 Task: Look for space in Glenroy, Australia from 9th June, 2023 to 16th June, 2023 for 2 adults in price range Rs.8000 to Rs.16000. Place can be entire place with 2 bedrooms having 2 beds and 1 bathroom. Property type can be house, flat, guest house. Amenities needed are: washing machine, kitchen. Booking option can be shelf check-in. Required host language is English.
Action: Mouse moved to (361, 172)
Screenshot: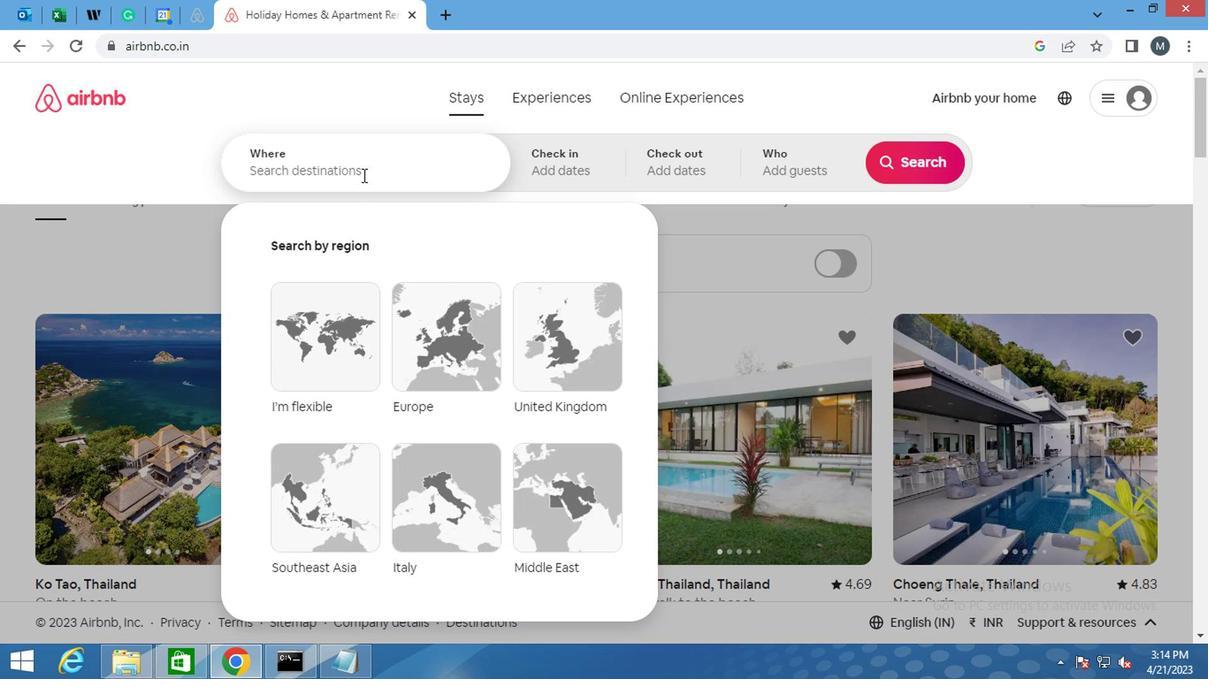 
Action: Mouse pressed left at (361, 172)
Screenshot: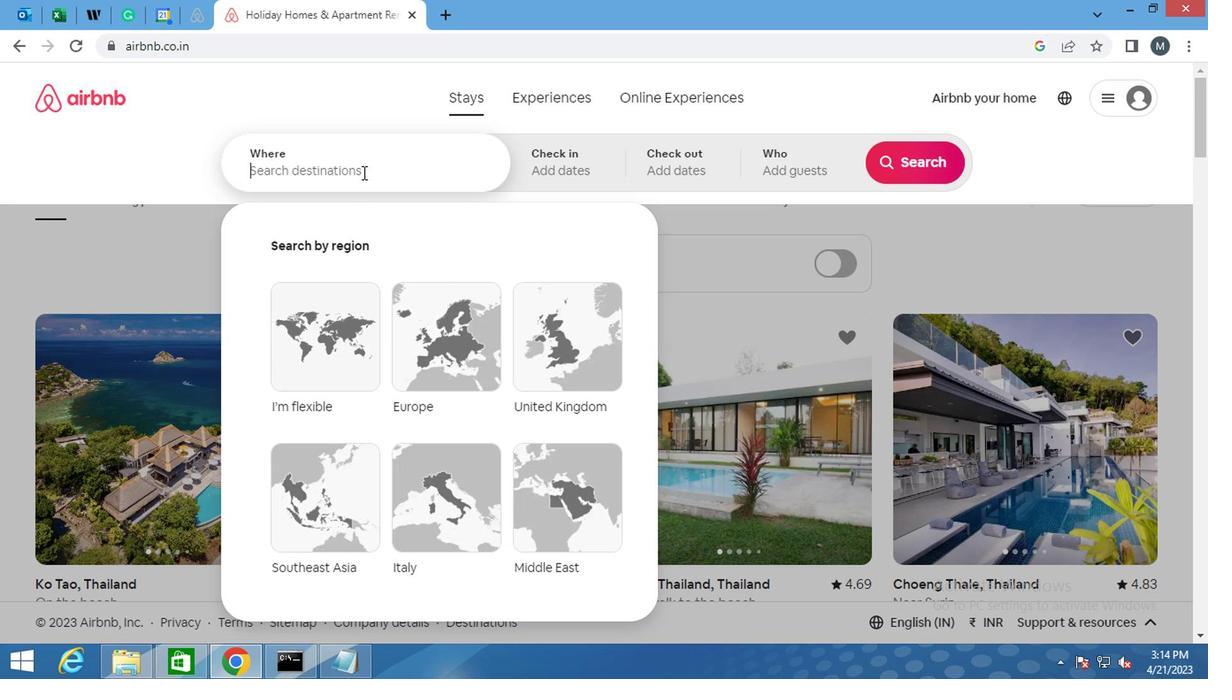 
Action: Mouse moved to (361, 171)
Screenshot: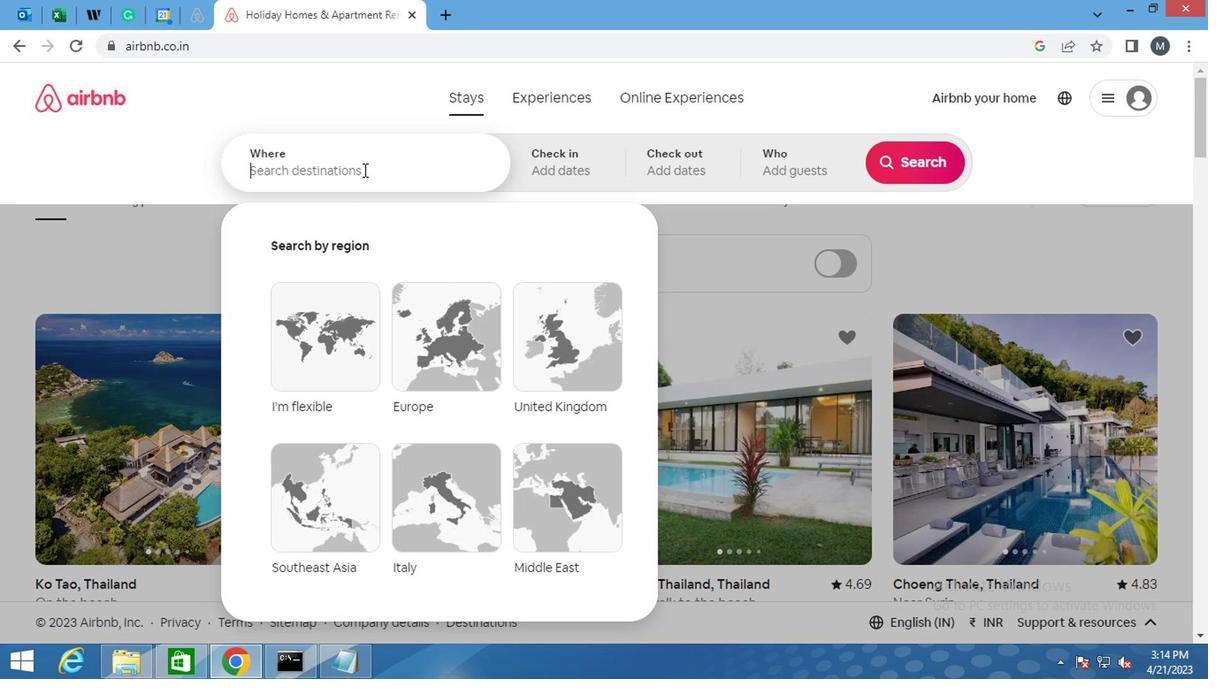 
Action: Key pressed <Key.shift><Key.shift><Key.shift><Key.shift><Key.shift><Key.shift><Key.shift><Key.shift><Key.shift><Key.shift><Key.shift><Key.shift><Key.shift><Key.shift><Key.shift><Key.shift><Key.shift><Key.shift><Key.shift><Key.shift><Key.shift><Key.shift><Key.shift><Key.shift><Key.shift><Key.shift><Key.shift><Key.shift><Key.shift><Key.shift><Key.shift>GLENROY,<Key.shift>AUSTRALIA<Key.enter>
Screenshot: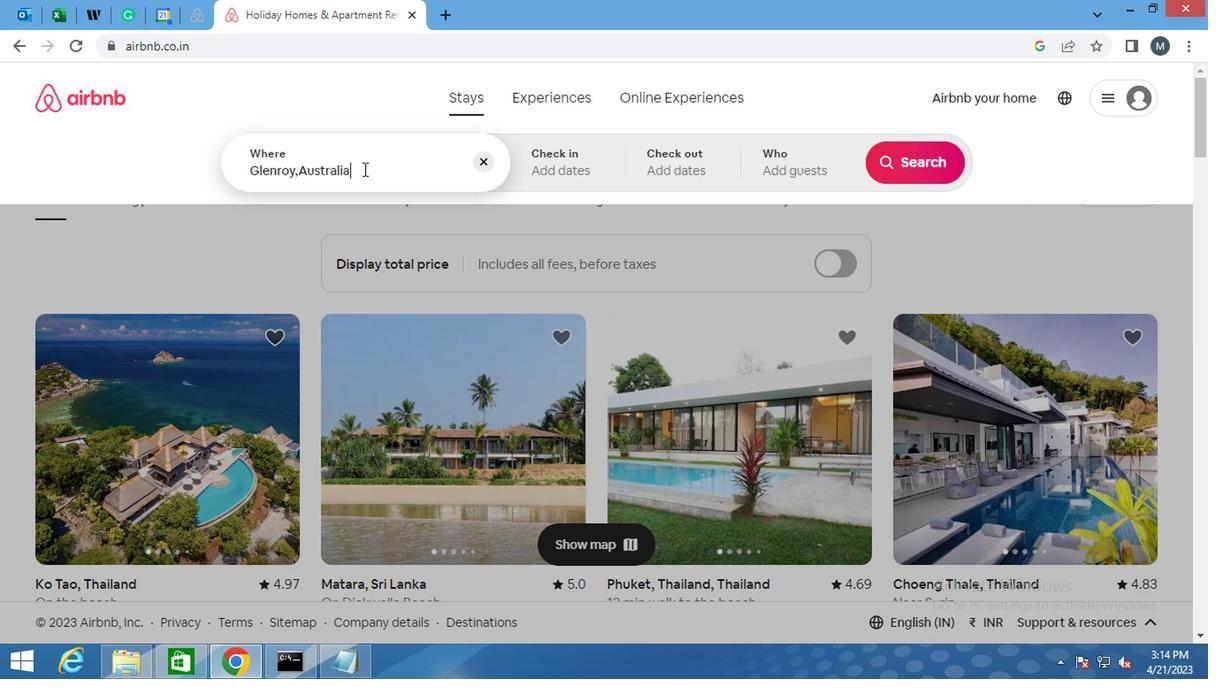 
Action: Mouse moved to (886, 295)
Screenshot: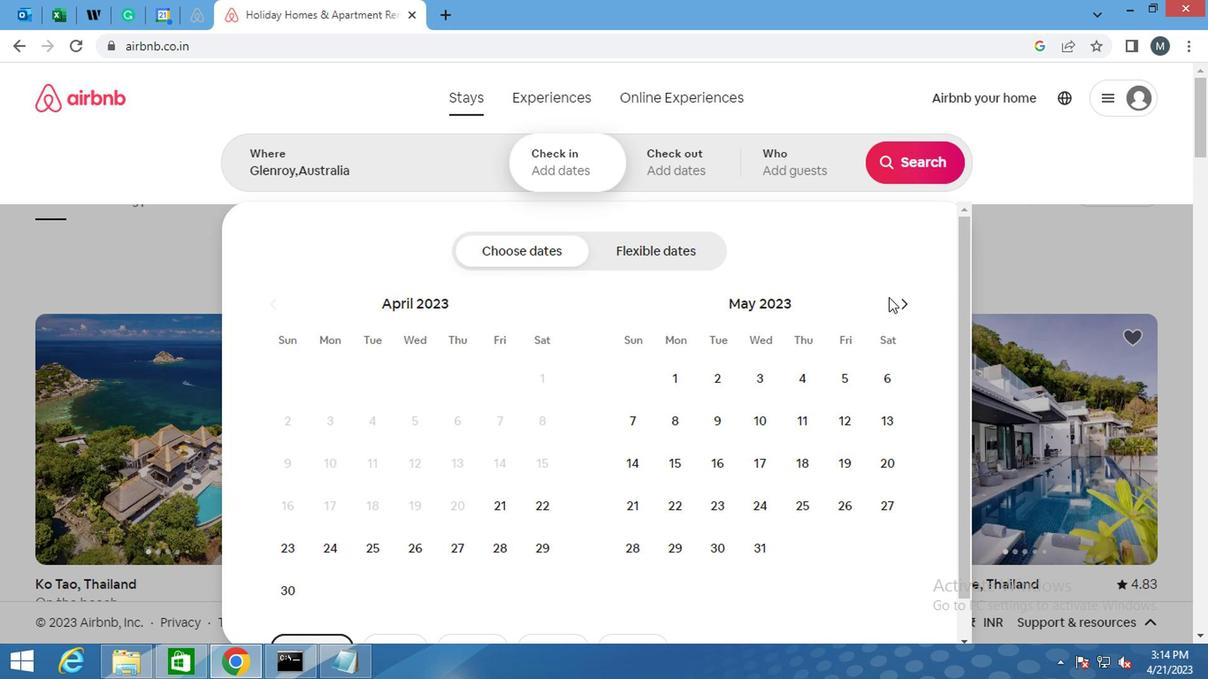 
Action: Mouse pressed left at (886, 295)
Screenshot: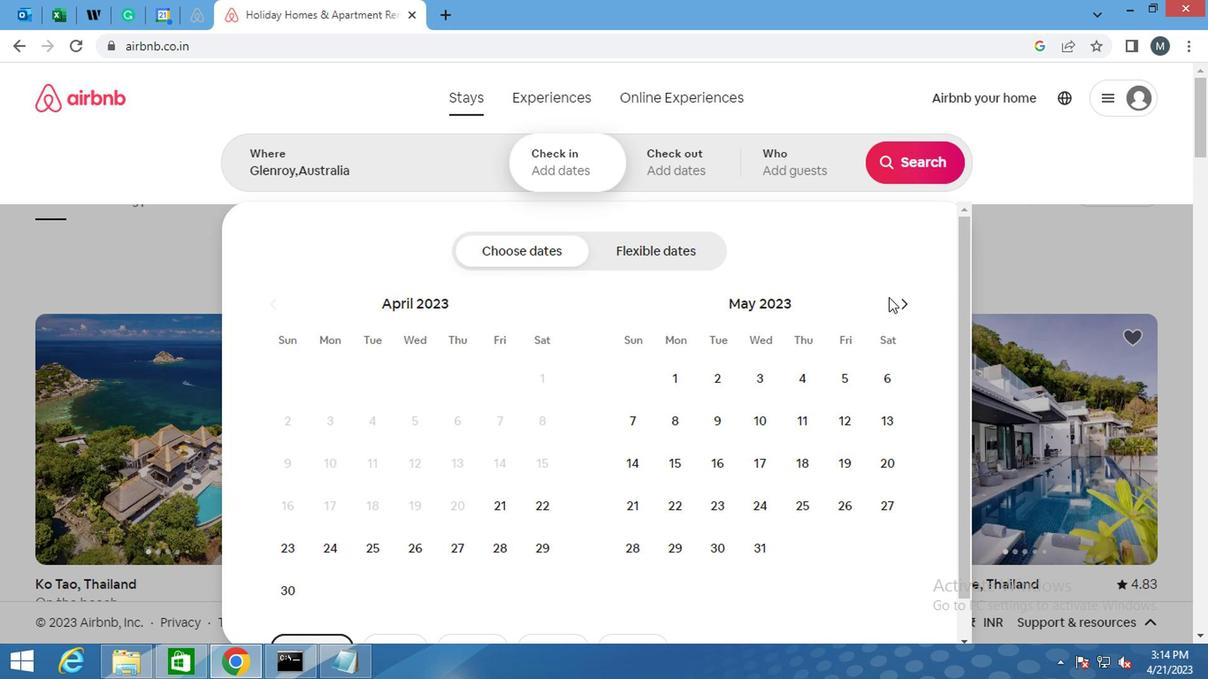 
Action: Mouse moved to (891, 295)
Screenshot: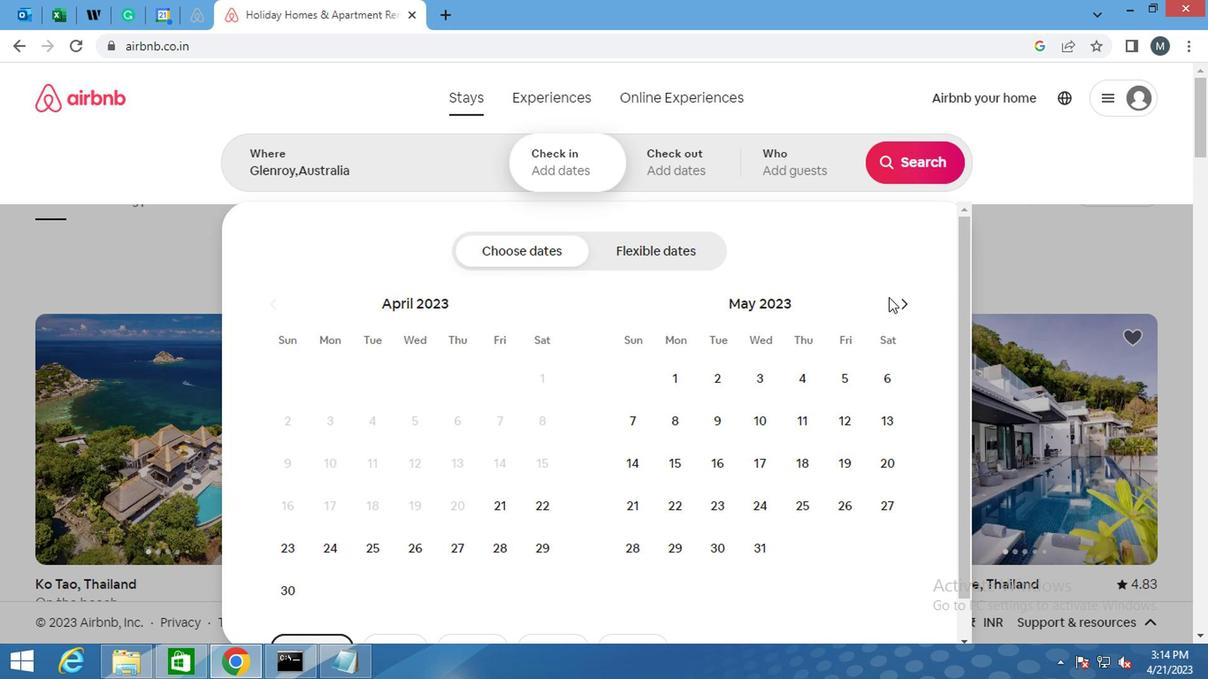 
Action: Mouse pressed left at (891, 295)
Screenshot: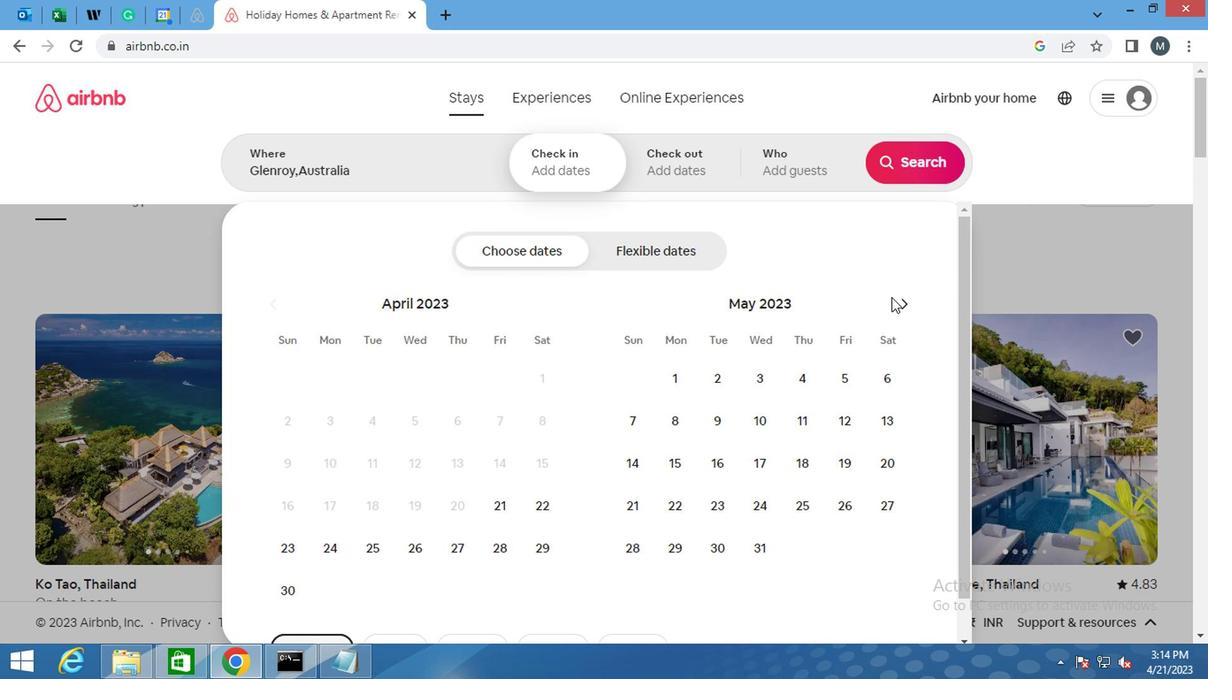 
Action: Mouse pressed left at (891, 295)
Screenshot: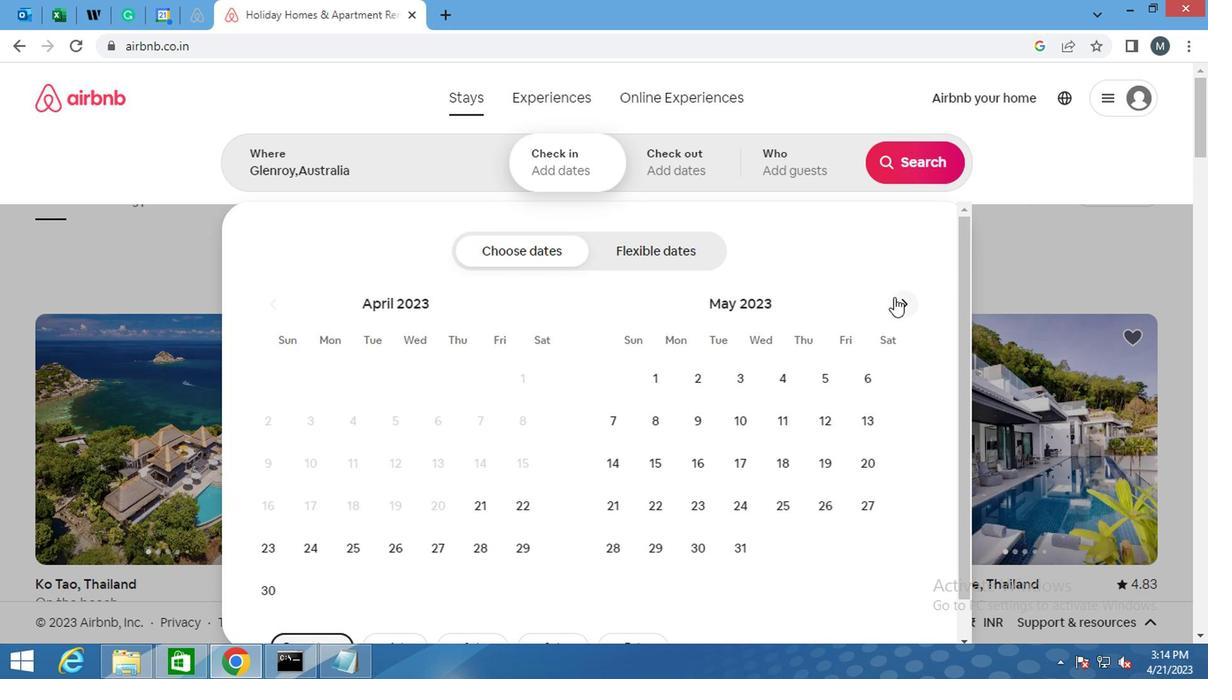 
Action: Mouse moved to (487, 409)
Screenshot: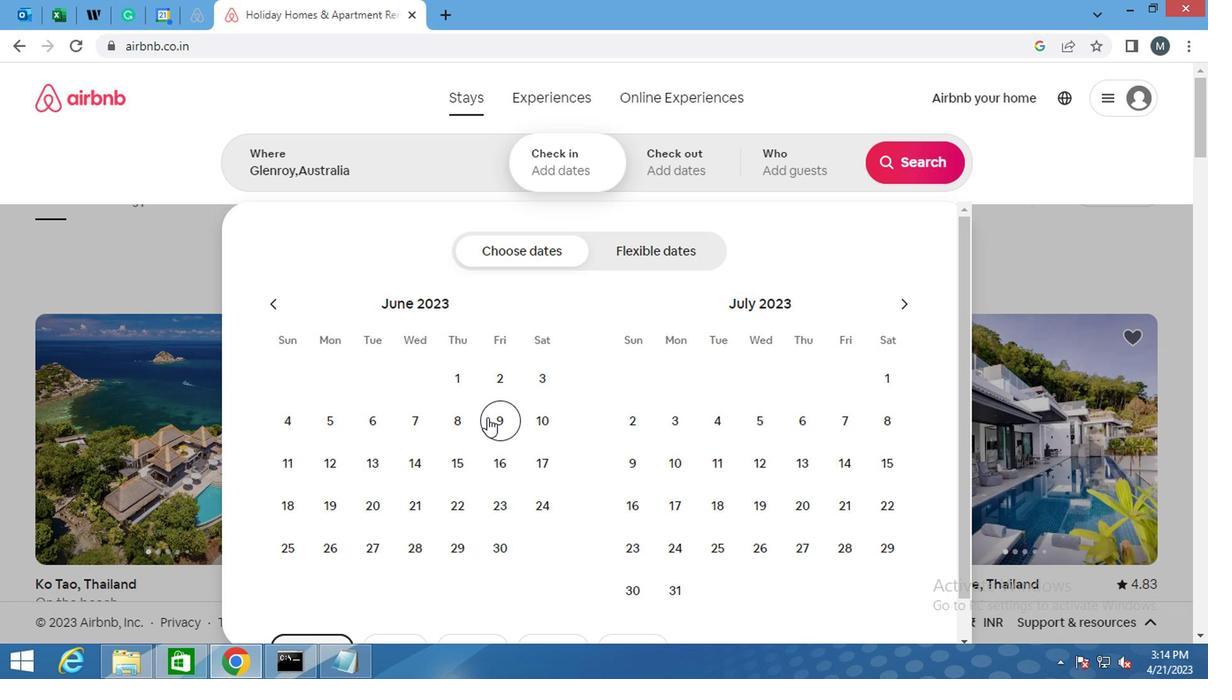 
Action: Mouse pressed left at (487, 409)
Screenshot: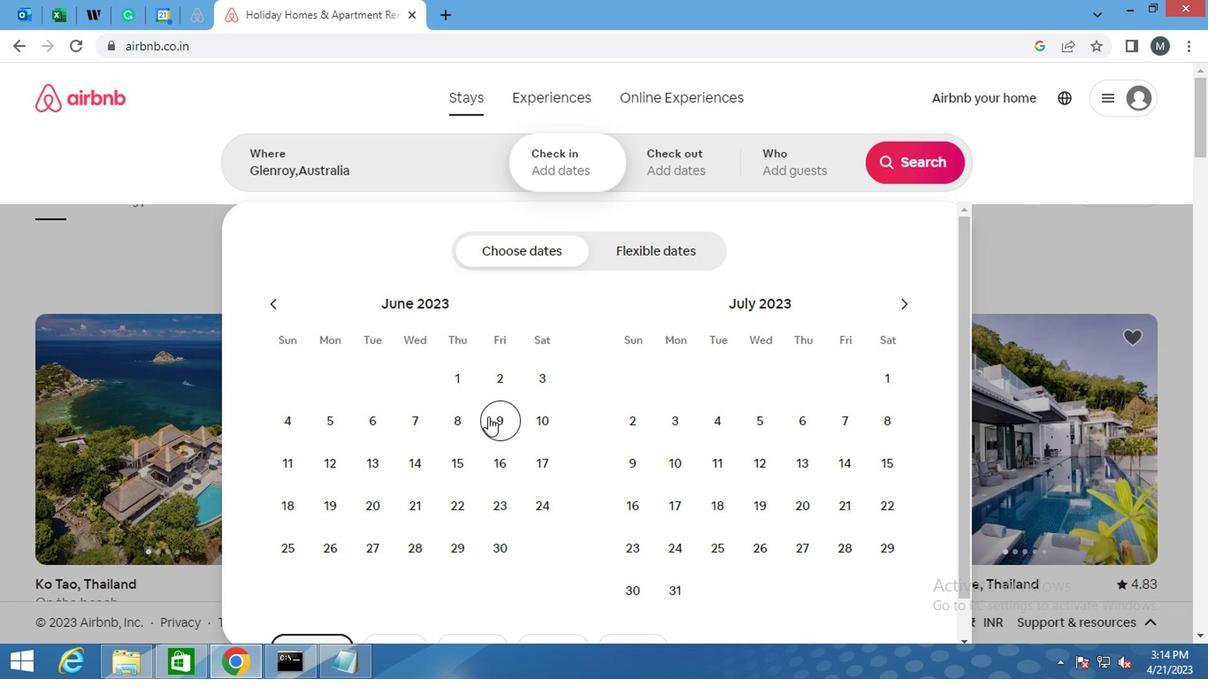 
Action: Mouse moved to (492, 448)
Screenshot: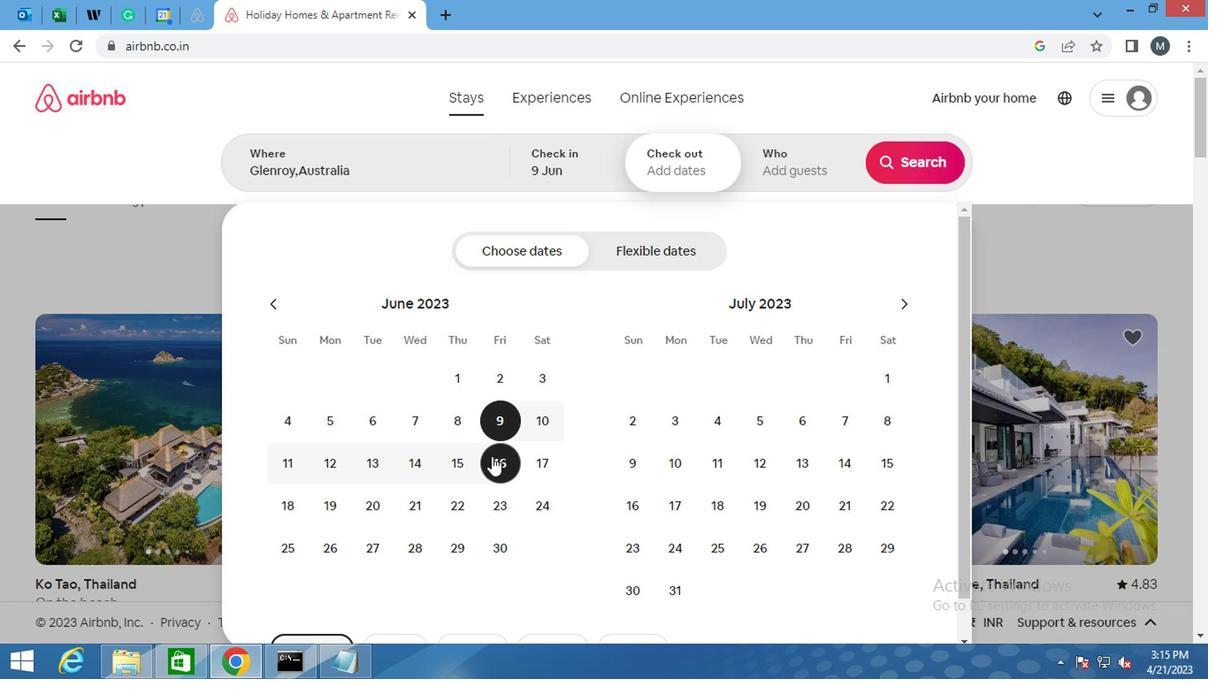 
Action: Mouse pressed left at (492, 448)
Screenshot: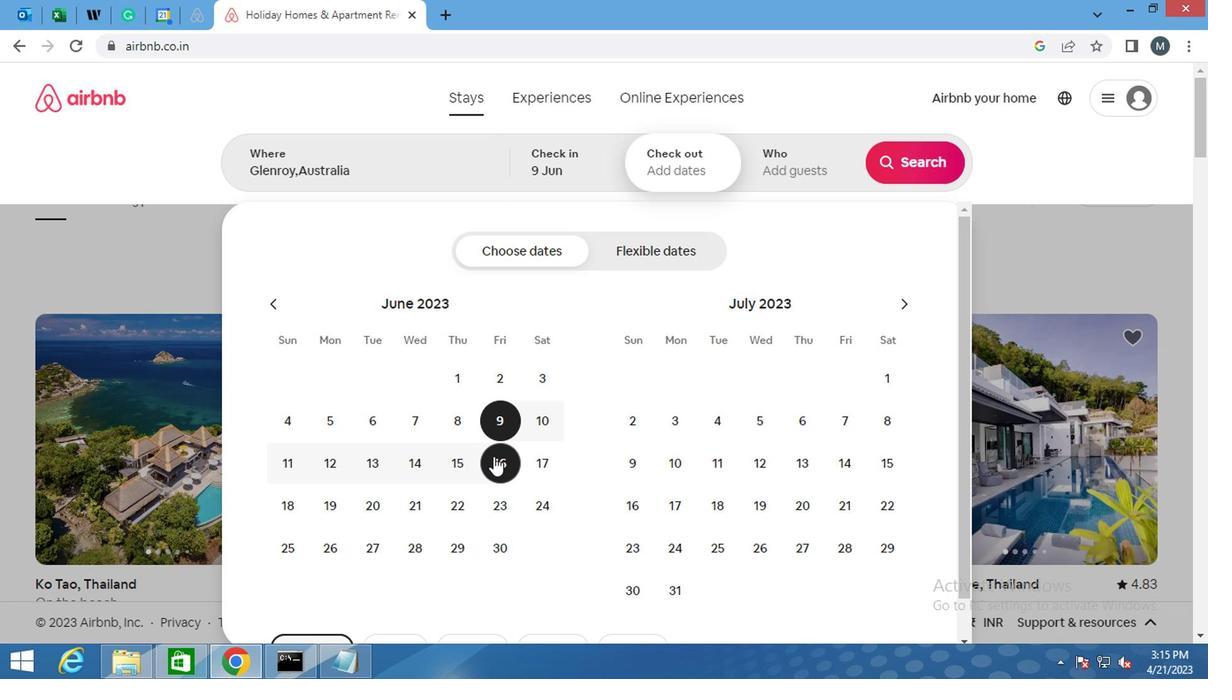 
Action: Mouse moved to (779, 166)
Screenshot: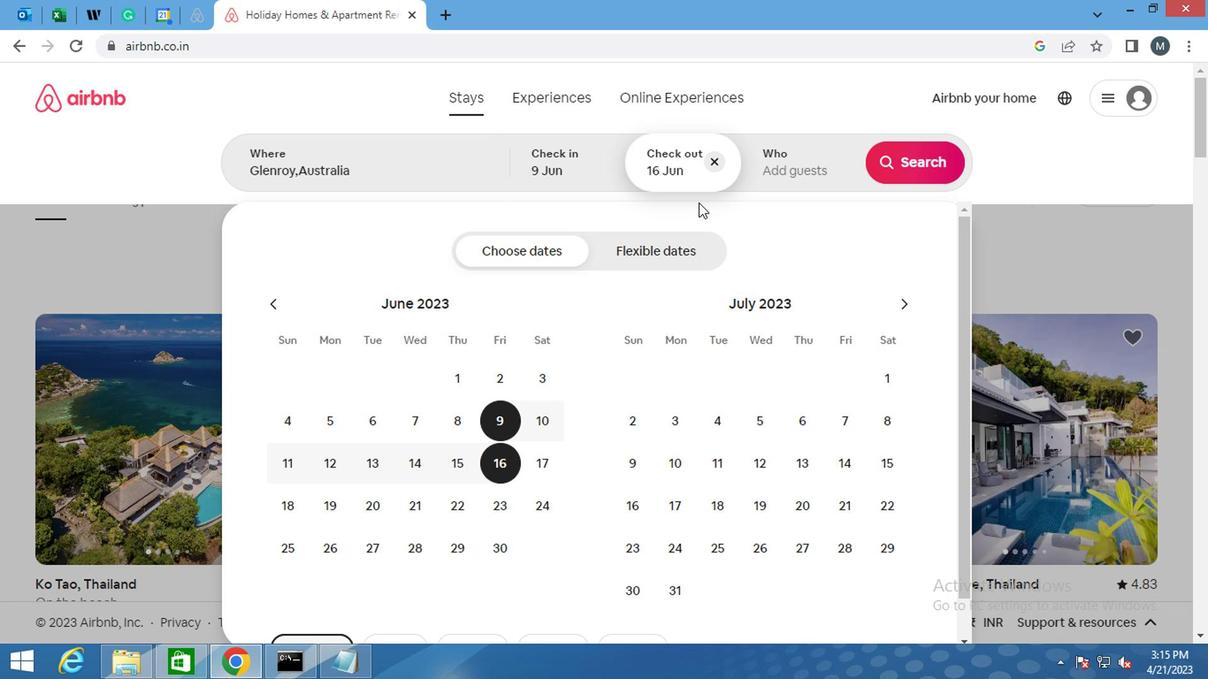 
Action: Mouse pressed left at (779, 166)
Screenshot: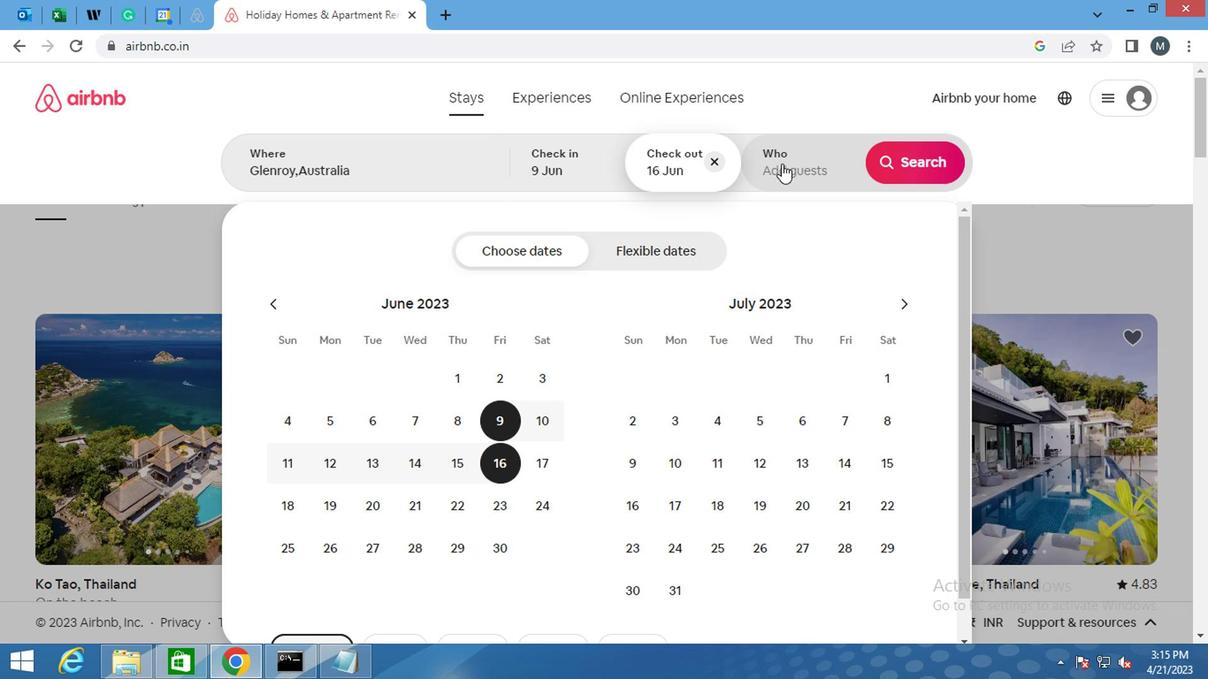 
Action: Mouse moved to (908, 258)
Screenshot: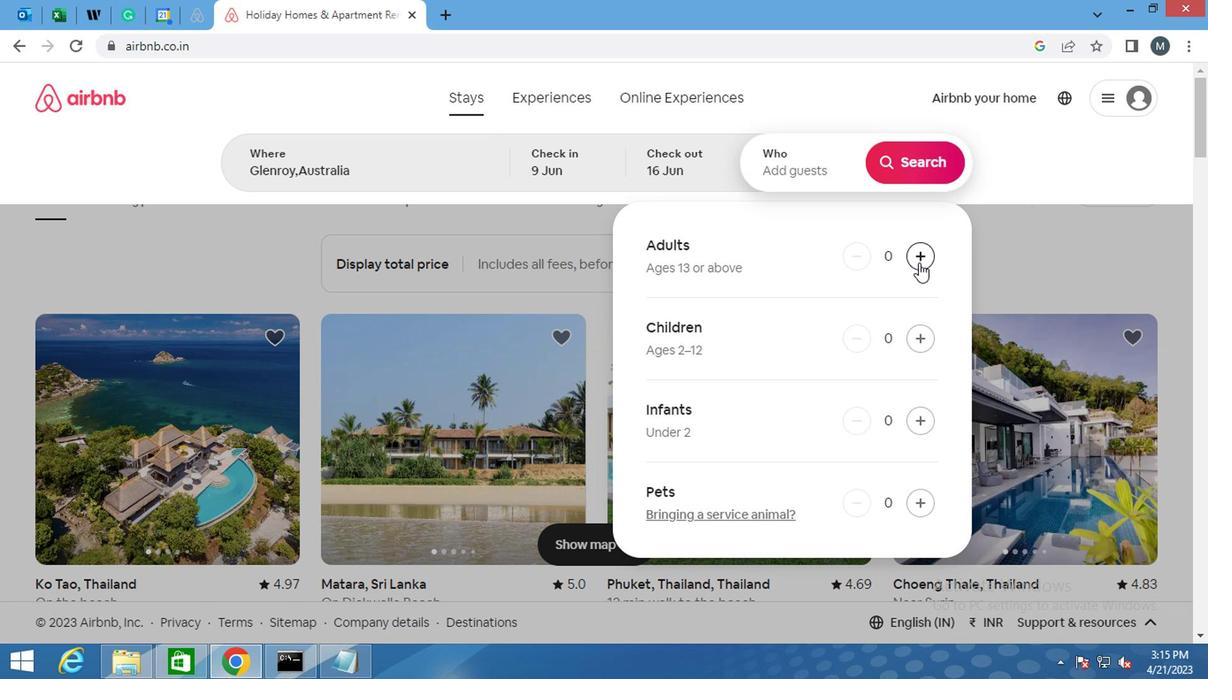 
Action: Mouse pressed left at (908, 258)
Screenshot: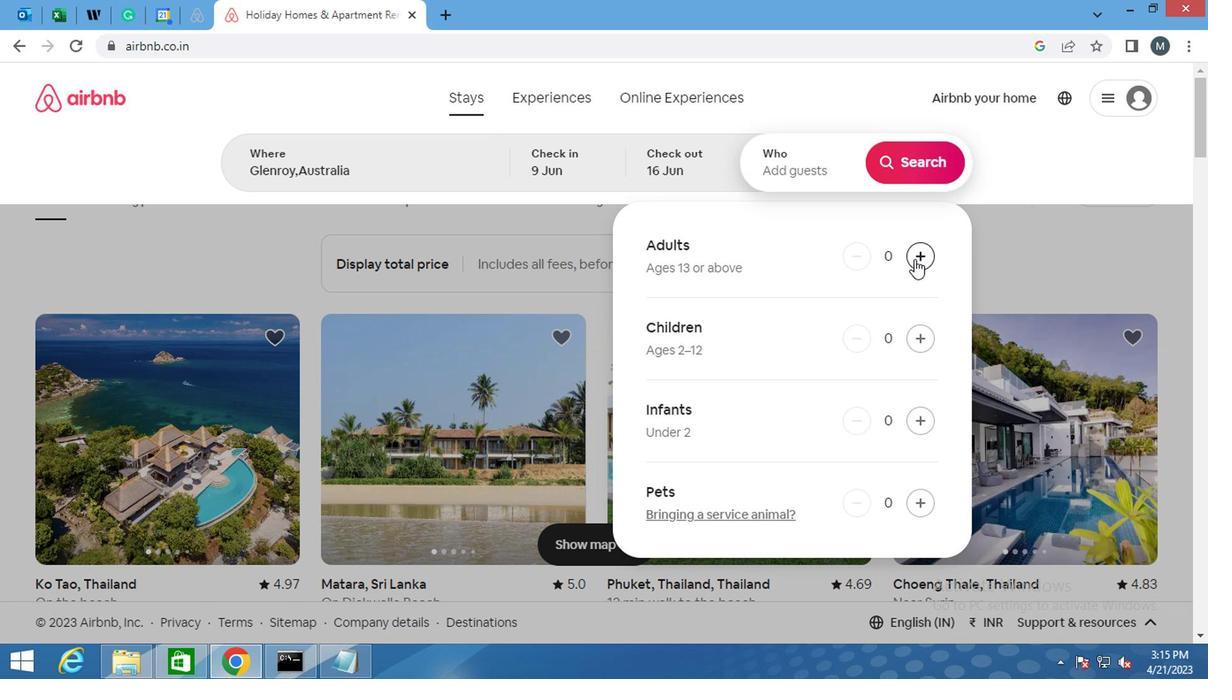 
Action: Mouse moved to (916, 256)
Screenshot: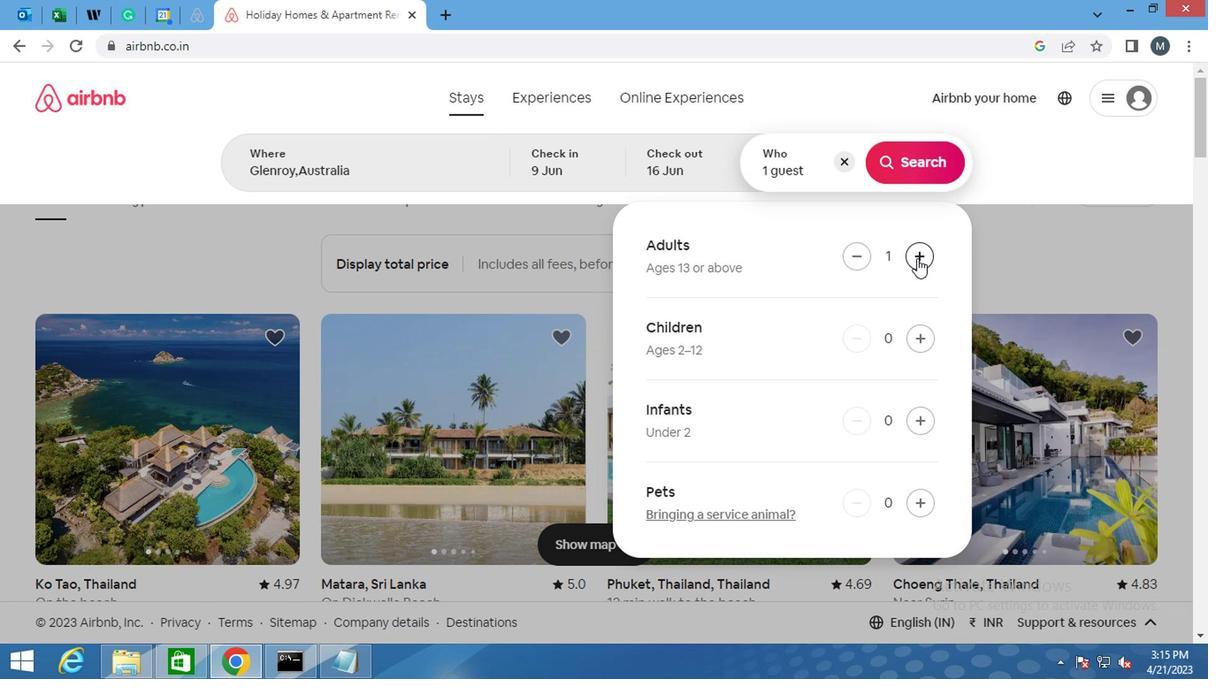 
Action: Mouse pressed left at (916, 256)
Screenshot: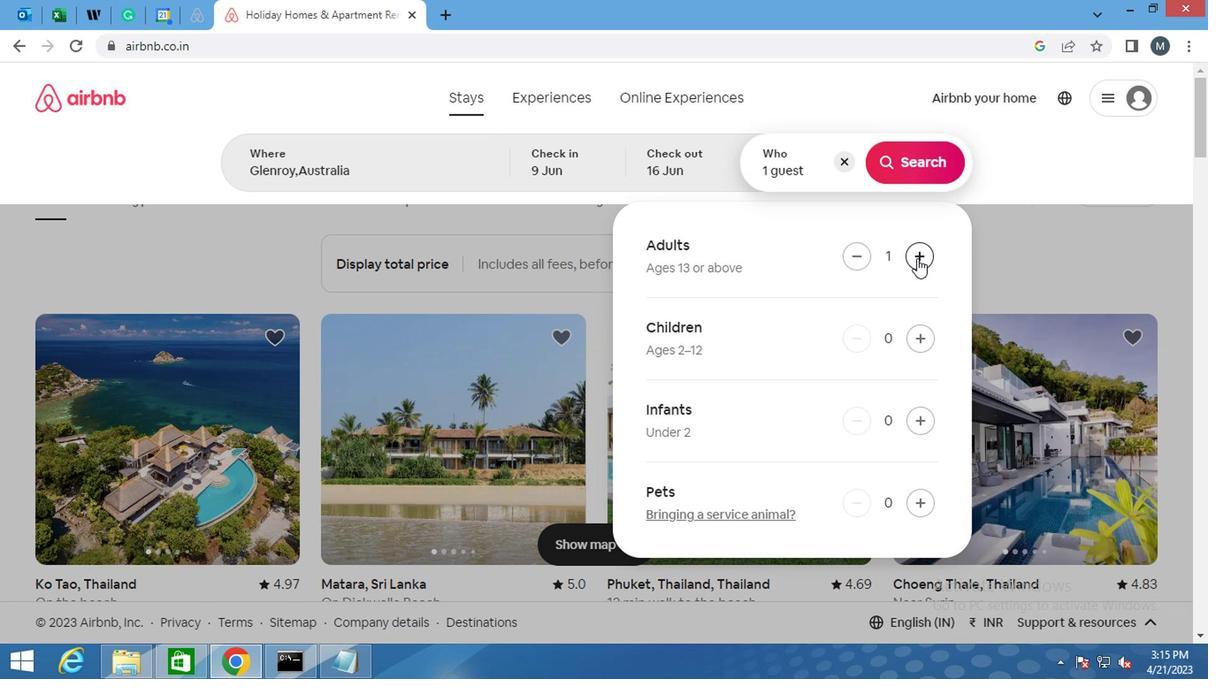 
Action: Mouse moved to (1019, 178)
Screenshot: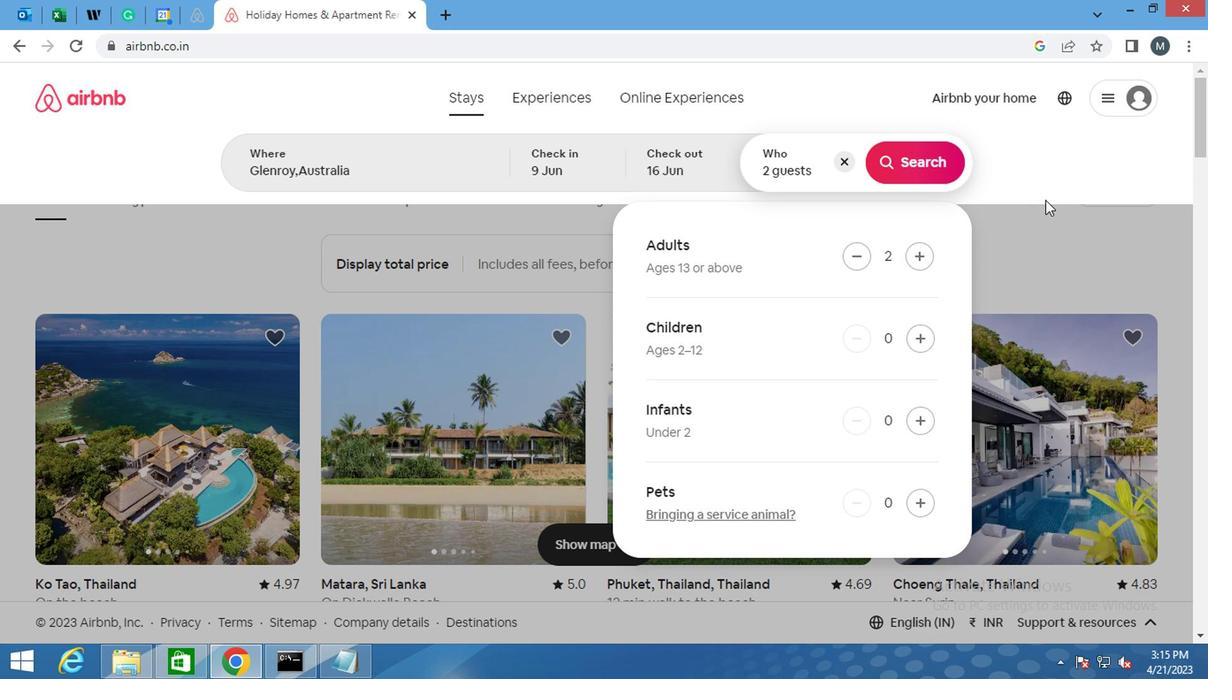 
Action: Mouse pressed left at (1019, 178)
Screenshot: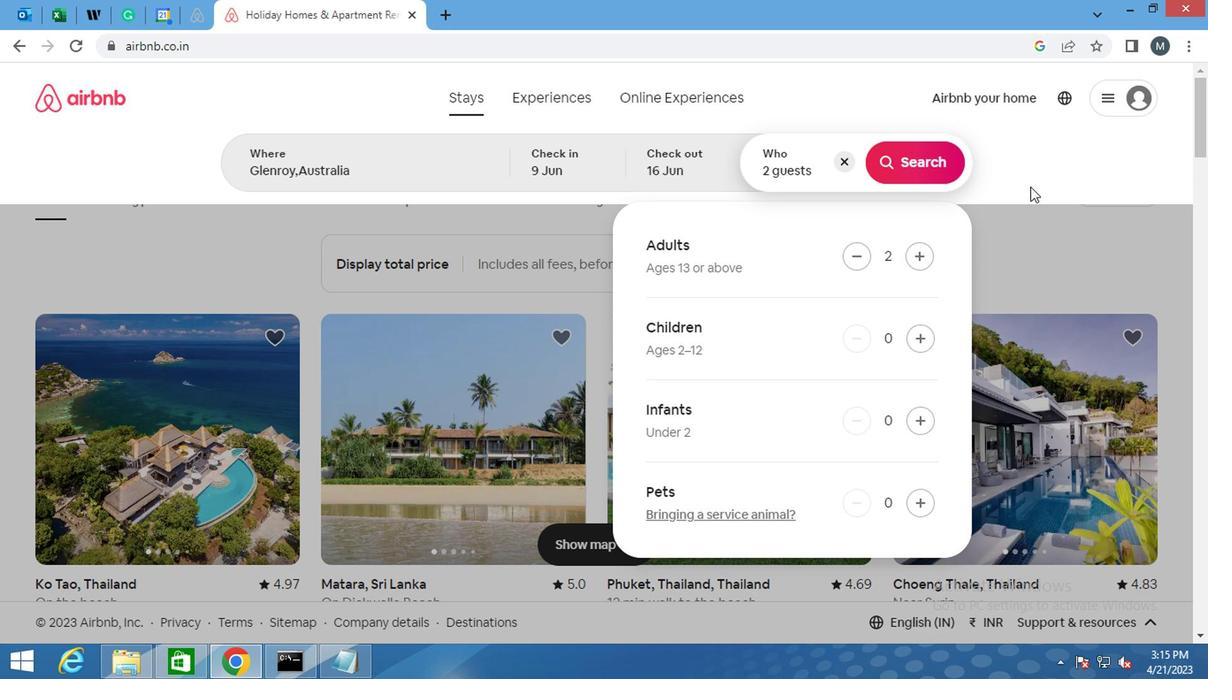 
Action: Mouse moved to (1016, 186)
Screenshot: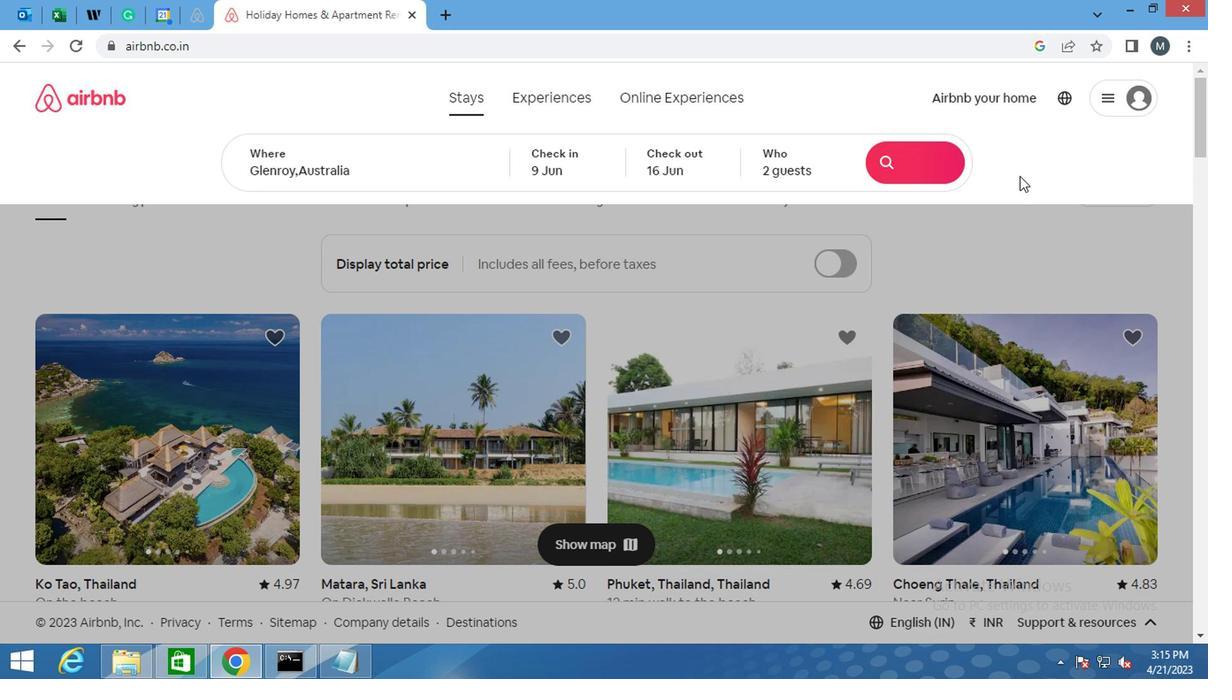 
Action: Mouse scrolled (1016, 185) with delta (0, -1)
Screenshot: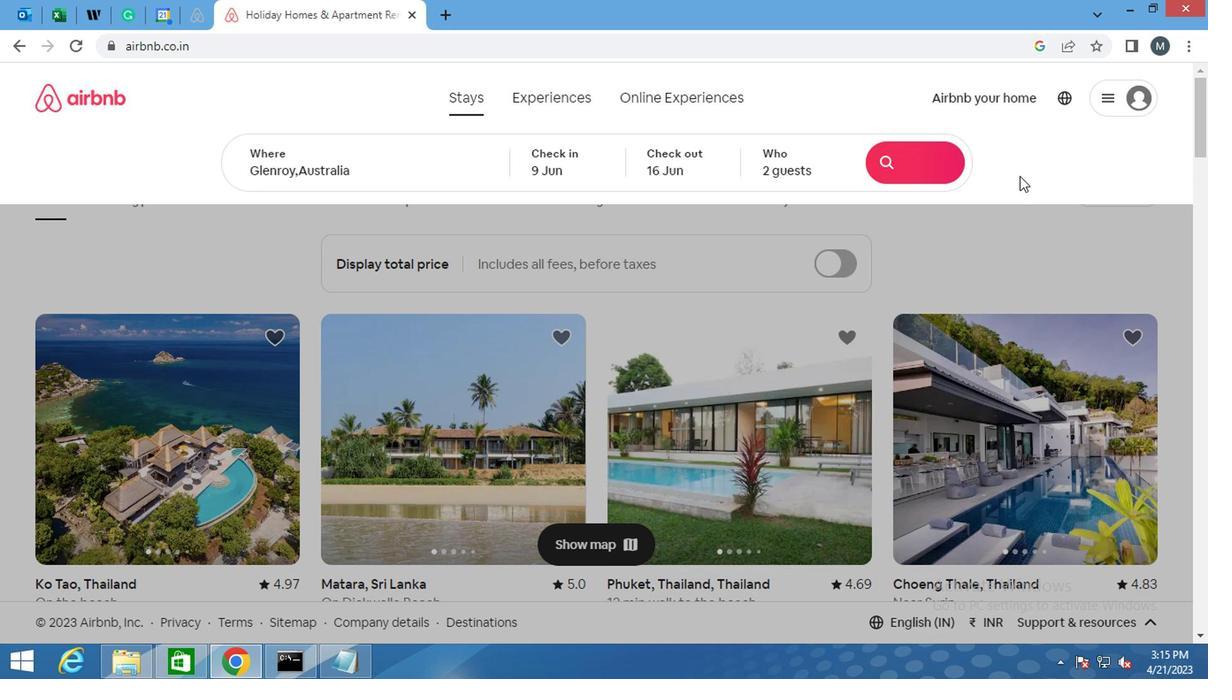 
Action: Mouse moved to (1019, 196)
Screenshot: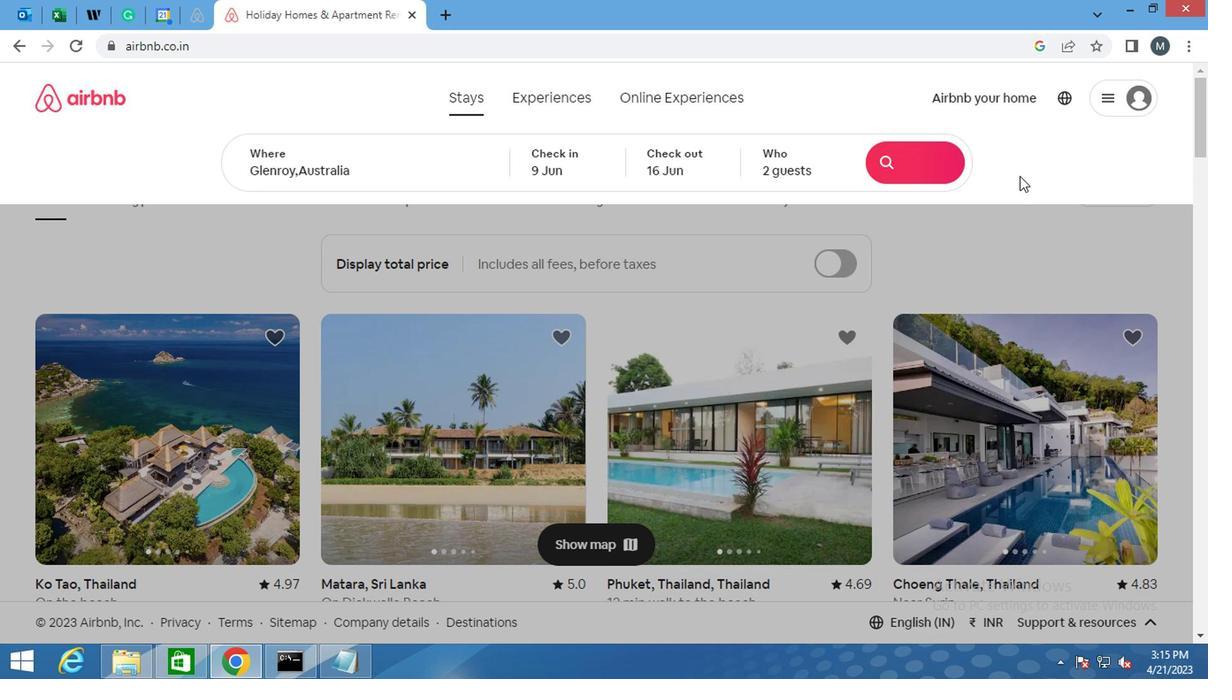 
Action: Mouse scrolled (1019, 196) with delta (0, 0)
Screenshot: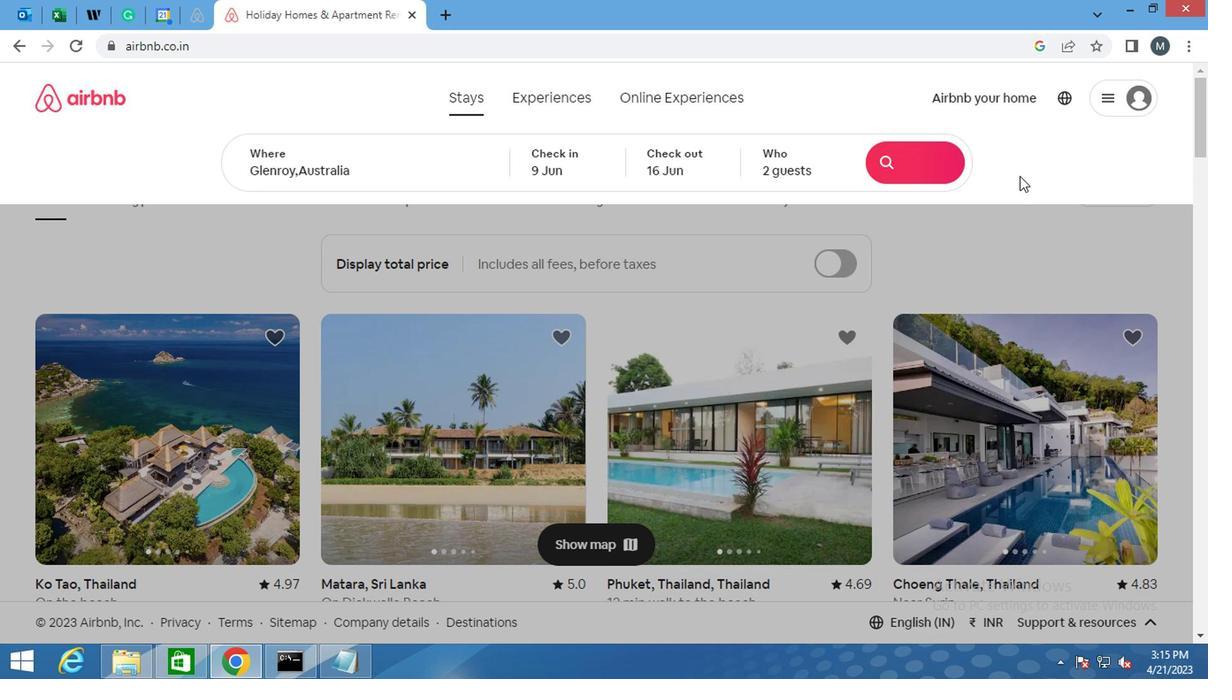 
Action: Mouse moved to (1021, 203)
Screenshot: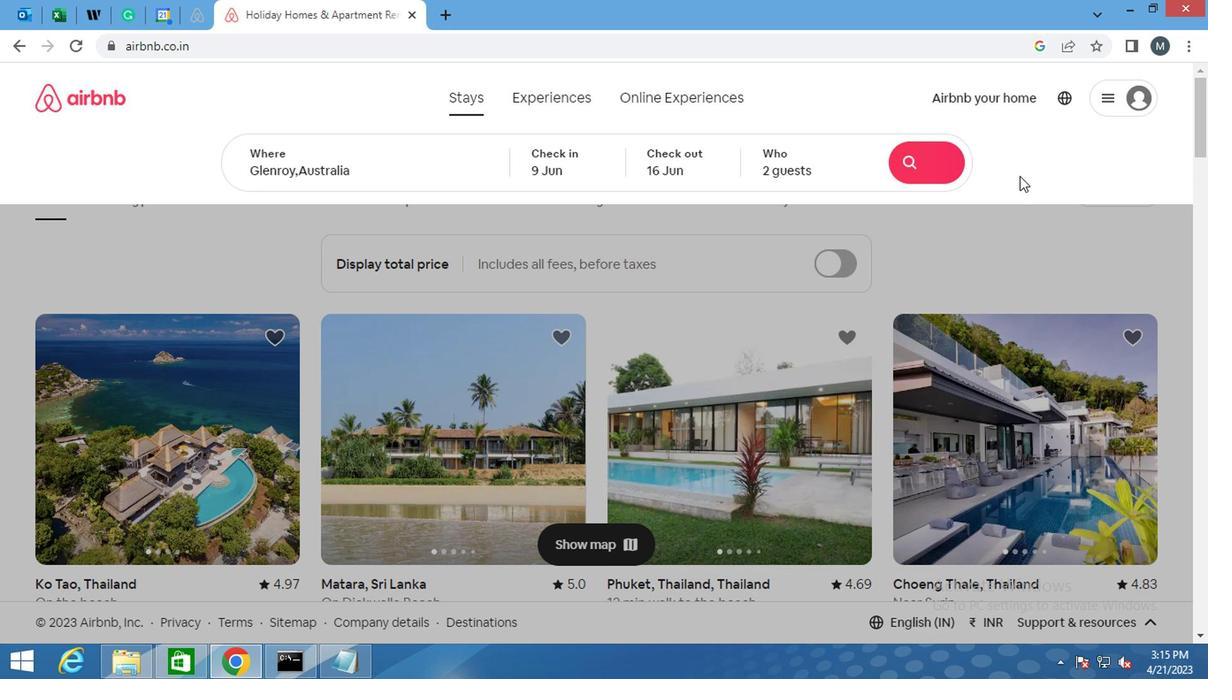 
Action: Mouse scrolled (1021, 203) with delta (0, 0)
Screenshot: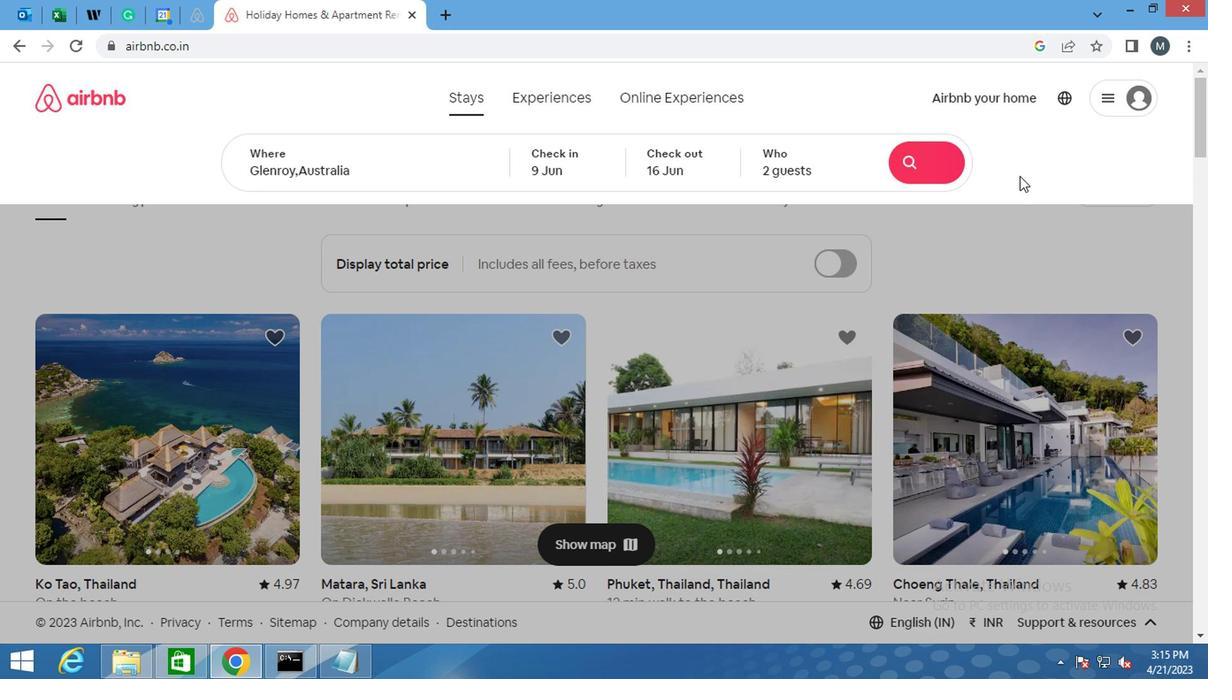 
Action: Mouse moved to (1022, 205)
Screenshot: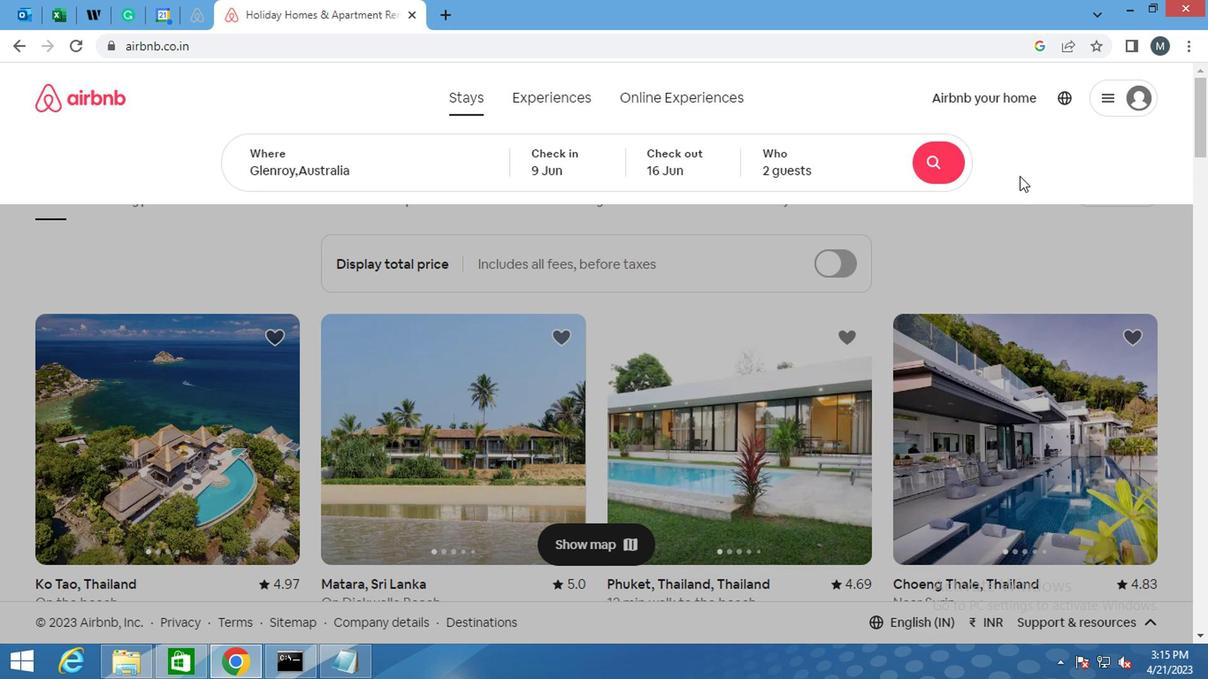 
Action: Mouse scrolled (1022, 205) with delta (0, 0)
Screenshot: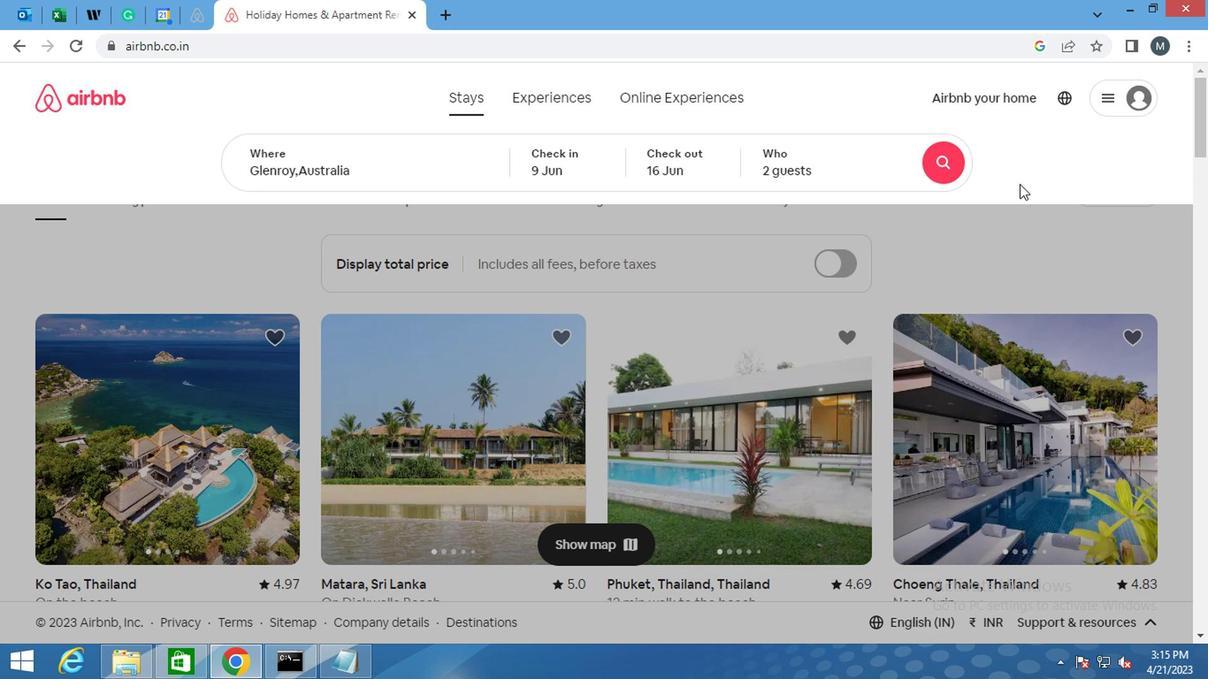 
Action: Mouse scrolled (1022, 205) with delta (0, 0)
Screenshot: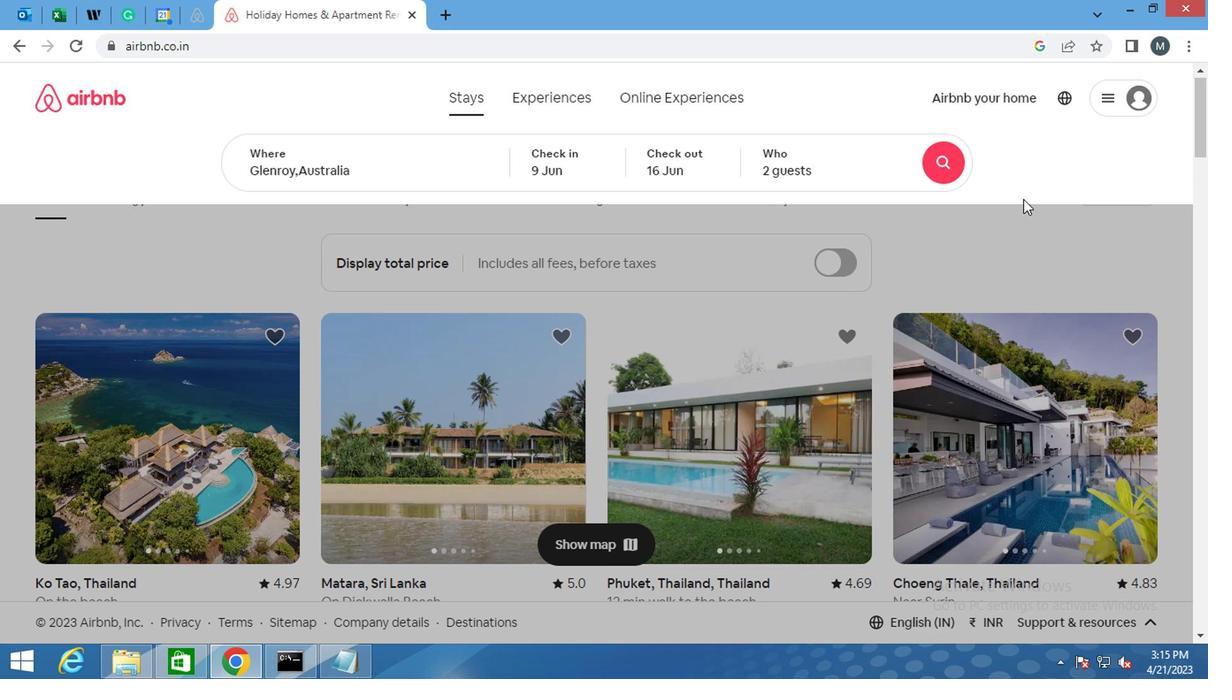 
Action: Mouse scrolled (1022, 205) with delta (0, 0)
Screenshot: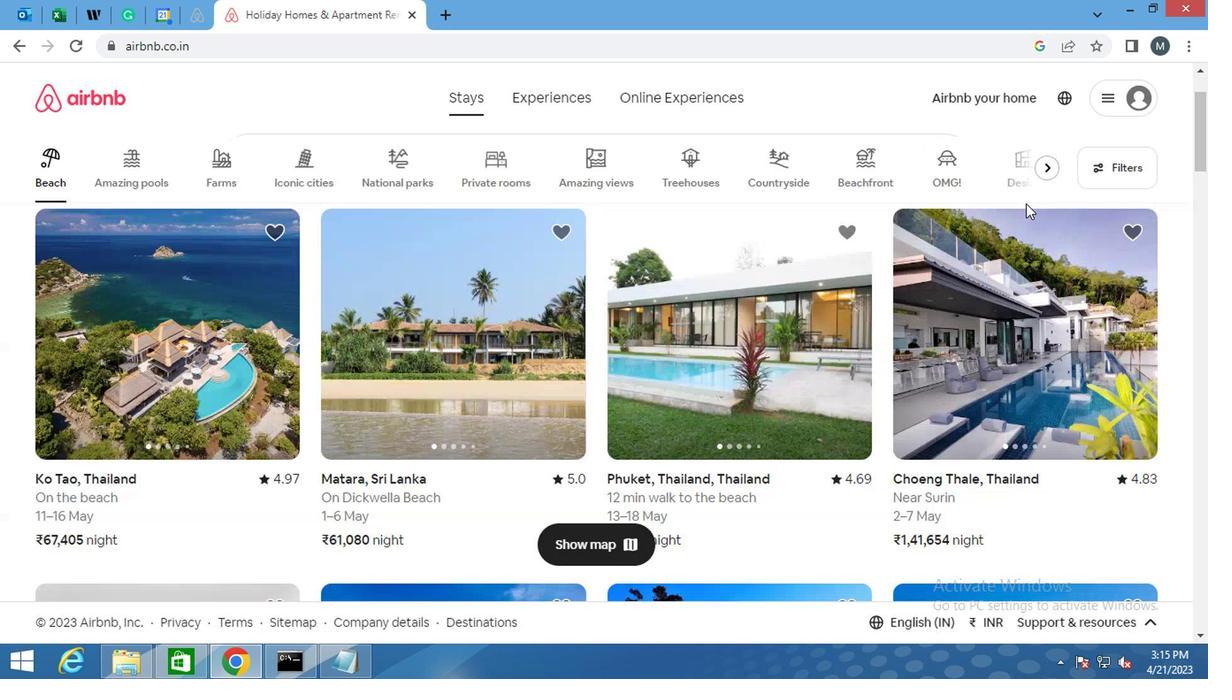 
Action: Mouse moved to (1134, 182)
Screenshot: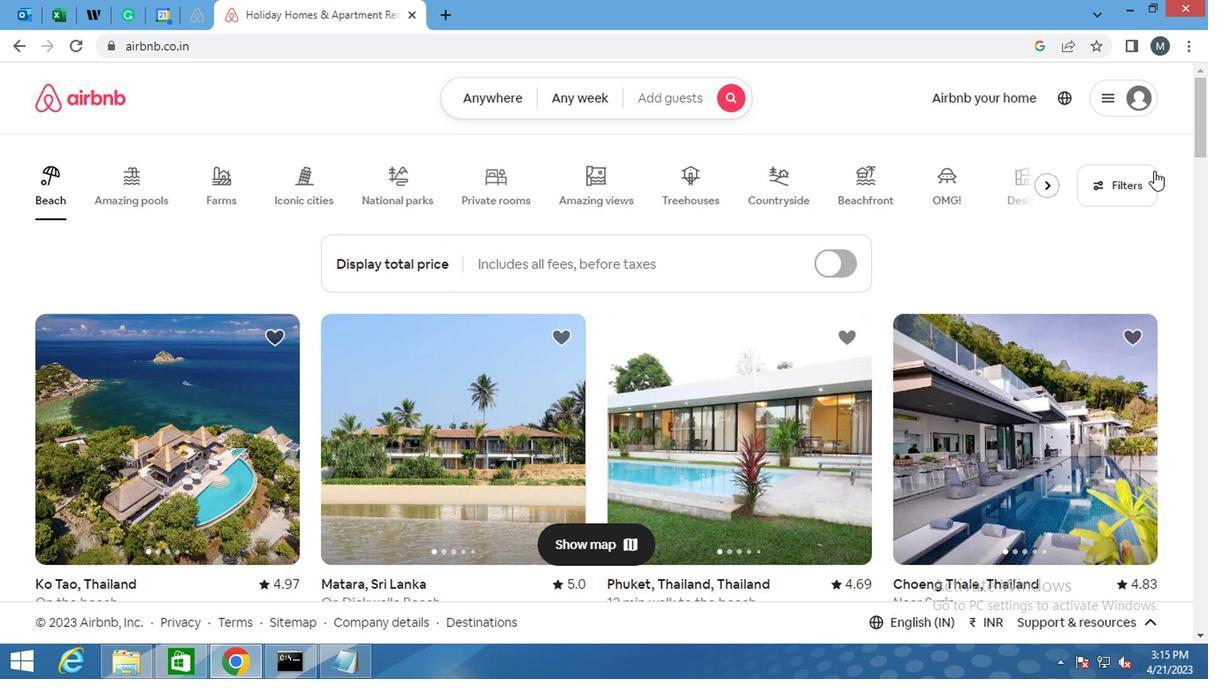 
Action: Mouse pressed left at (1134, 182)
Screenshot: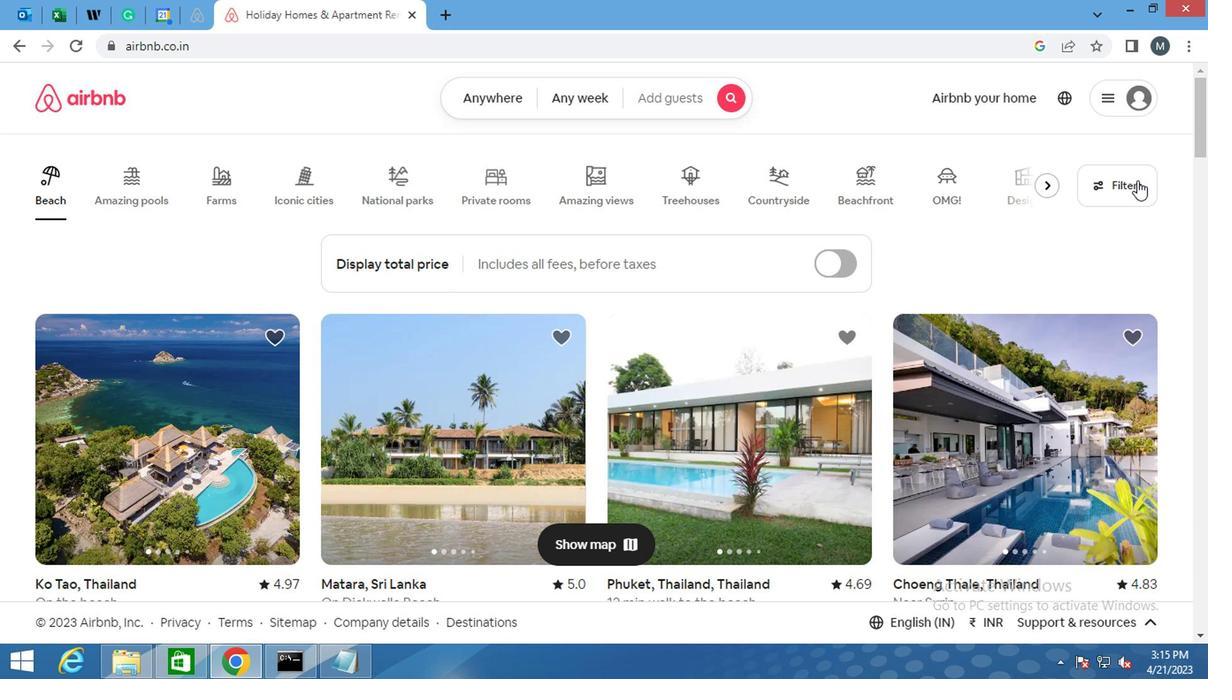 
Action: Mouse moved to (457, 388)
Screenshot: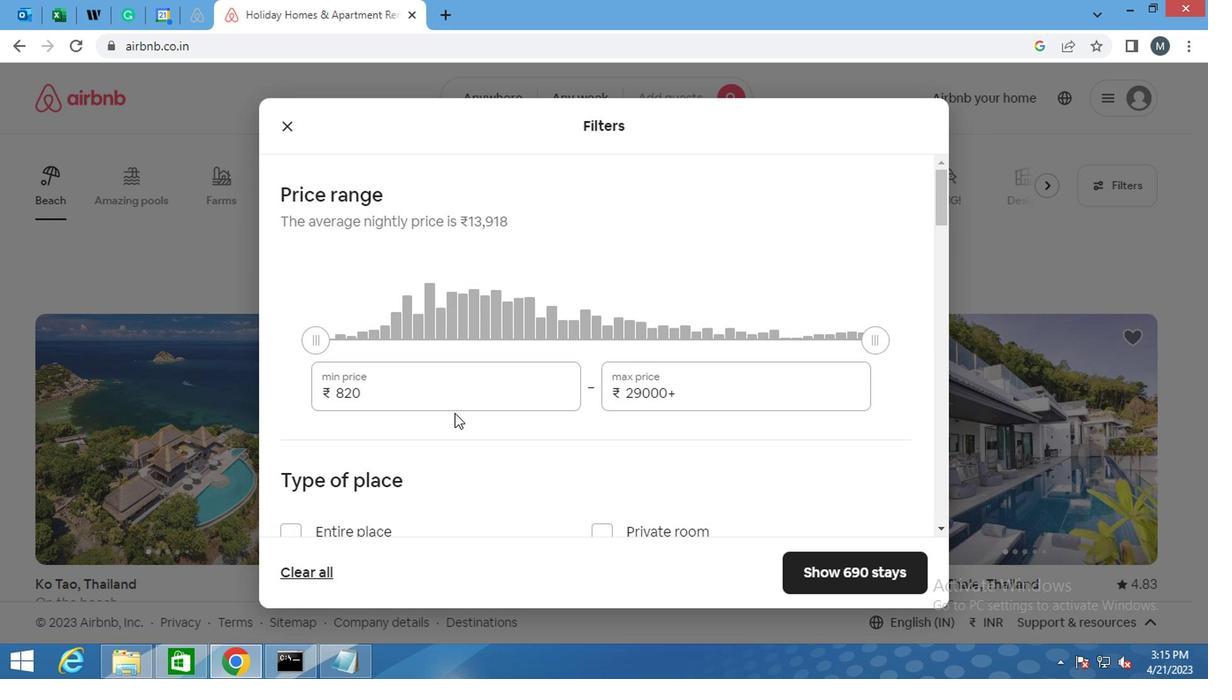 
Action: Mouse pressed left at (457, 388)
Screenshot: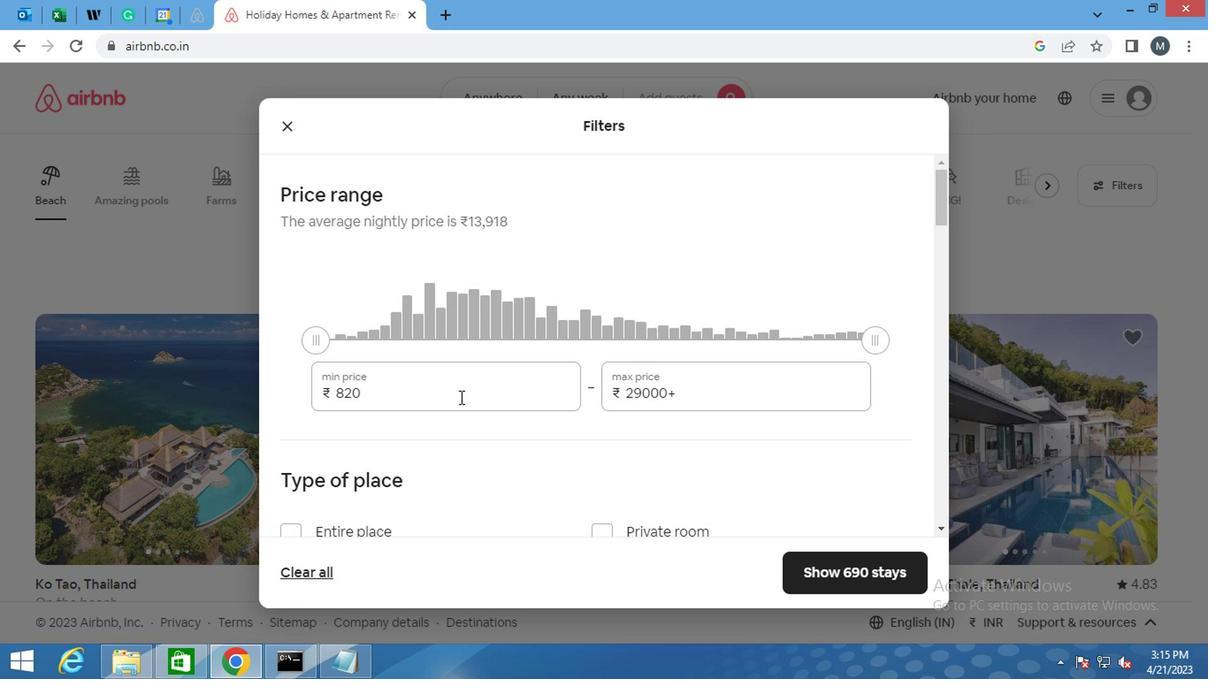 
Action: Mouse moved to (460, 388)
Screenshot: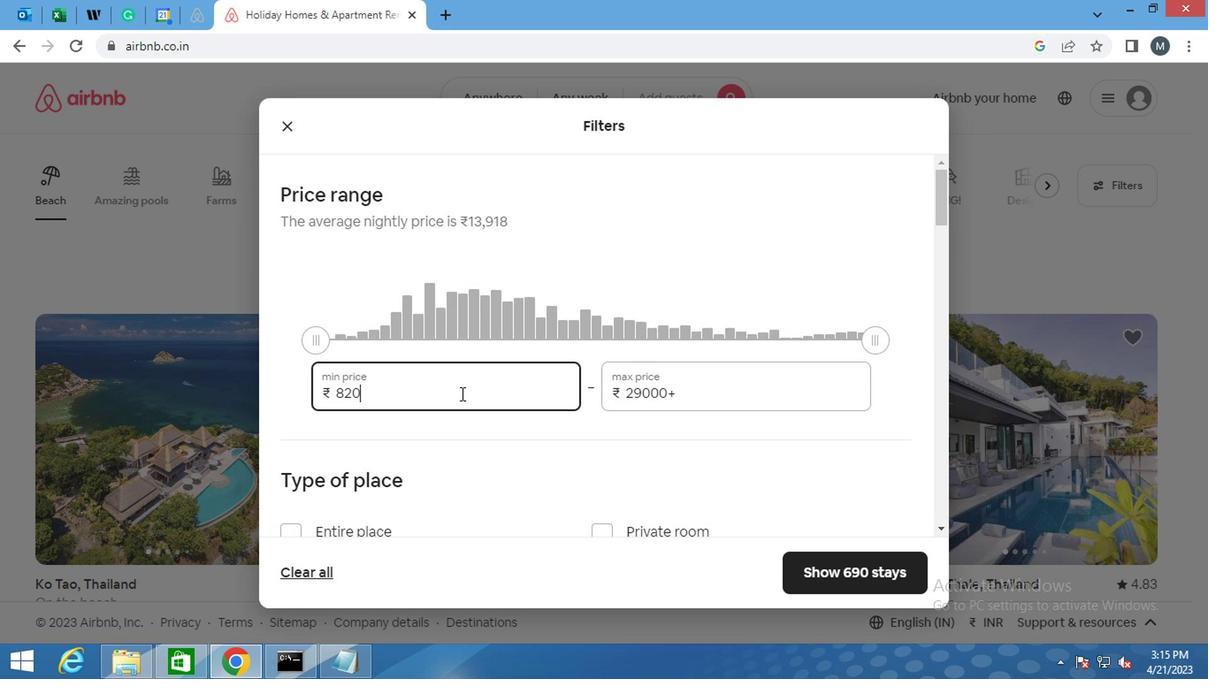
Action: Key pressed <Key.backspace><Key.backspace>000
Screenshot: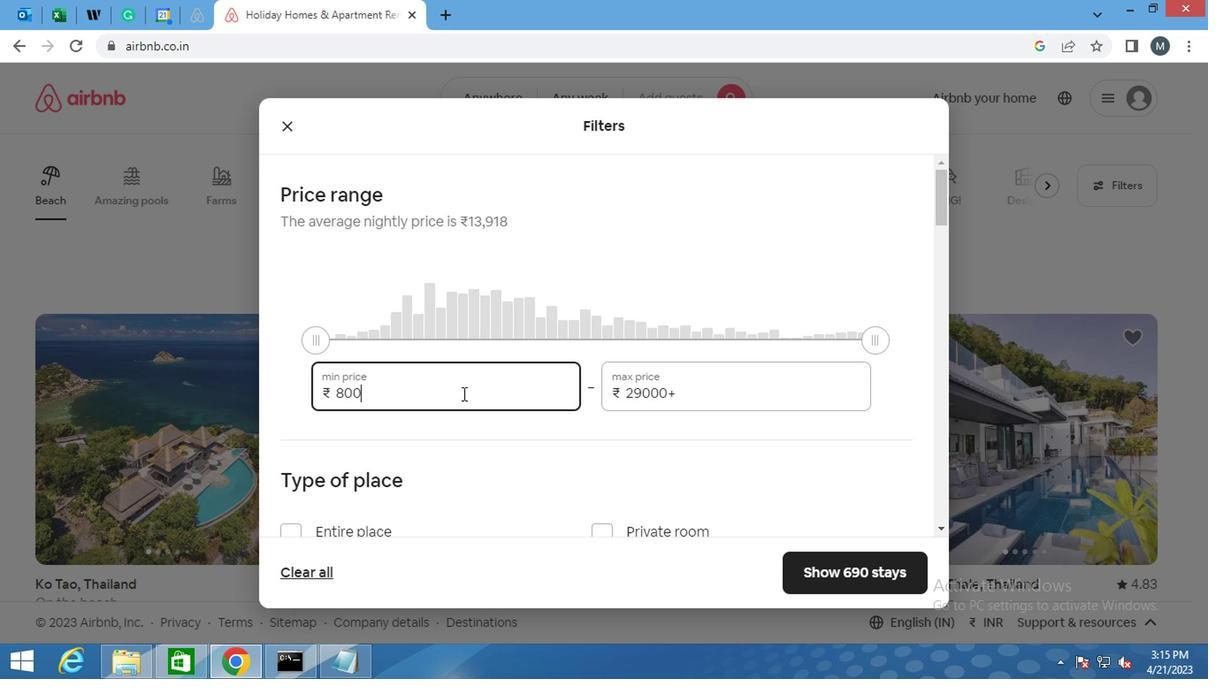 
Action: Mouse moved to (694, 387)
Screenshot: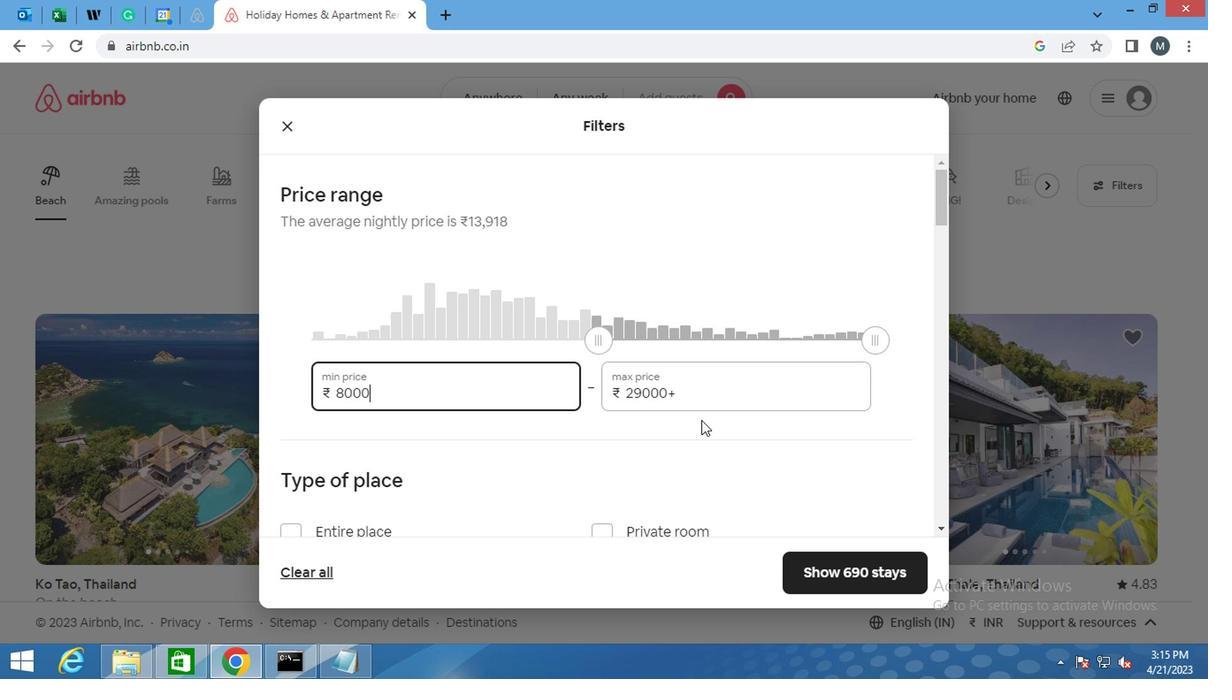
Action: Mouse pressed left at (694, 387)
Screenshot: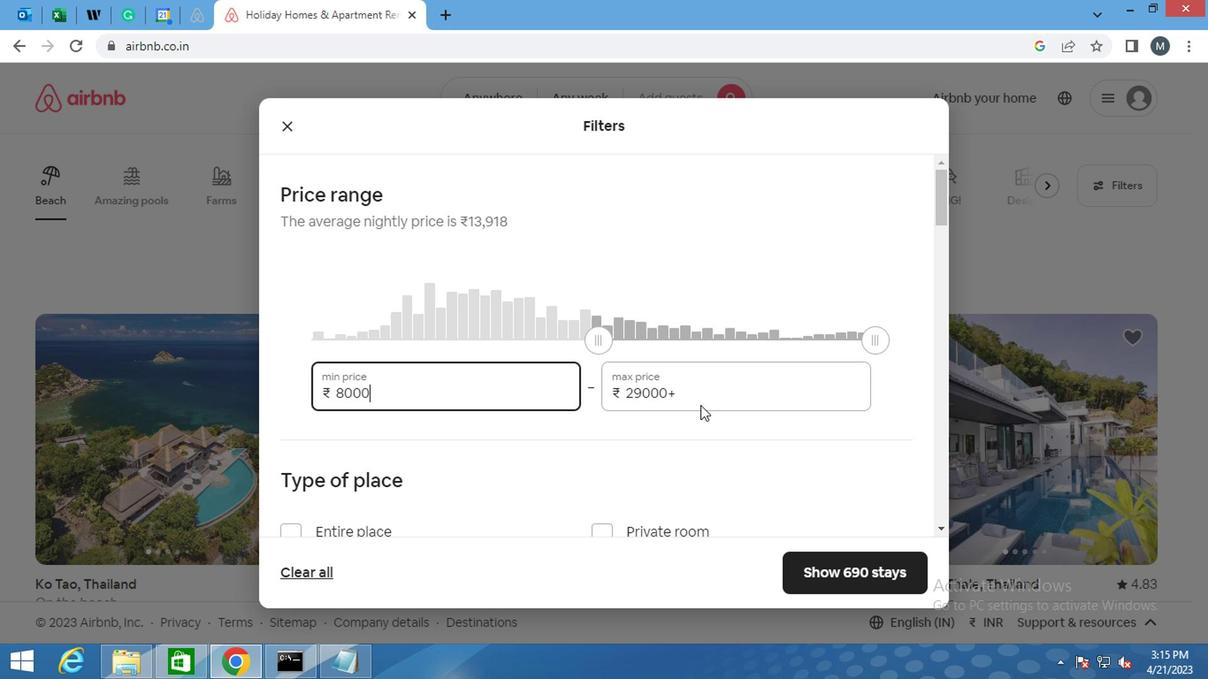 
Action: Mouse moved to (691, 386)
Screenshot: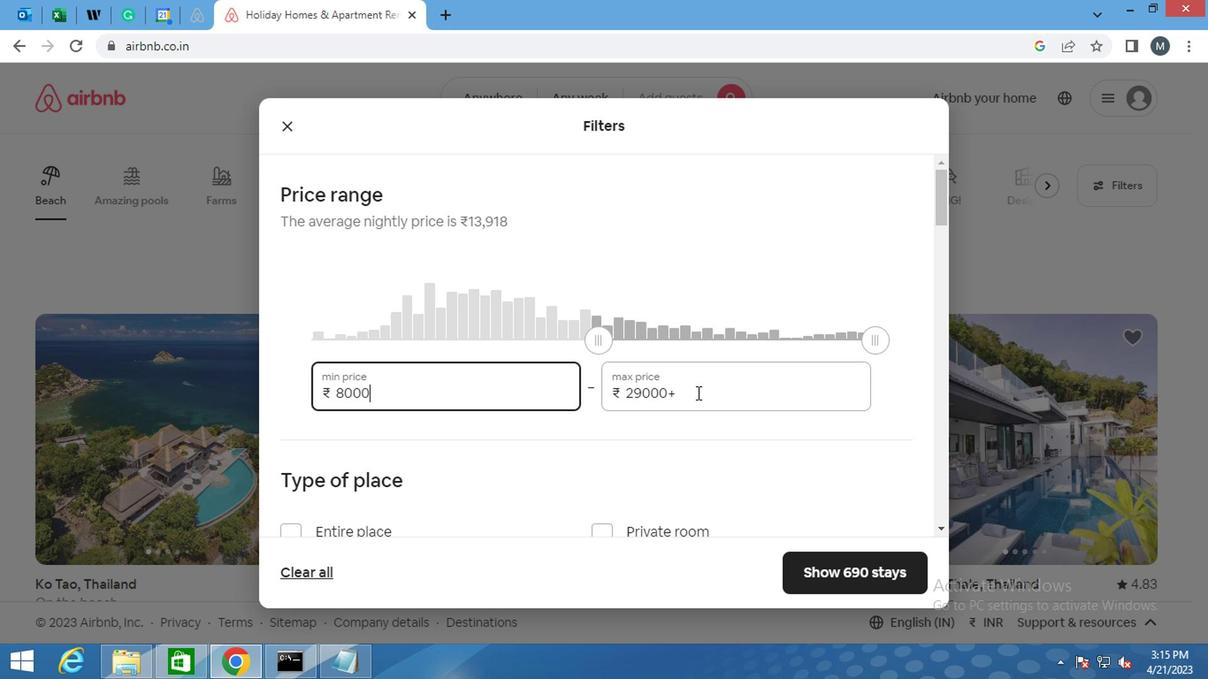 
Action: Key pressed <Key.backspace><Key.backspace><Key.backspace><Key.backspace><Key.backspace><Key.backspace>16000
Screenshot: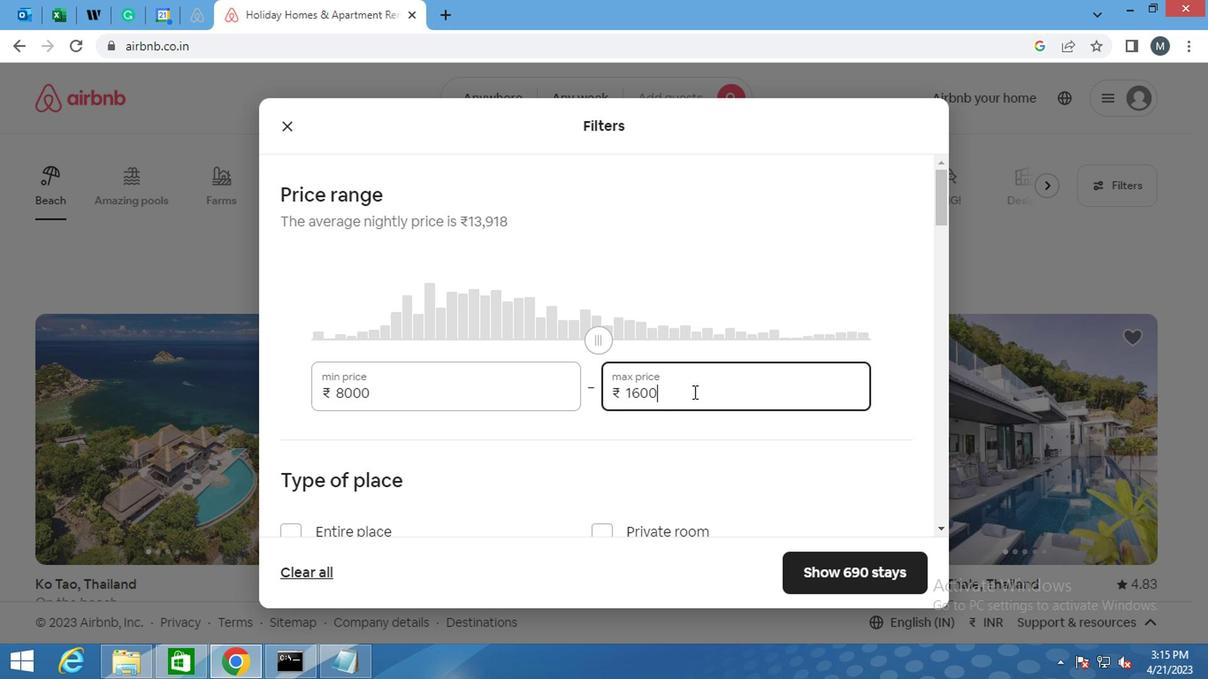 
Action: Mouse moved to (706, 405)
Screenshot: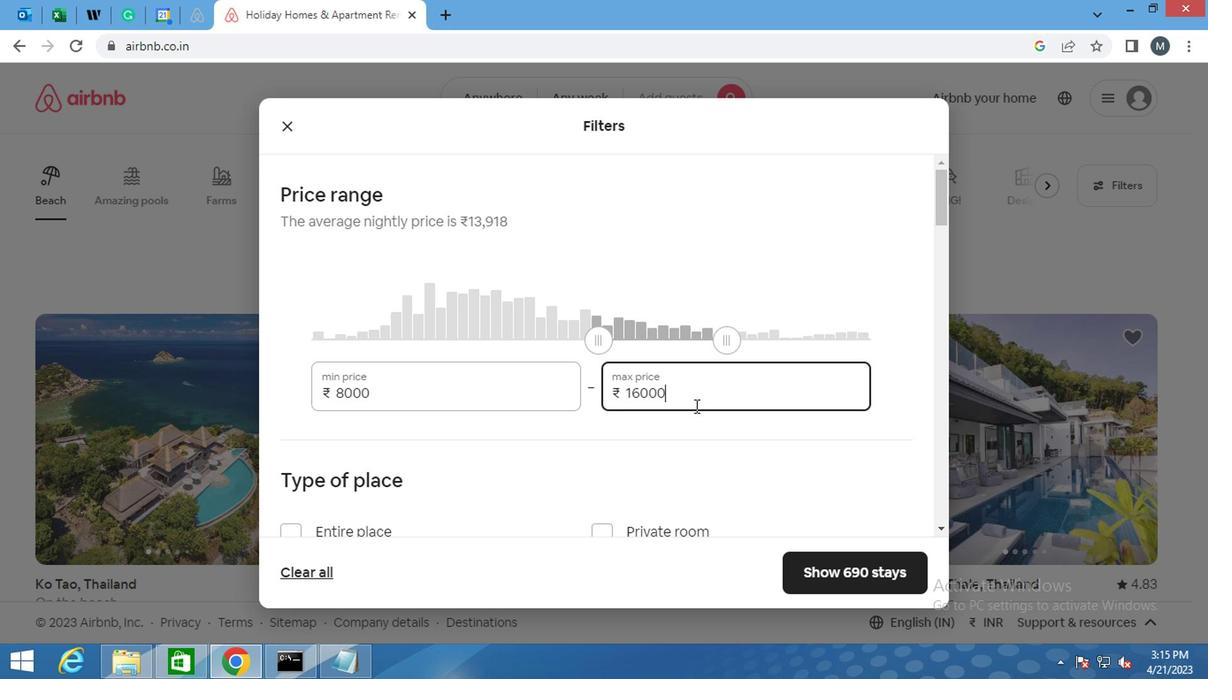 
Action: Mouse scrolled (706, 405) with delta (0, 0)
Screenshot: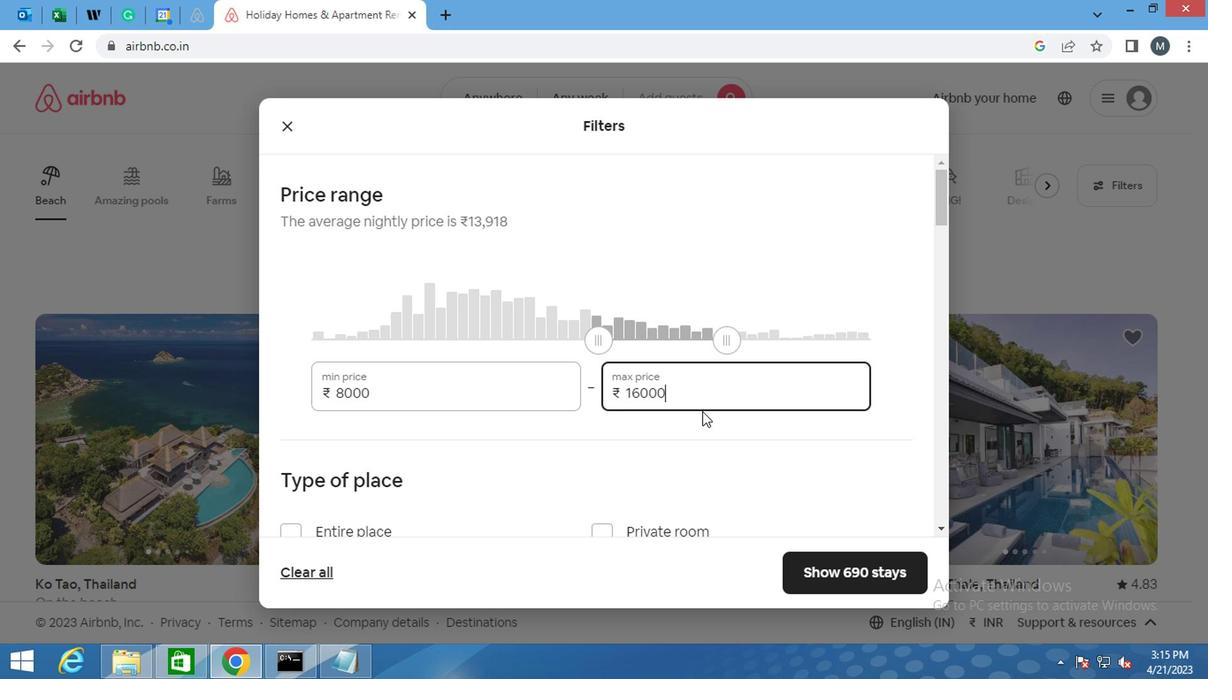 
Action: Mouse moved to (706, 405)
Screenshot: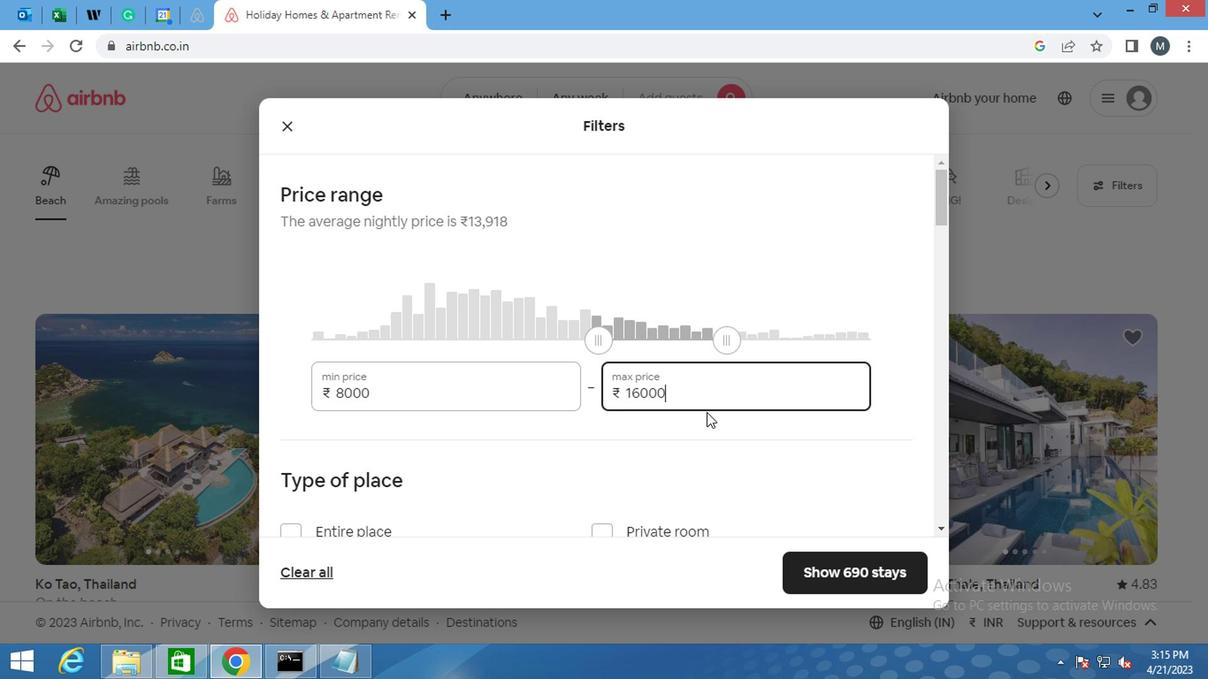
Action: Mouse scrolled (706, 405) with delta (0, 0)
Screenshot: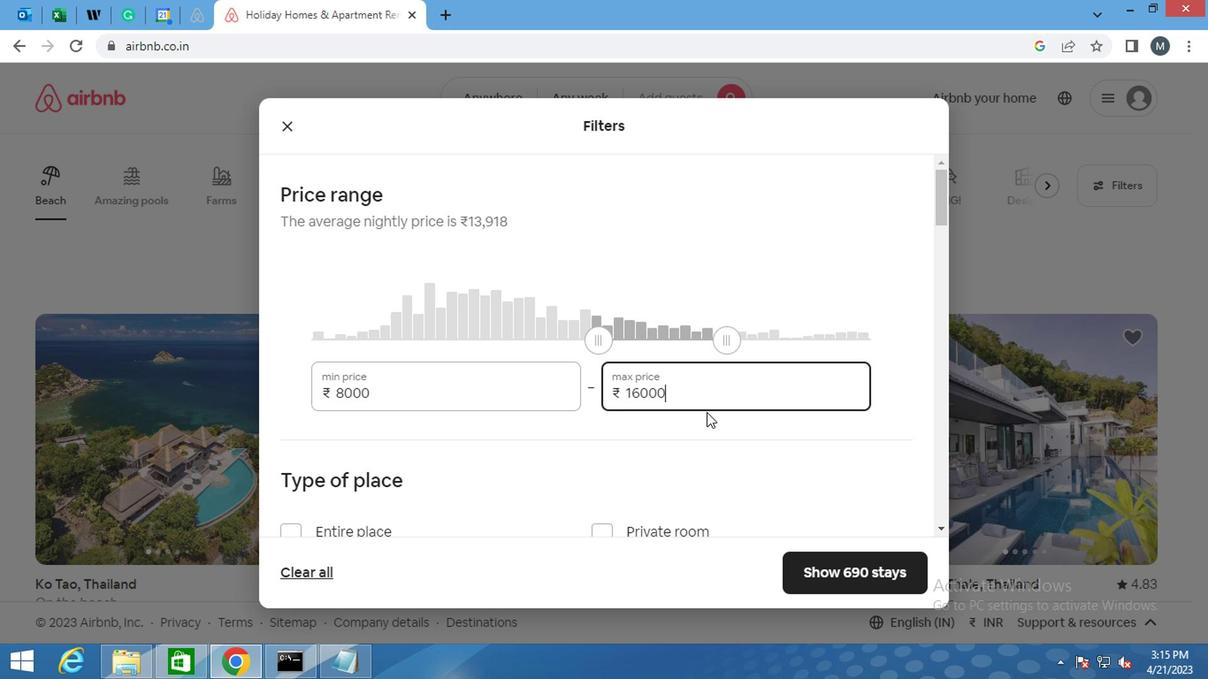 
Action: Mouse moved to (706, 411)
Screenshot: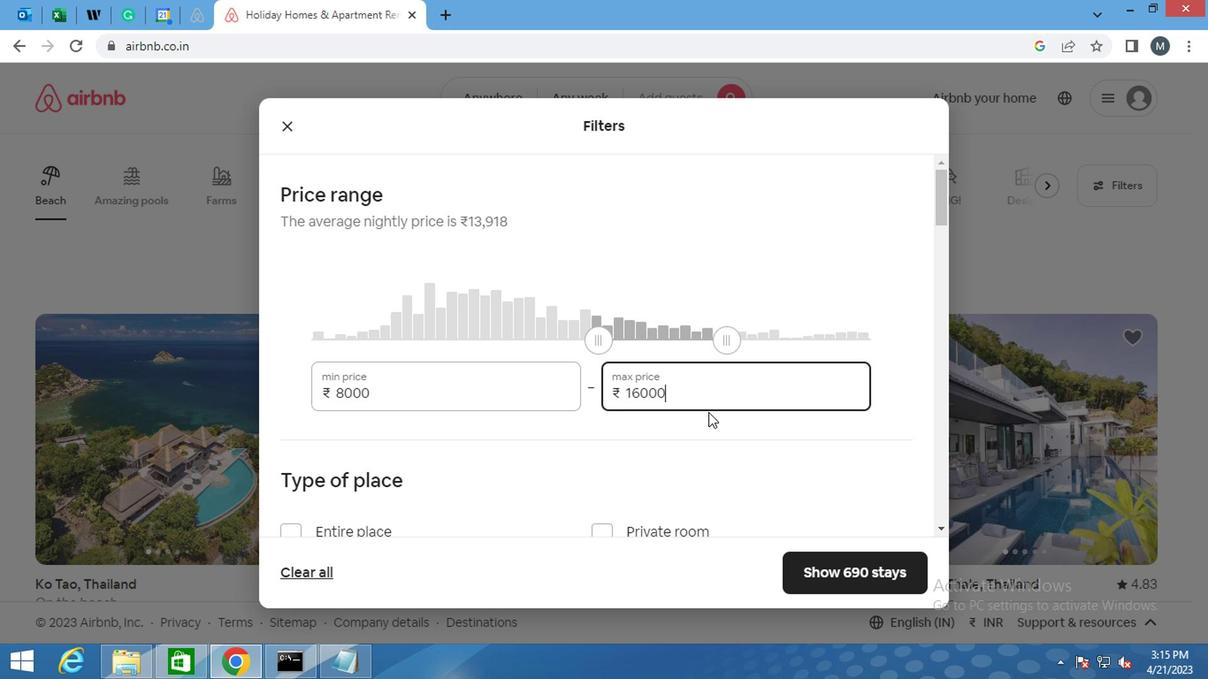 
Action: Mouse scrolled (706, 412) with delta (0, 0)
Screenshot: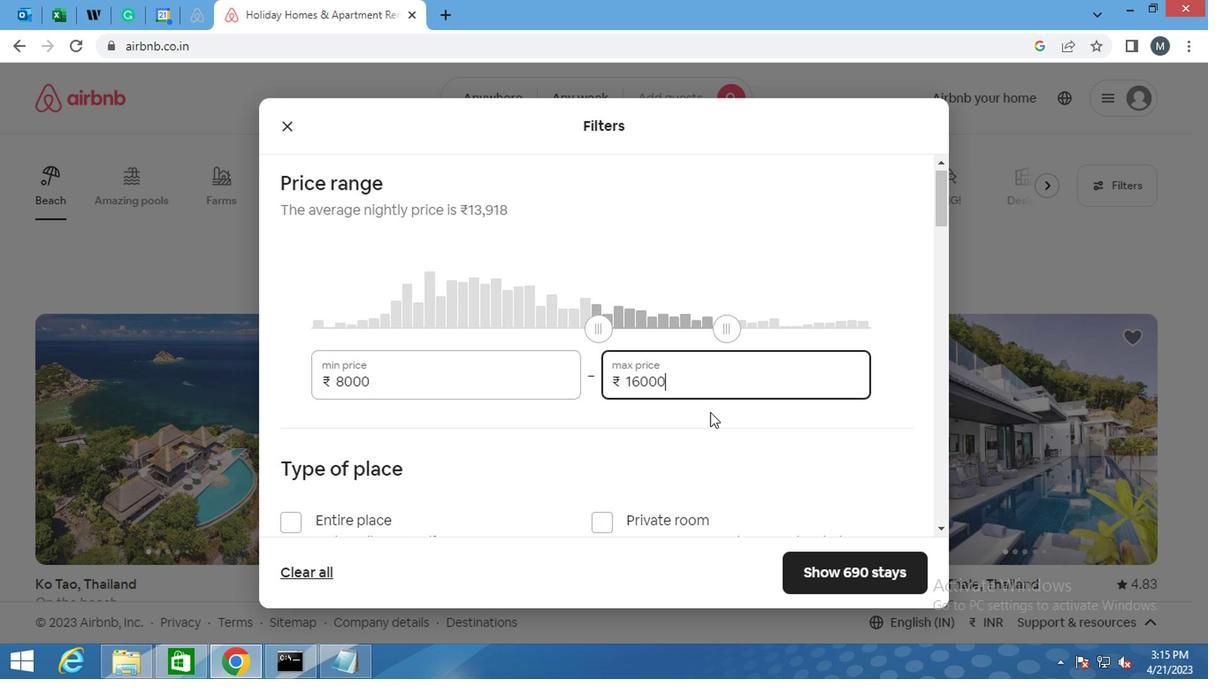 
Action: Mouse moved to (718, 417)
Screenshot: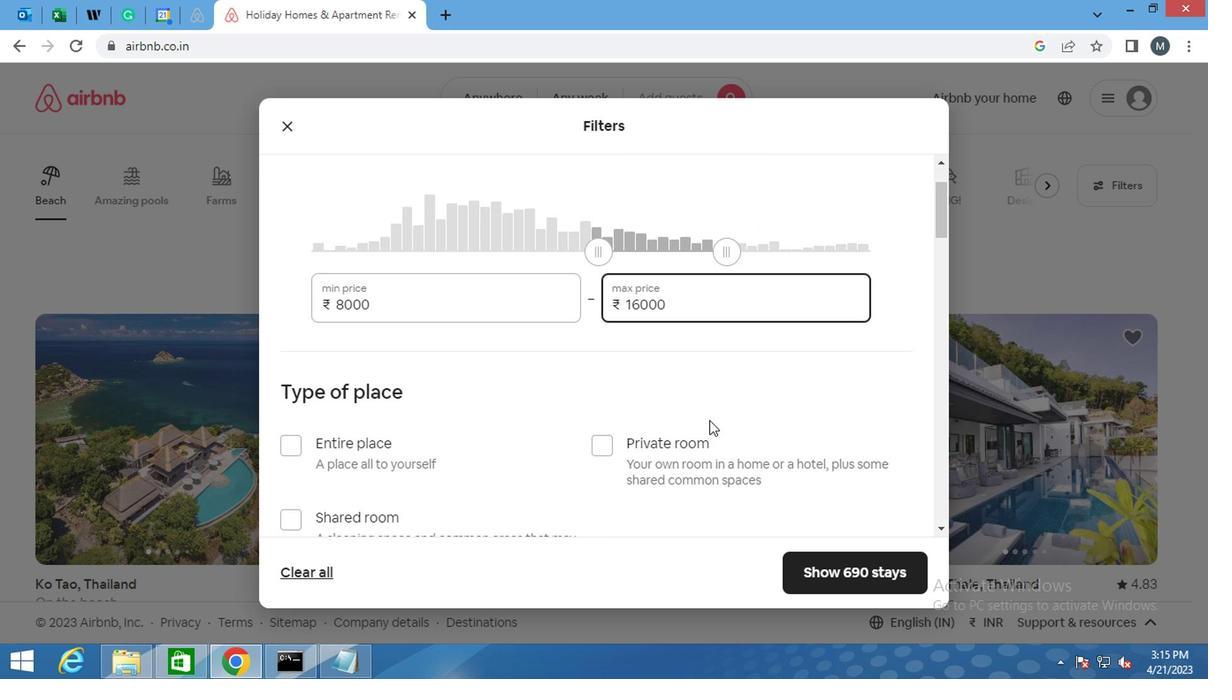 
Action: Mouse scrolled (718, 416) with delta (0, 0)
Screenshot: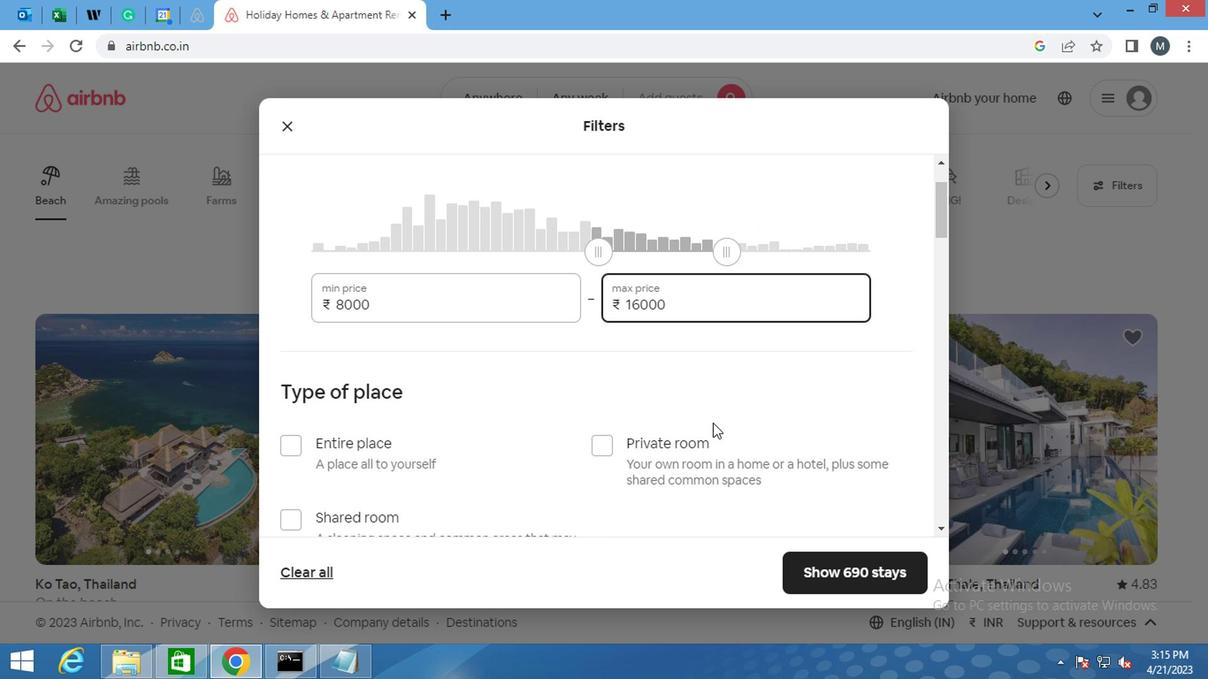 
Action: Mouse moved to (718, 417)
Screenshot: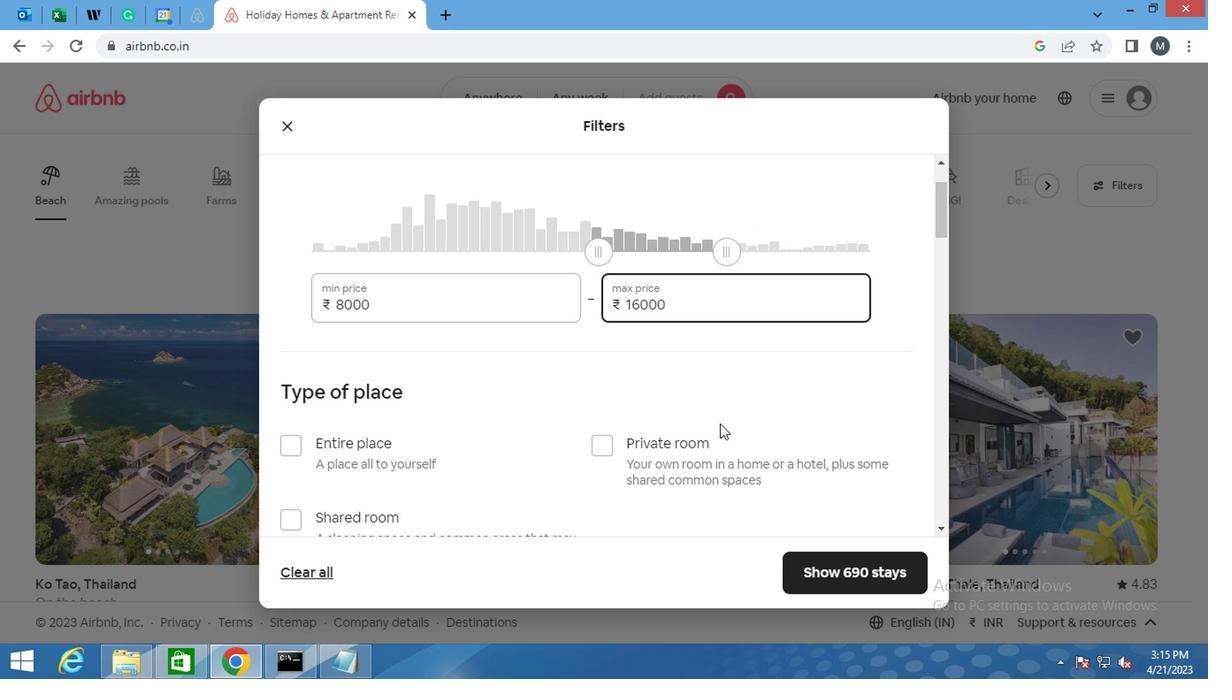 
Action: Mouse scrolled (718, 417) with delta (0, 0)
Screenshot: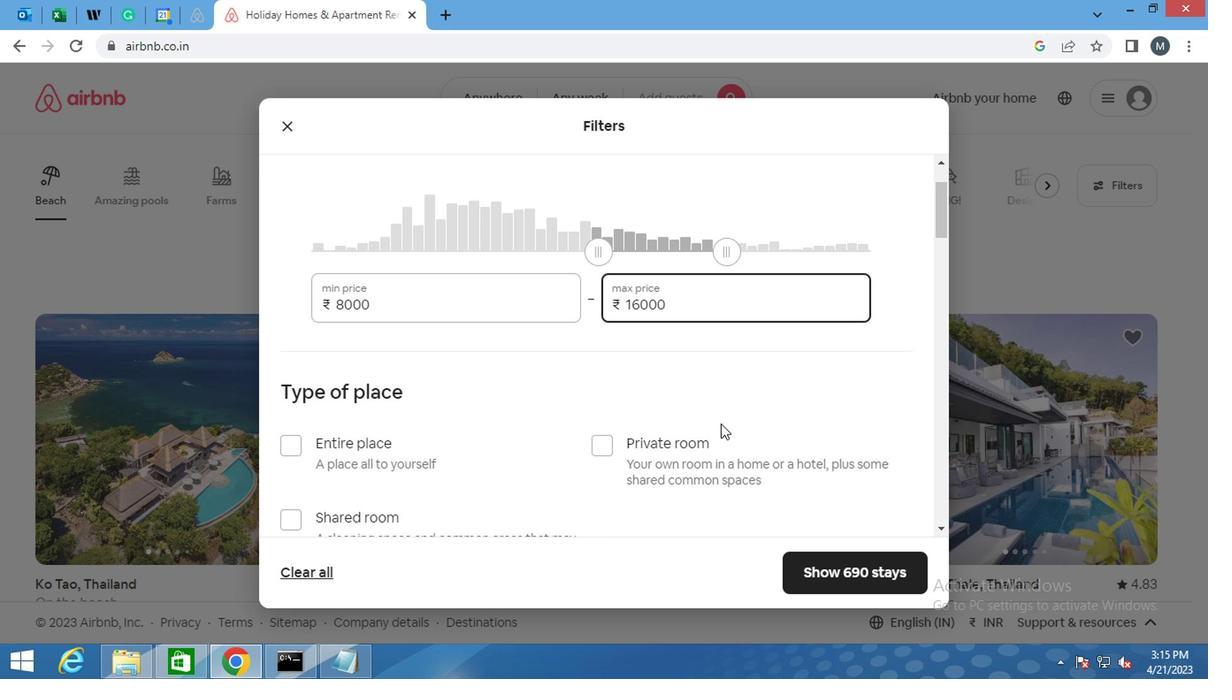 
Action: Mouse moved to (279, 263)
Screenshot: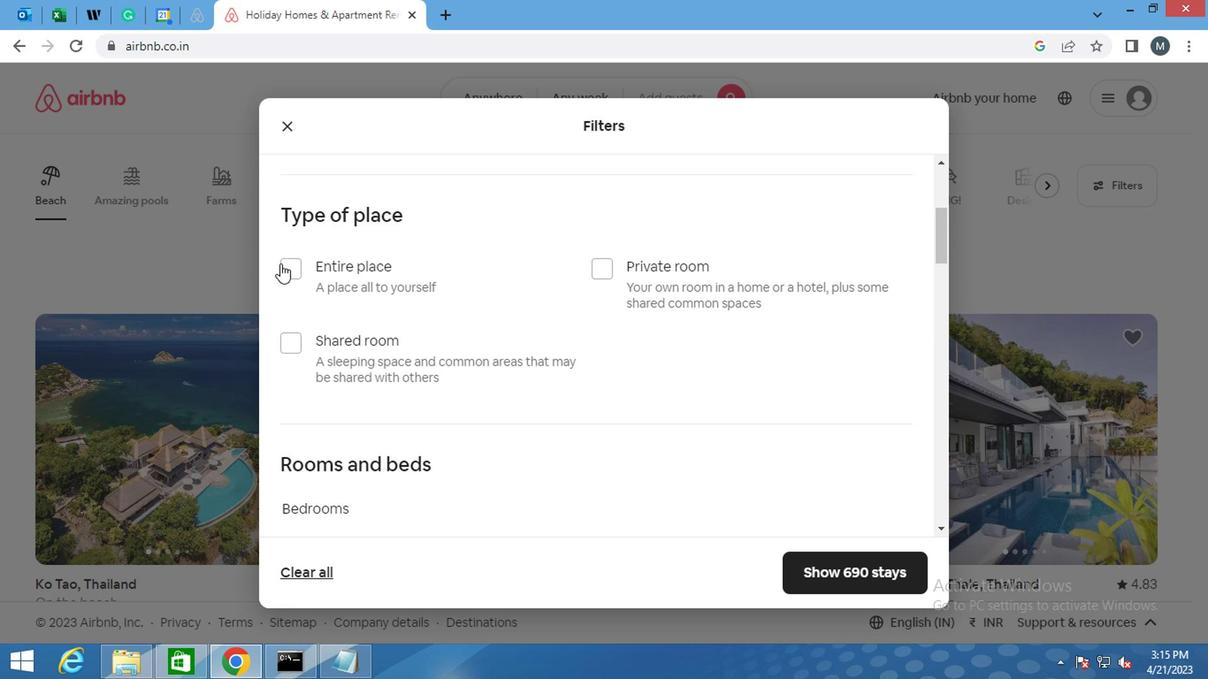 
Action: Mouse pressed left at (279, 263)
Screenshot: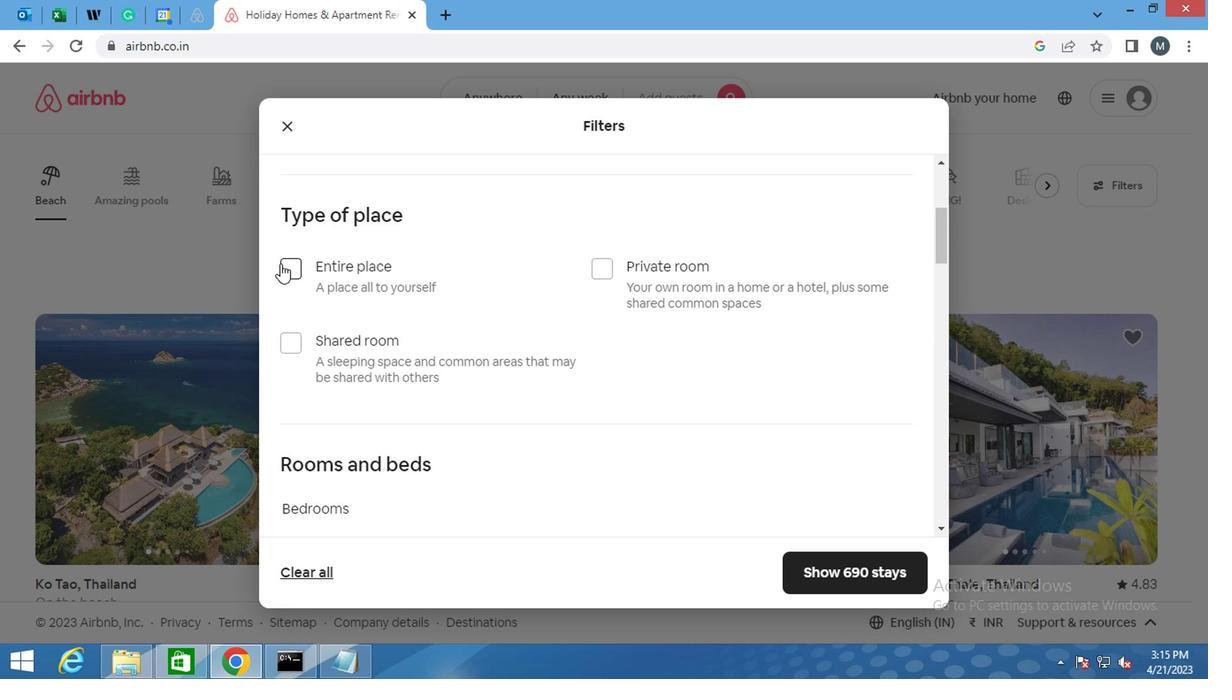 
Action: Mouse moved to (492, 331)
Screenshot: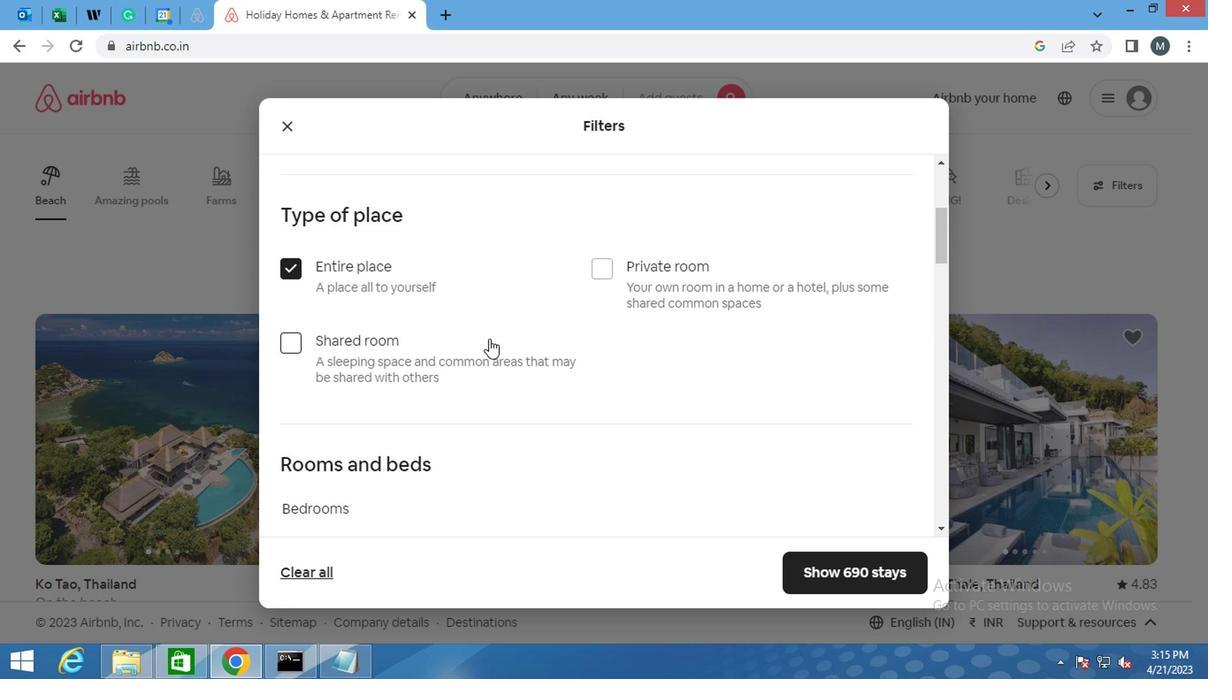
Action: Mouse scrolled (492, 330) with delta (0, 0)
Screenshot: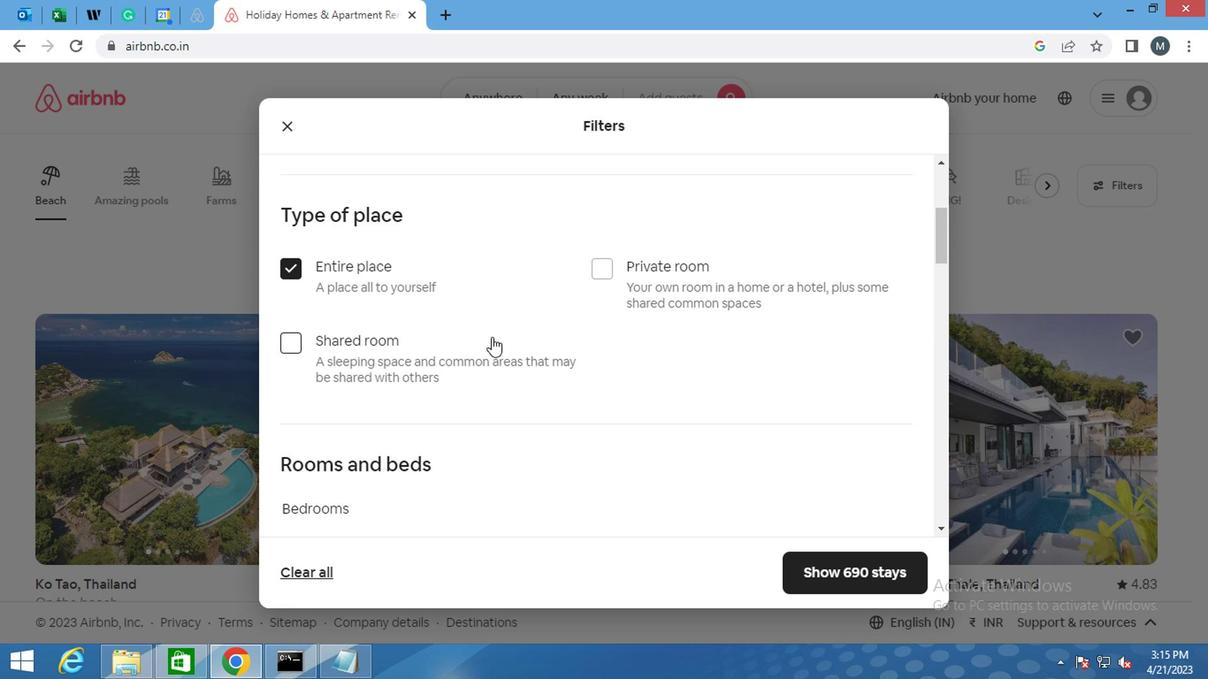 
Action: Mouse scrolled (492, 330) with delta (0, 0)
Screenshot: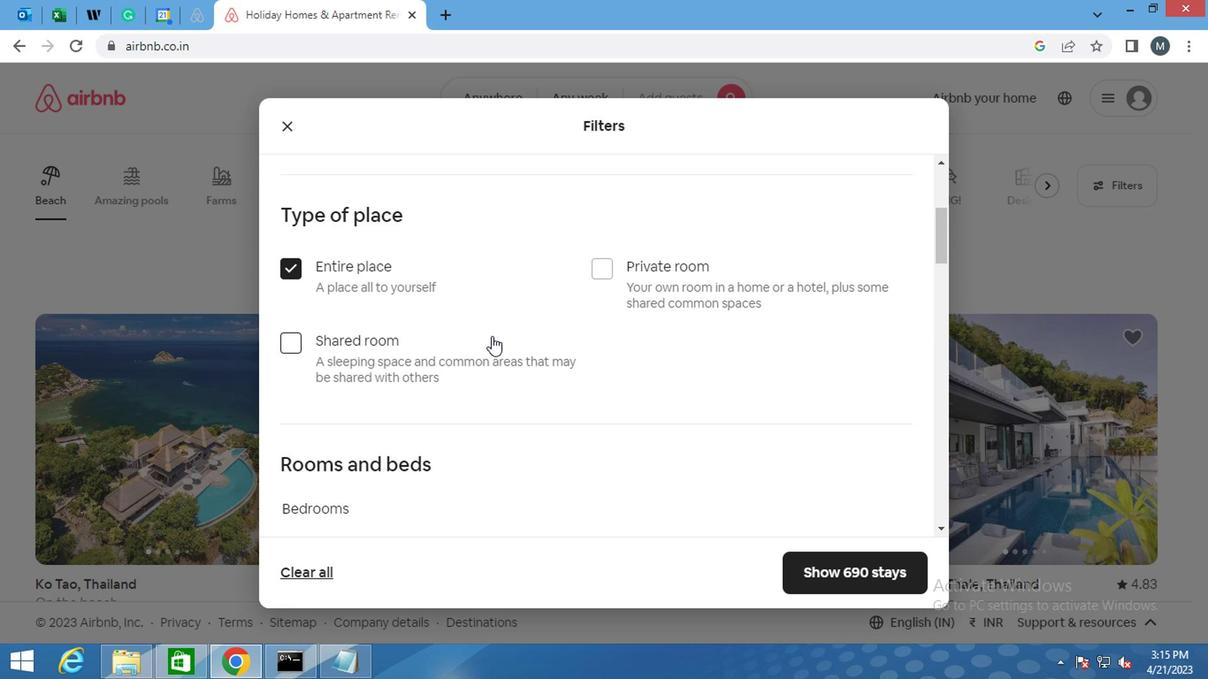 
Action: Mouse moved to (448, 378)
Screenshot: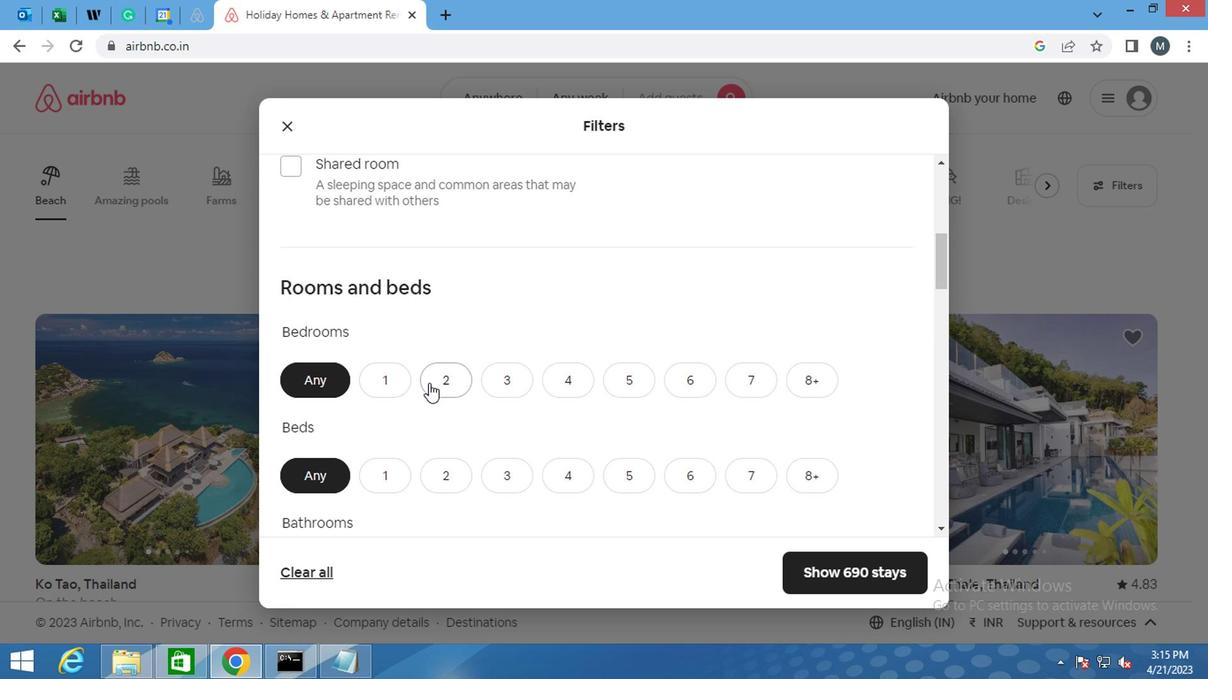 
Action: Mouse pressed left at (448, 378)
Screenshot: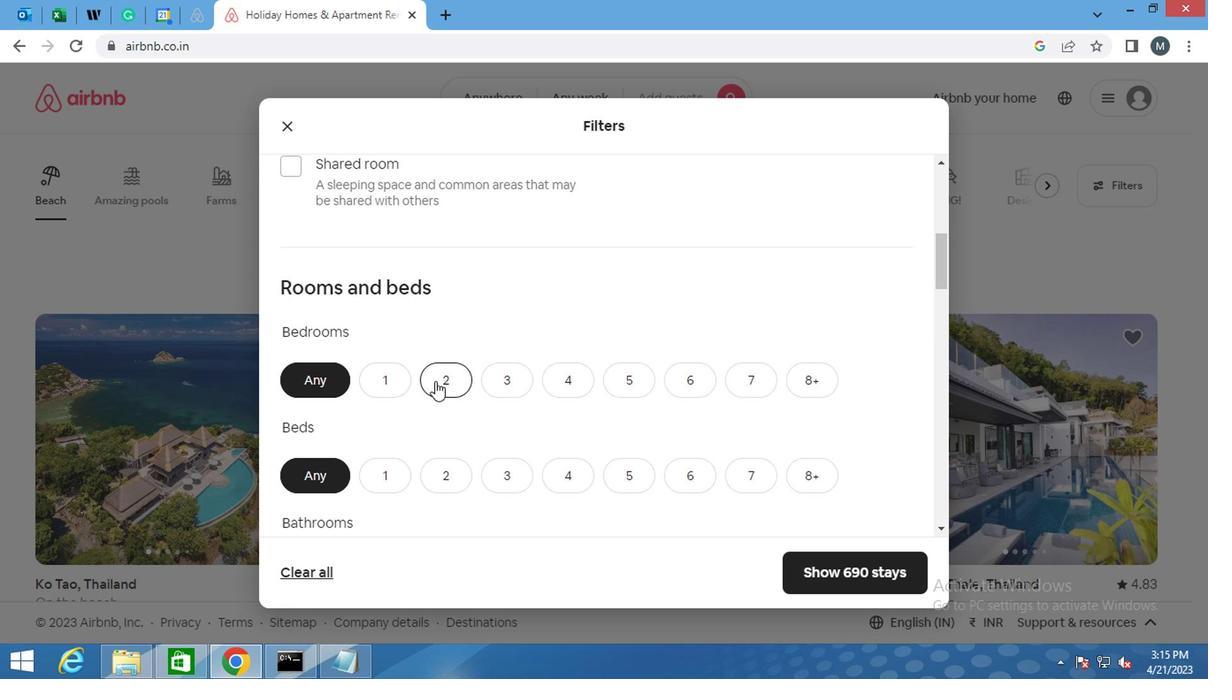 
Action: Mouse moved to (430, 461)
Screenshot: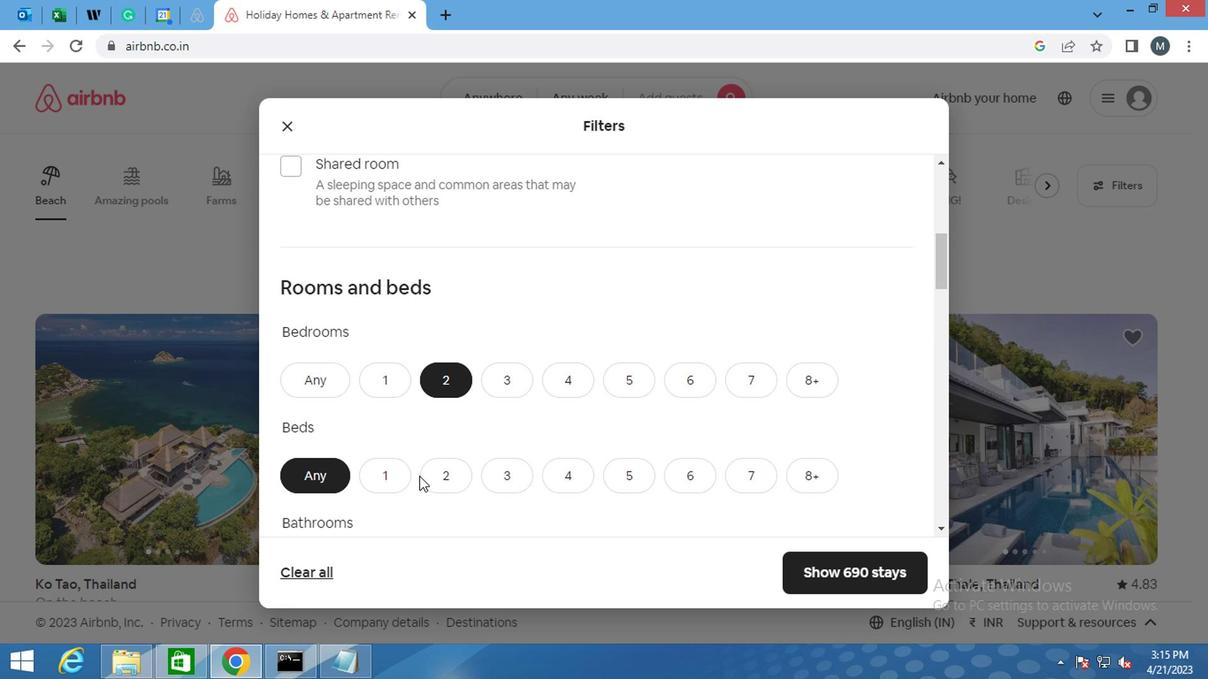 
Action: Mouse pressed left at (430, 461)
Screenshot: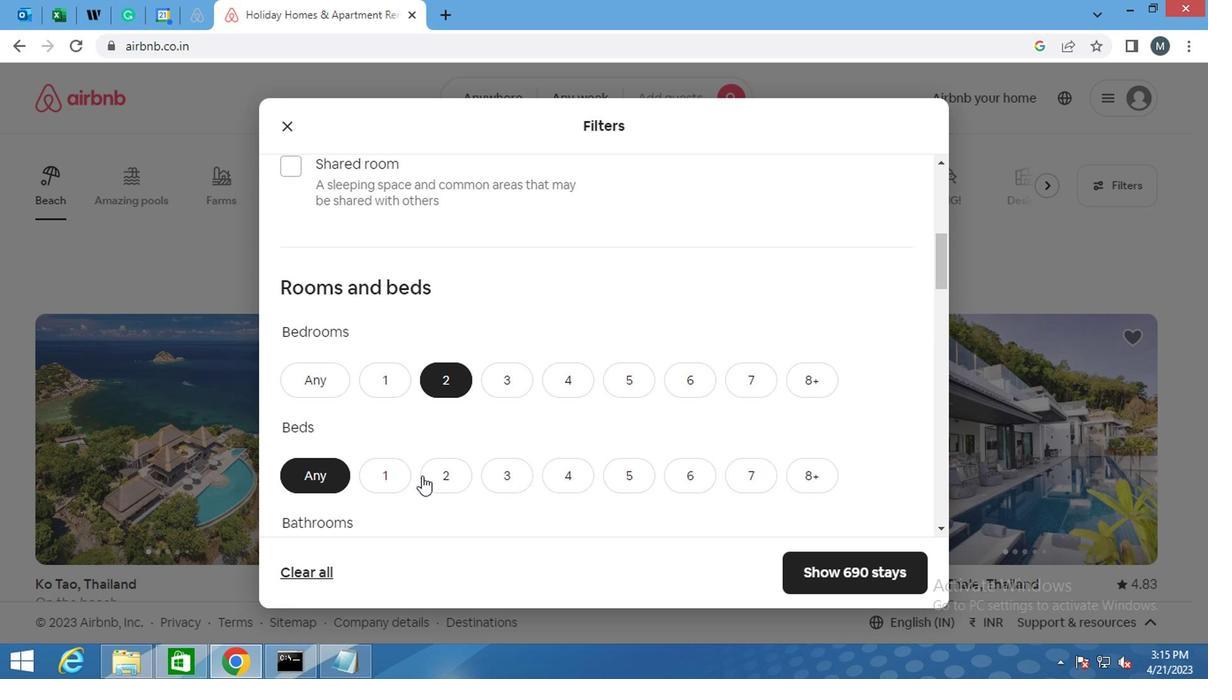 
Action: Mouse moved to (426, 432)
Screenshot: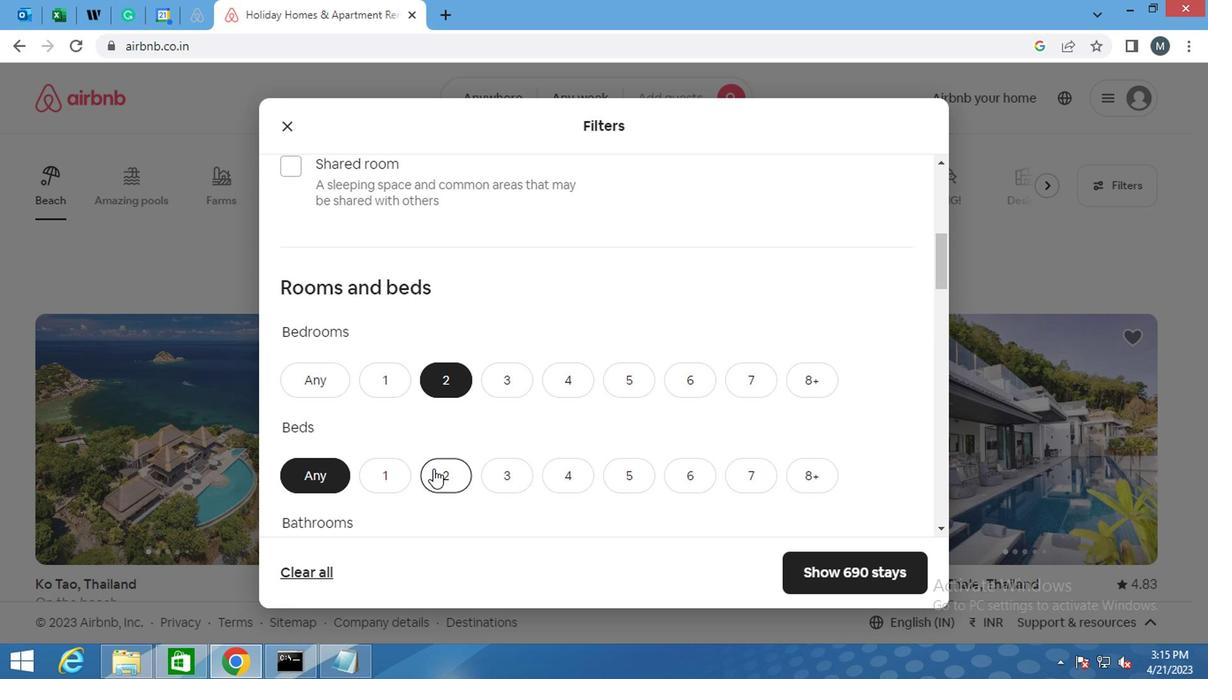 
Action: Mouse scrolled (426, 431) with delta (0, 0)
Screenshot: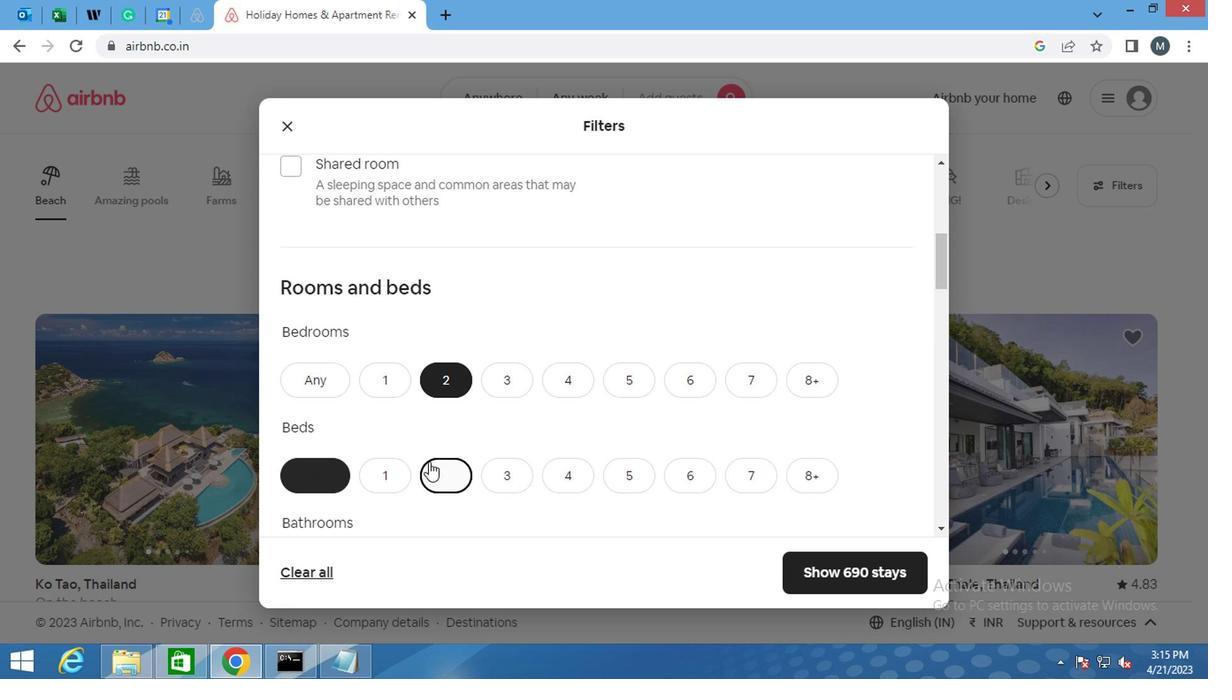 
Action: Mouse moved to (371, 457)
Screenshot: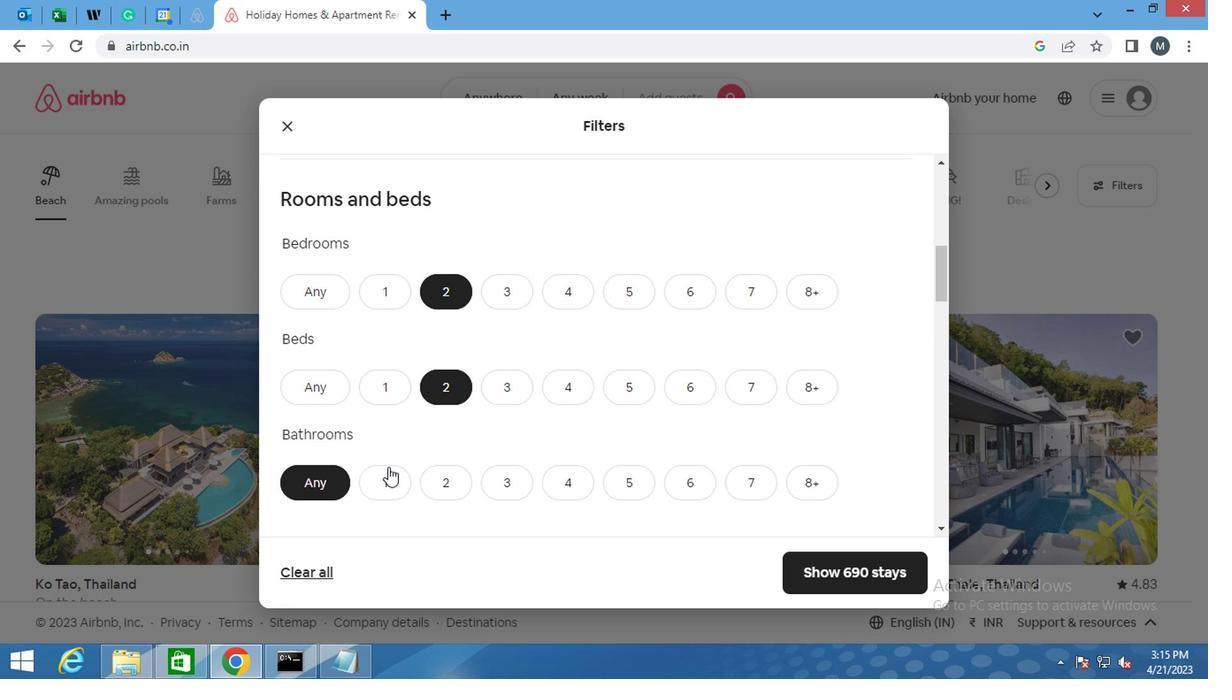 
Action: Mouse pressed left at (371, 457)
Screenshot: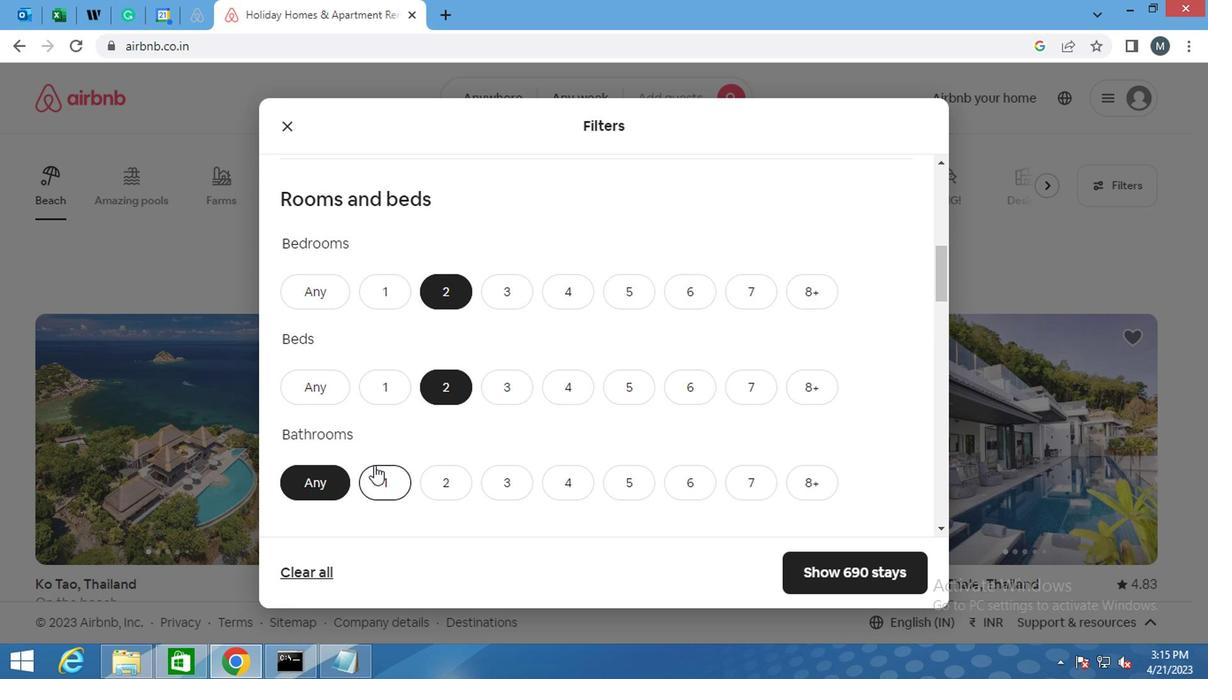 
Action: Mouse moved to (494, 375)
Screenshot: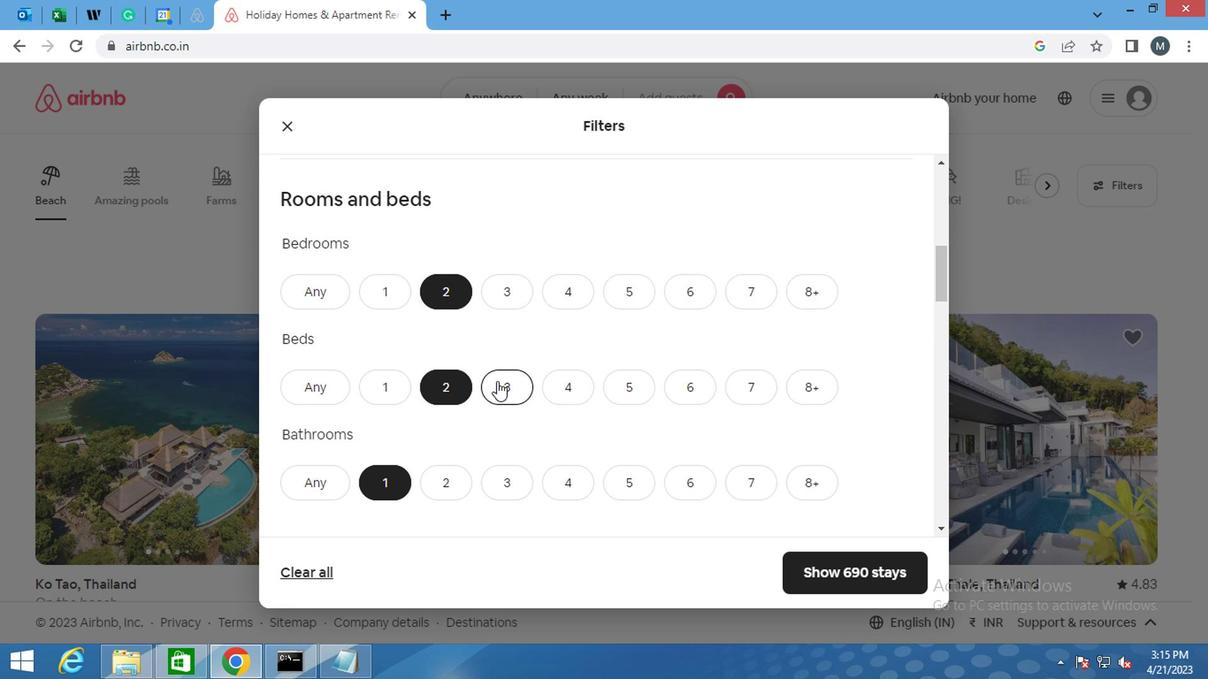 
Action: Mouse scrolled (494, 374) with delta (0, -1)
Screenshot: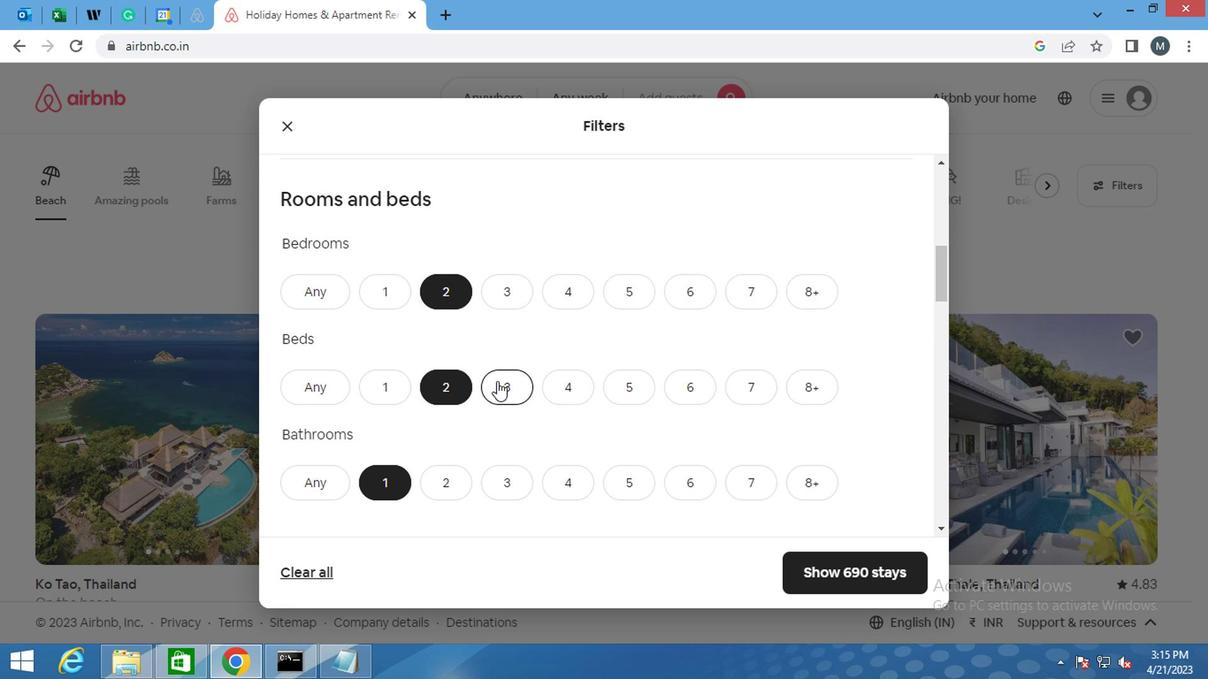 
Action: Mouse moved to (494, 378)
Screenshot: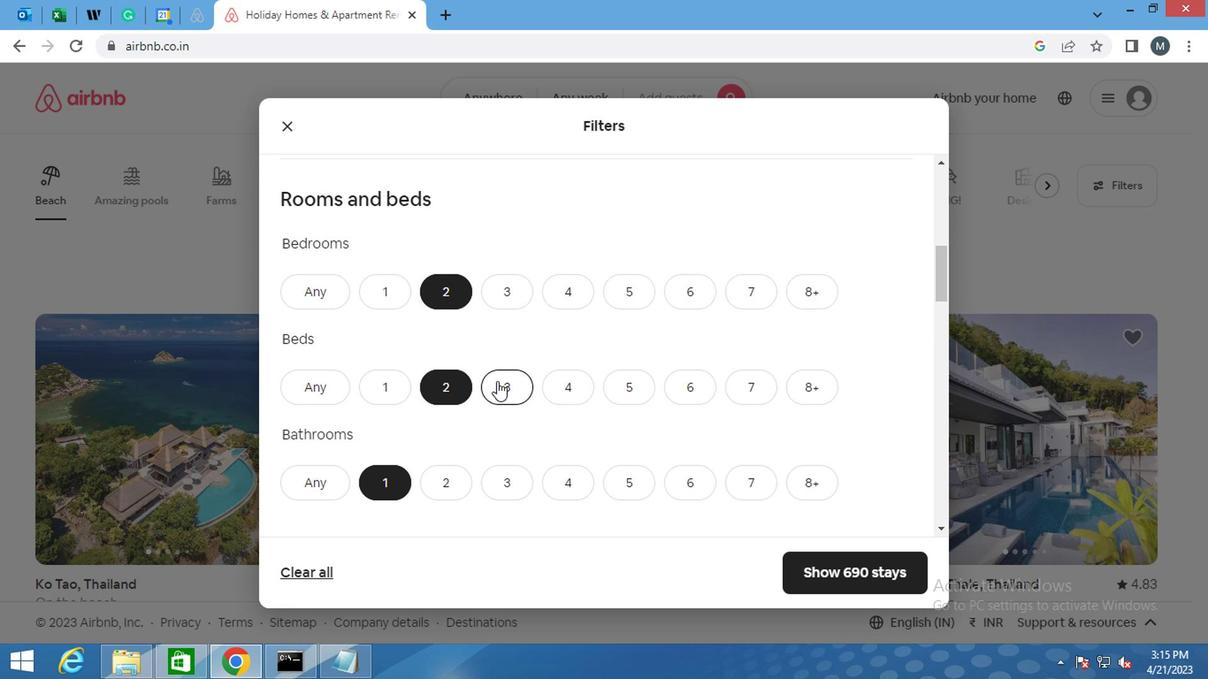 
Action: Mouse scrolled (494, 376) with delta (0, -1)
Screenshot: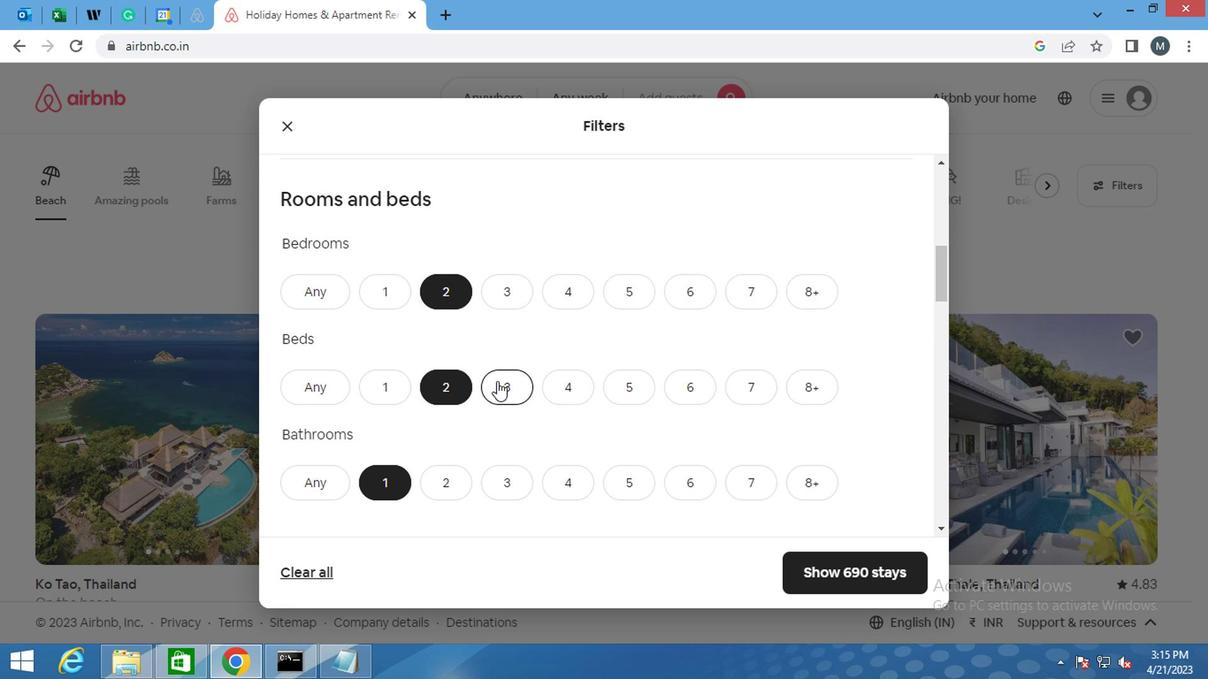 
Action: Mouse moved to (494, 379)
Screenshot: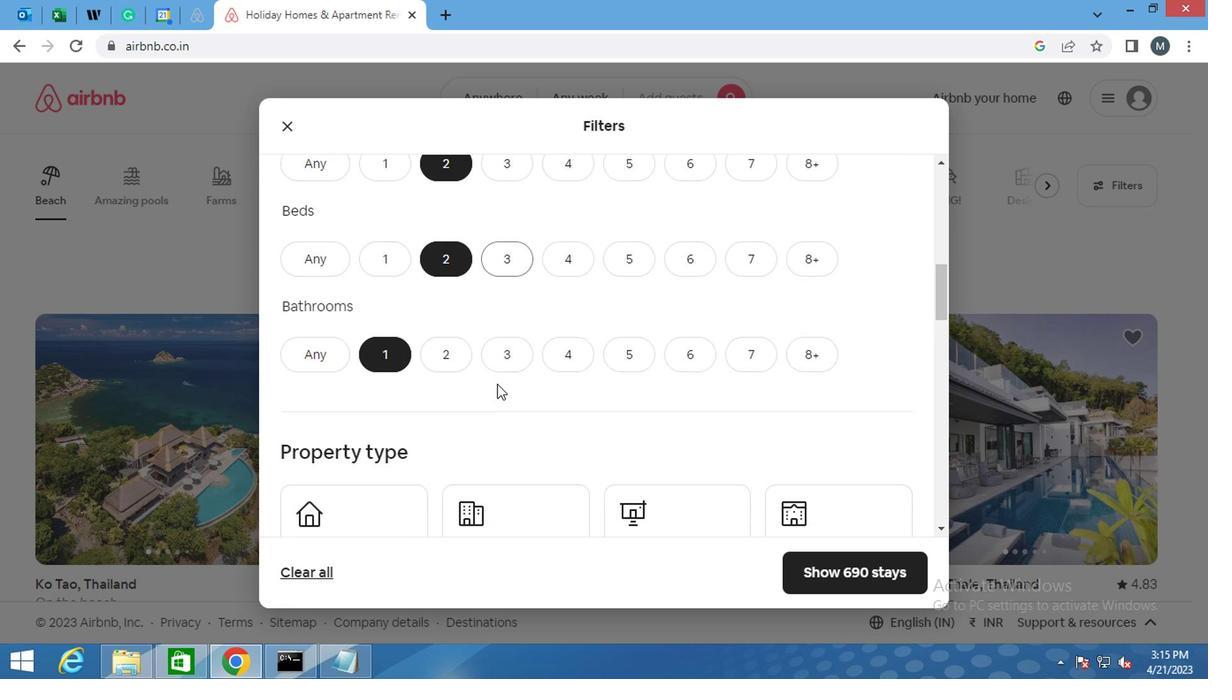 
Action: Mouse scrolled (494, 378) with delta (0, 0)
Screenshot: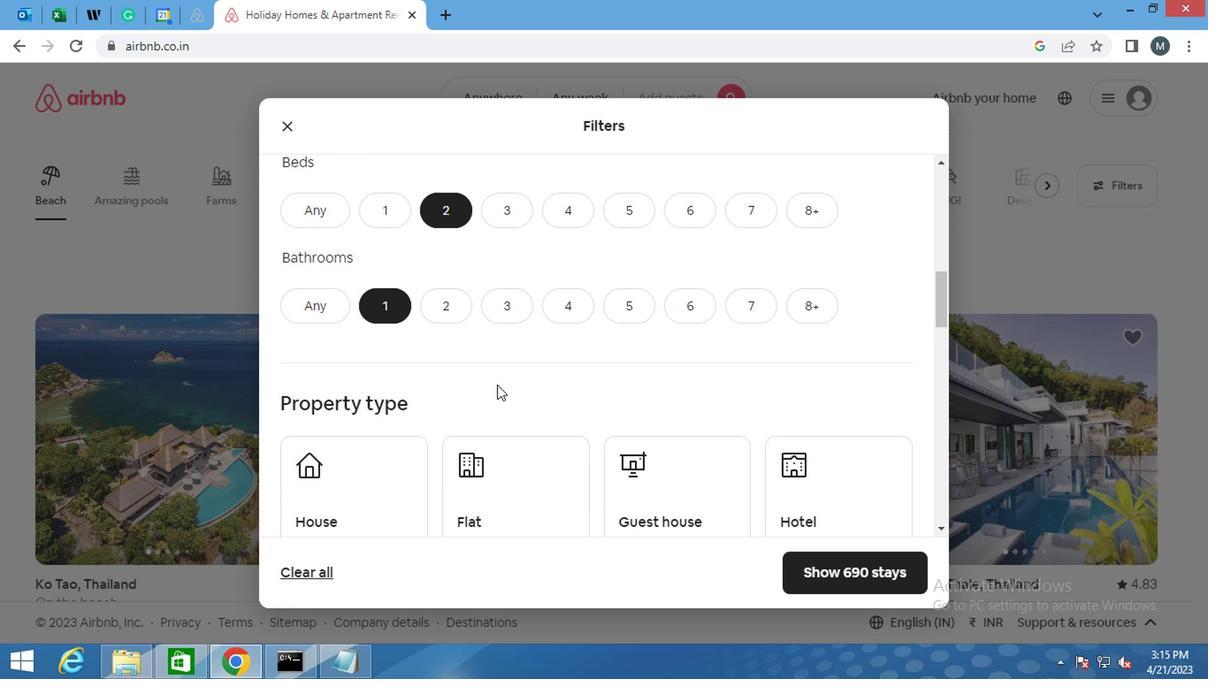 
Action: Mouse moved to (497, 385)
Screenshot: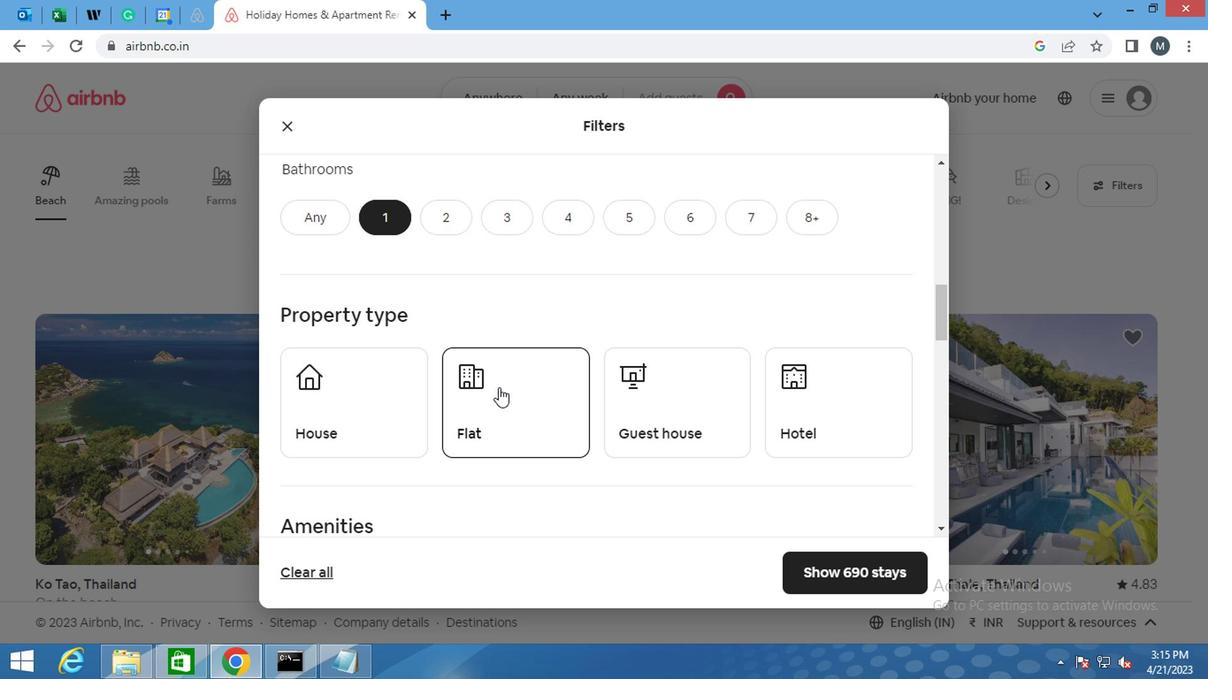 
Action: Mouse scrolled (497, 383) with delta (0, -1)
Screenshot: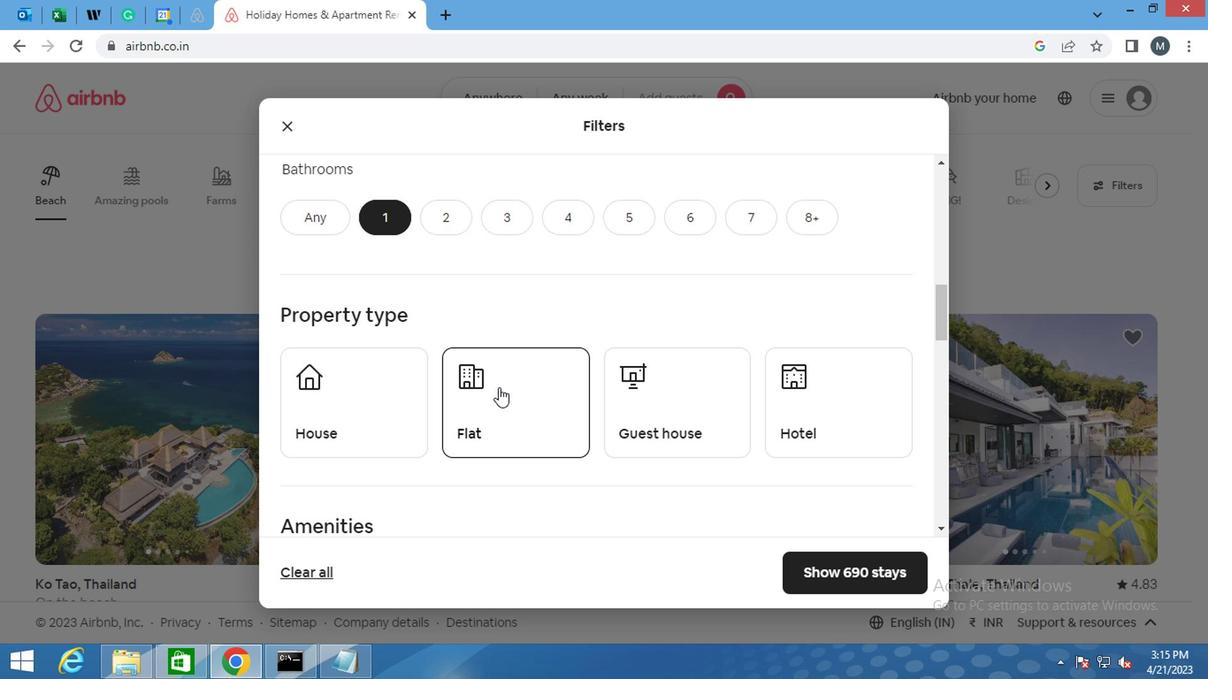 
Action: Mouse moved to (497, 391)
Screenshot: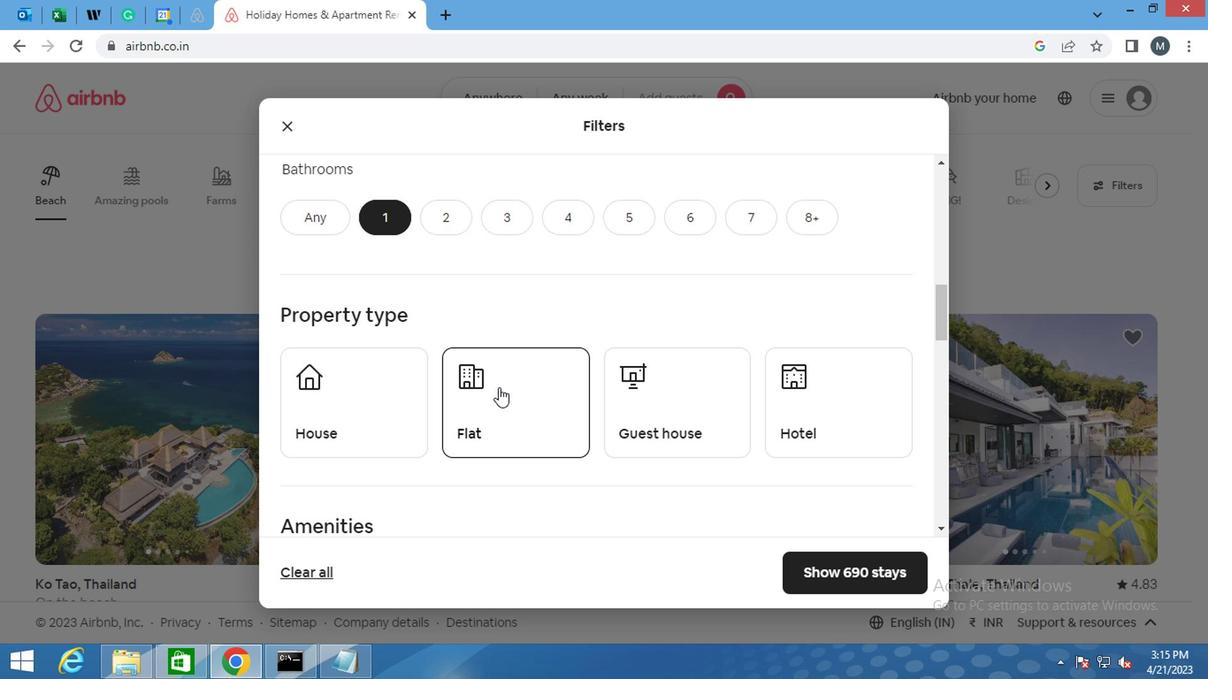 
Action: Mouse scrolled (497, 390) with delta (0, 0)
Screenshot: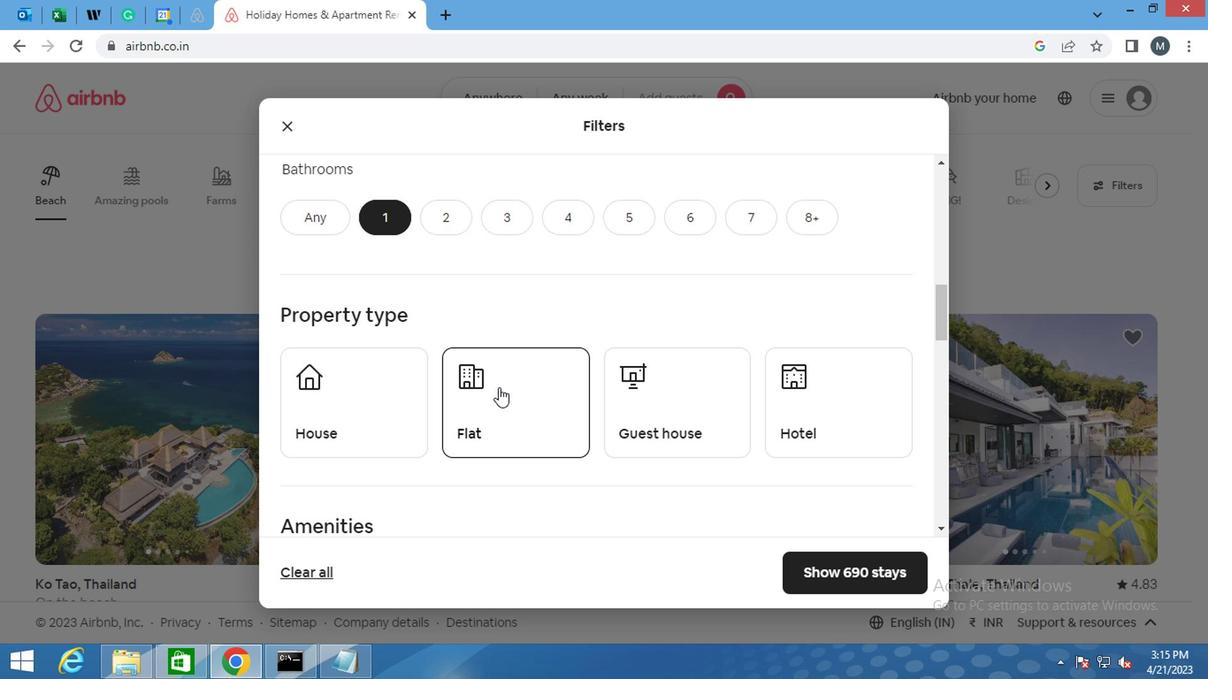 
Action: Mouse moved to (369, 256)
Screenshot: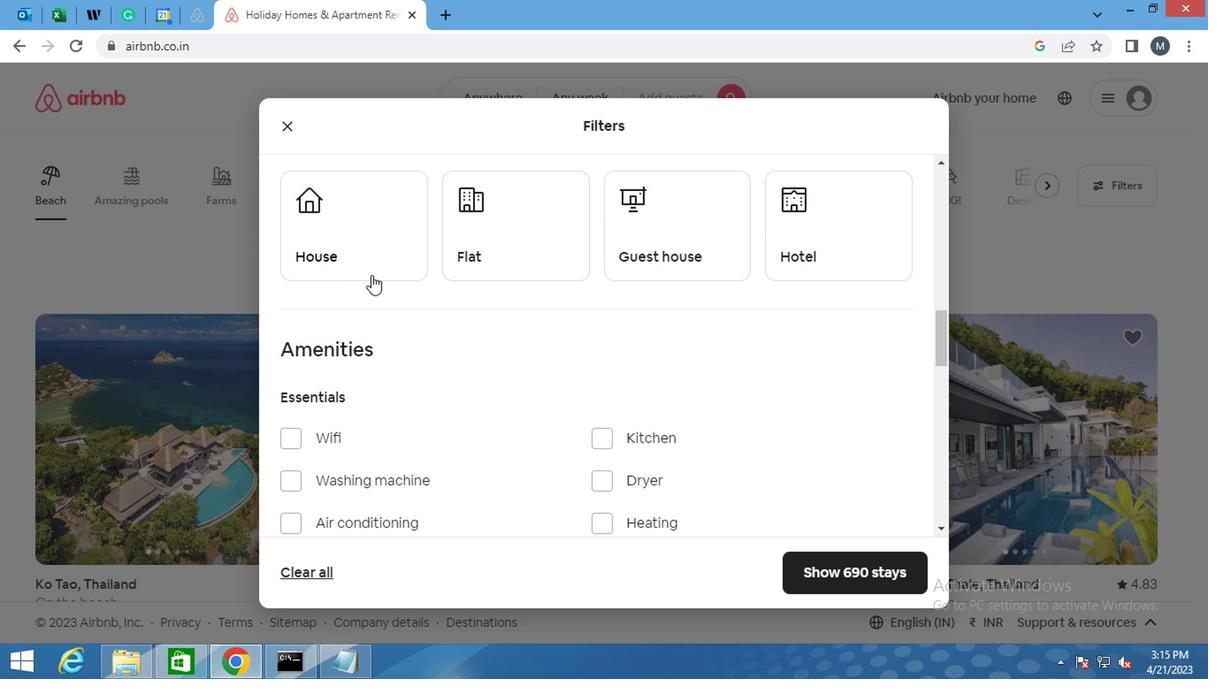 
Action: Mouse pressed left at (369, 256)
Screenshot: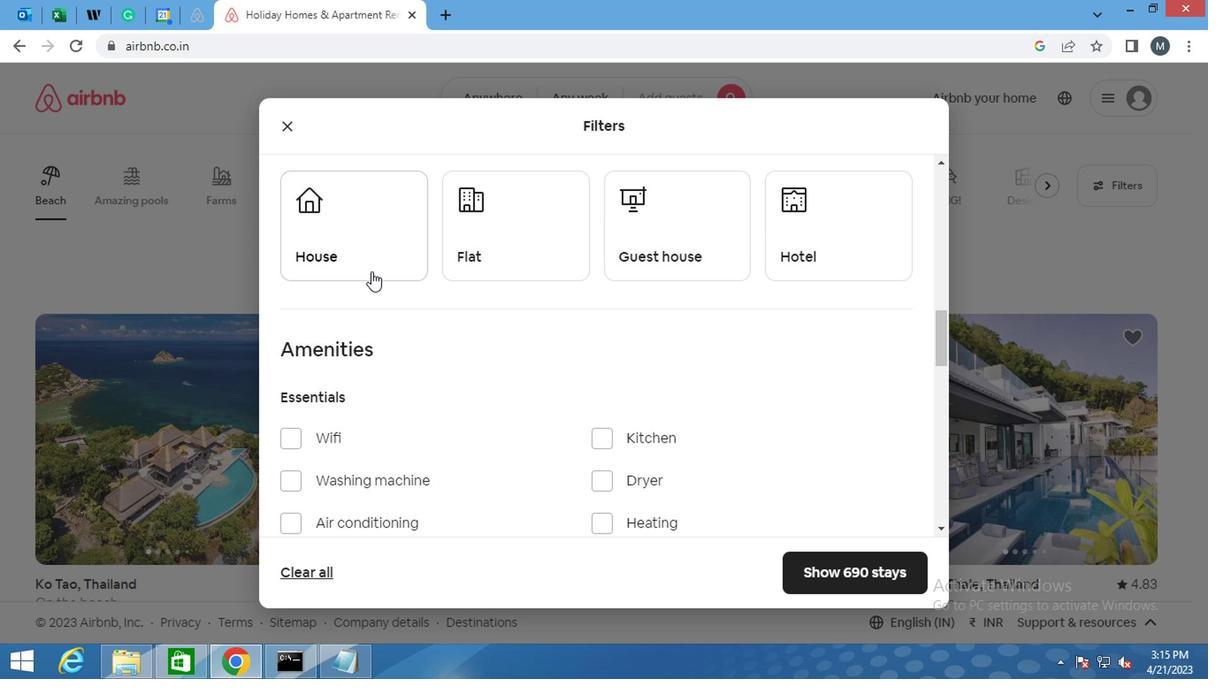 
Action: Mouse moved to (522, 239)
Screenshot: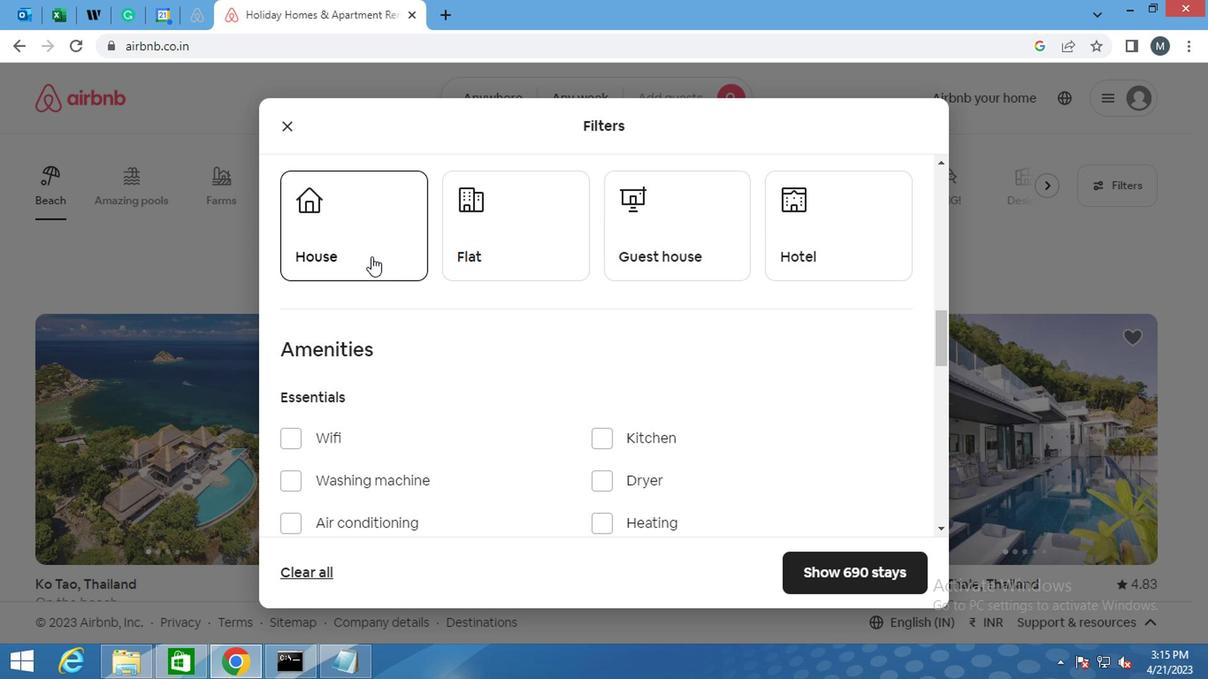 
Action: Mouse pressed left at (522, 239)
Screenshot: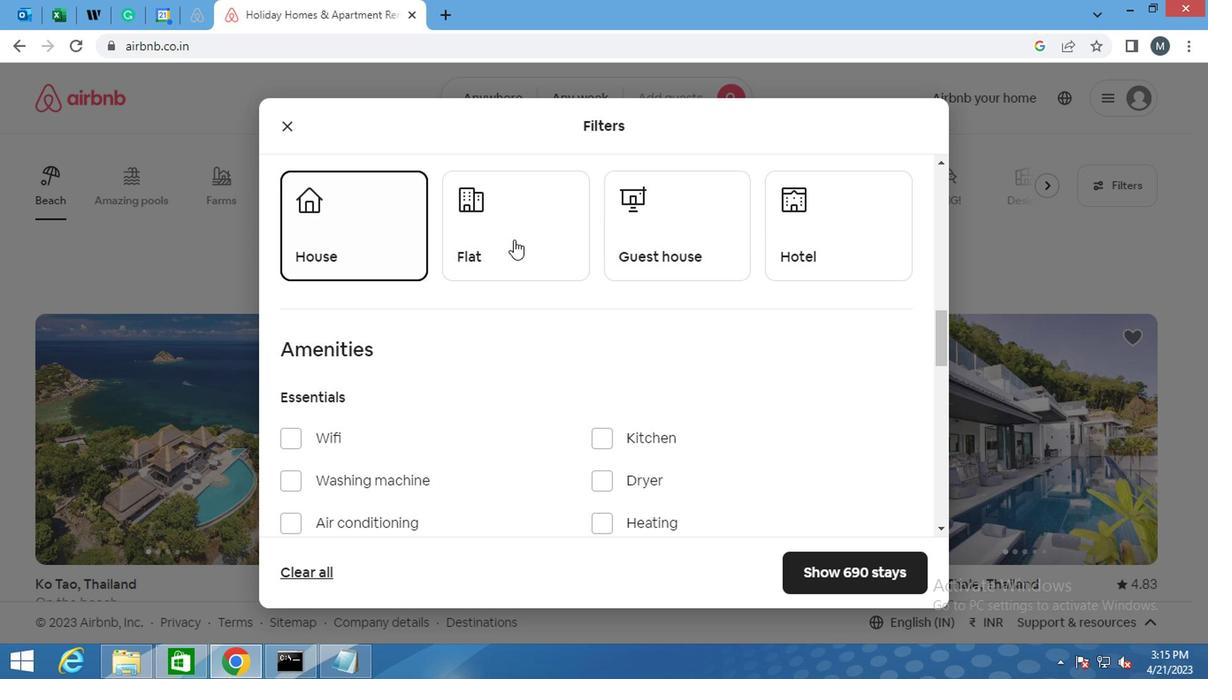 
Action: Mouse moved to (682, 232)
Screenshot: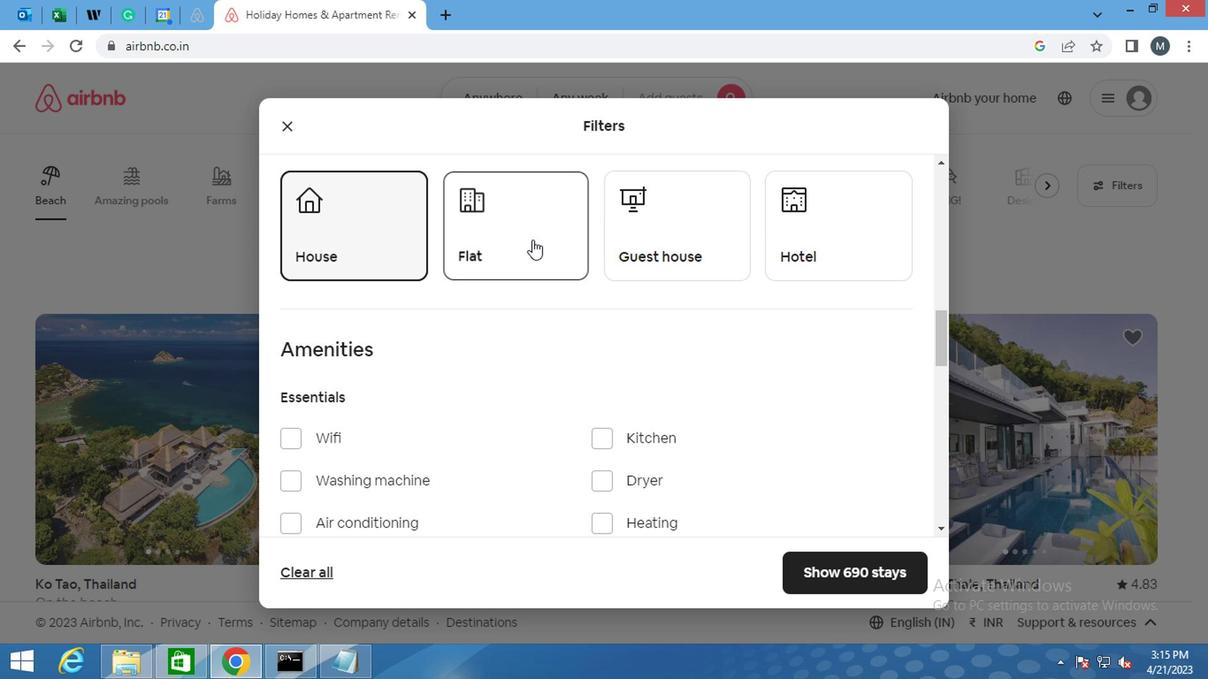 
Action: Mouse pressed left at (682, 232)
Screenshot: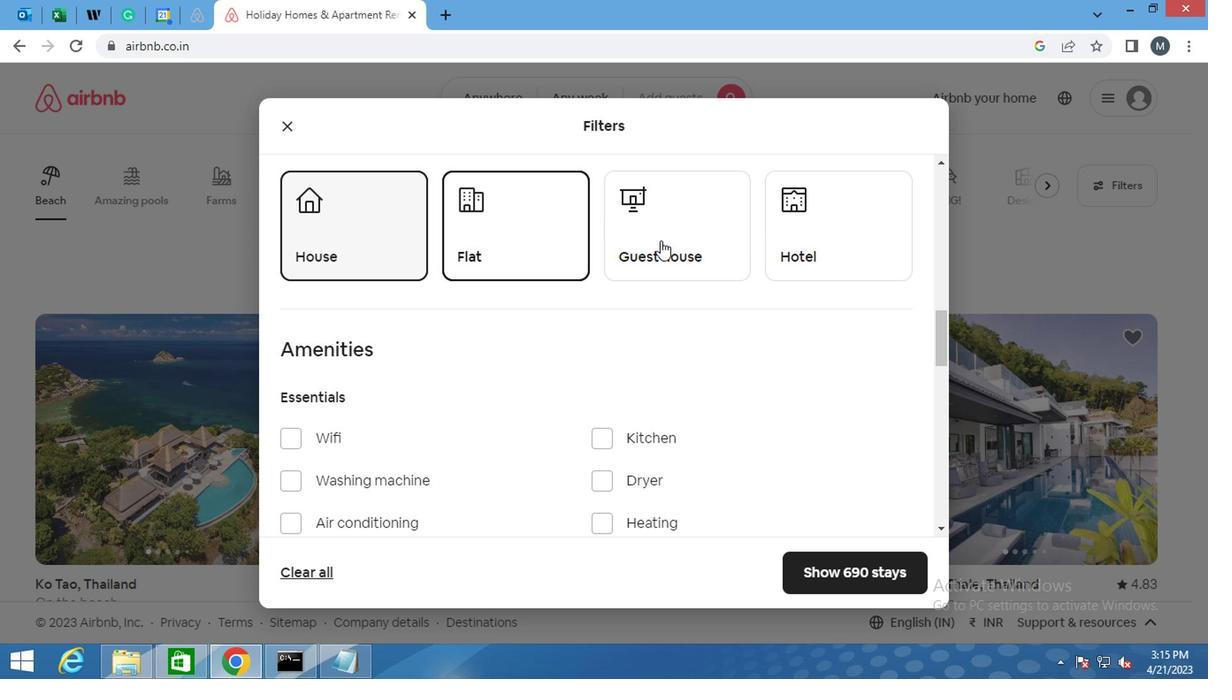 
Action: Mouse moved to (540, 297)
Screenshot: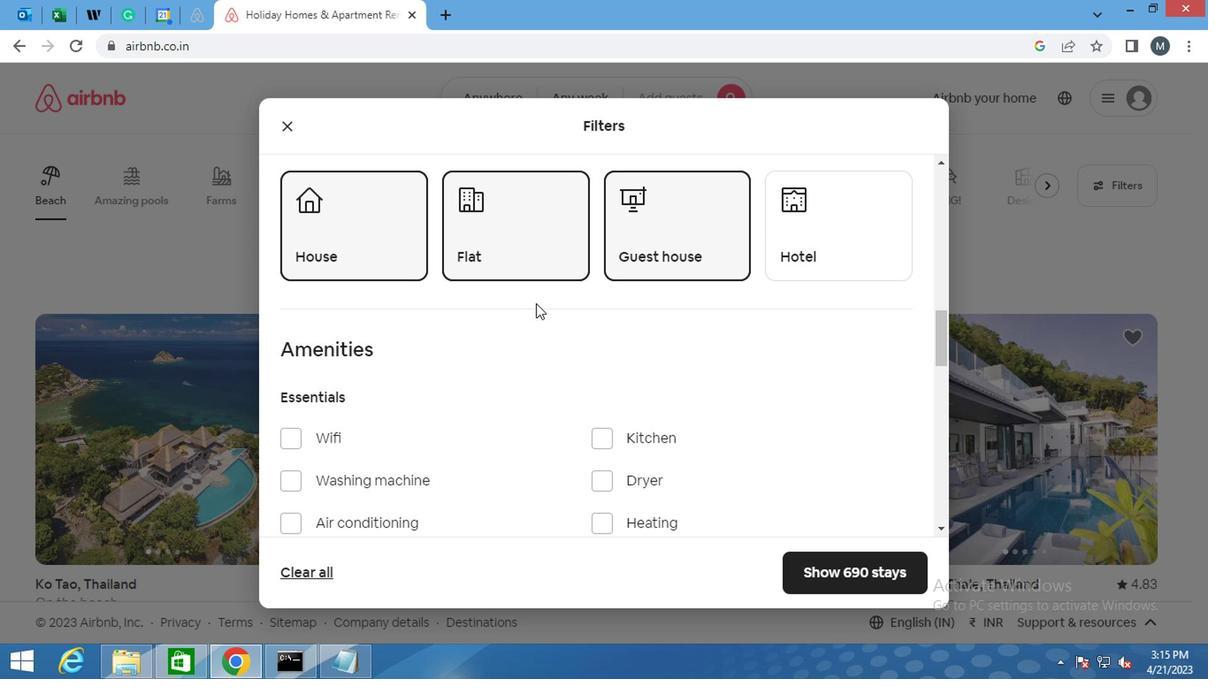 
Action: Mouse scrolled (540, 296) with delta (0, 0)
Screenshot: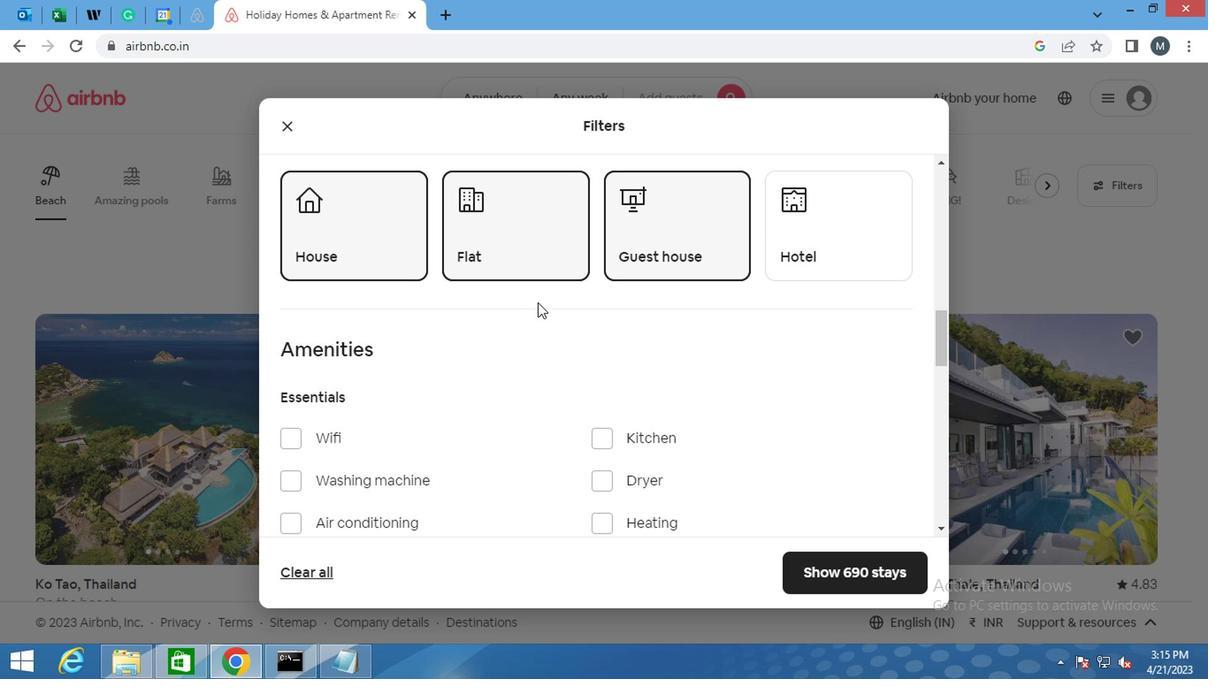 
Action: Mouse moved to (542, 297)
Screenshot: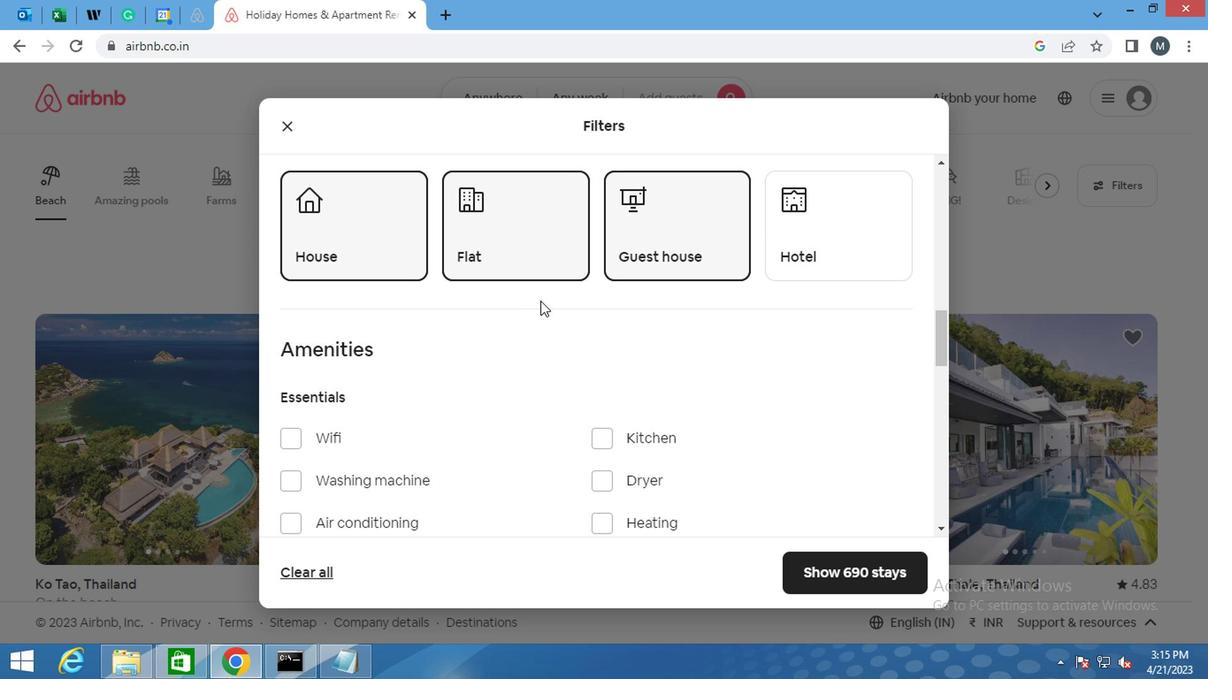 
Action: Mouse scrolled (542, 297) with delta (0, 0)
Screenshot: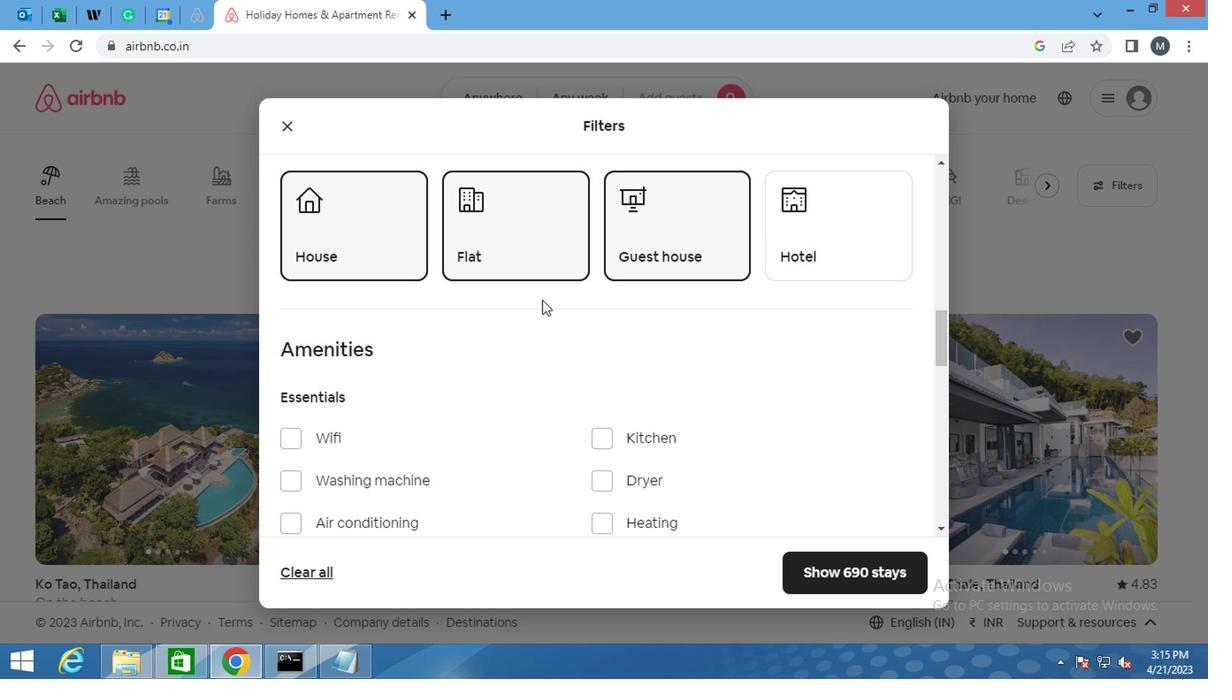 
Action: Mouse moved to (303, 296)
Screenshot: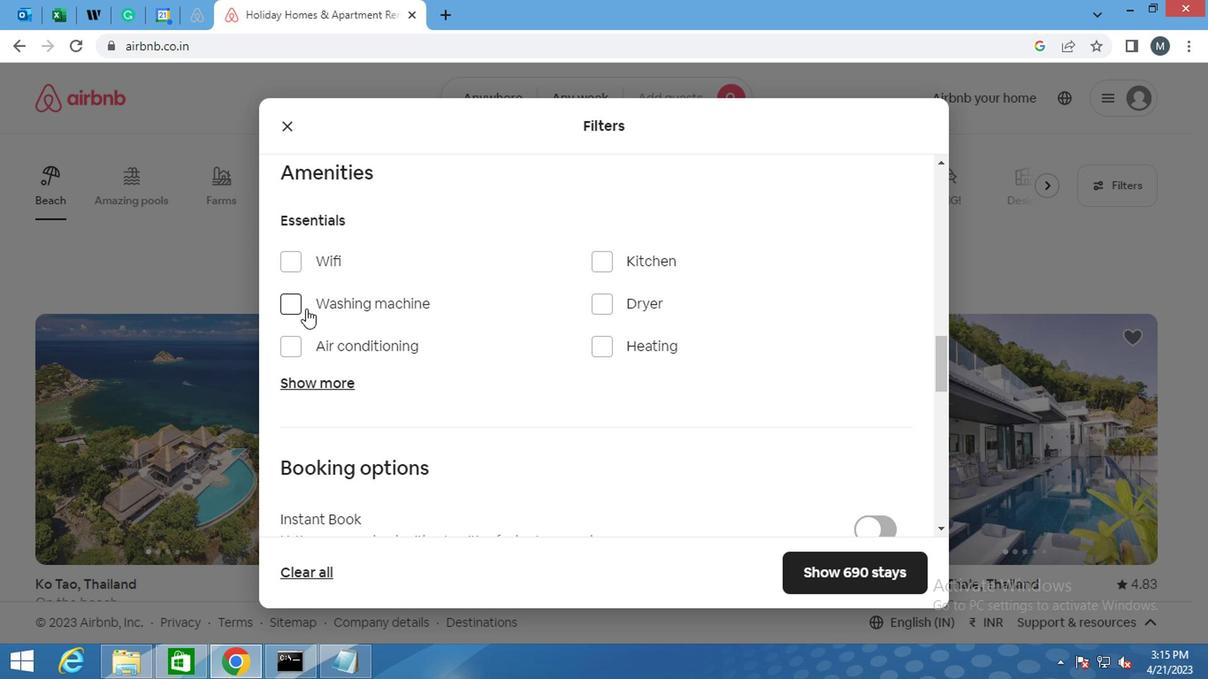 
Action: Mouse pressed left at (303, 296)
Screenshot: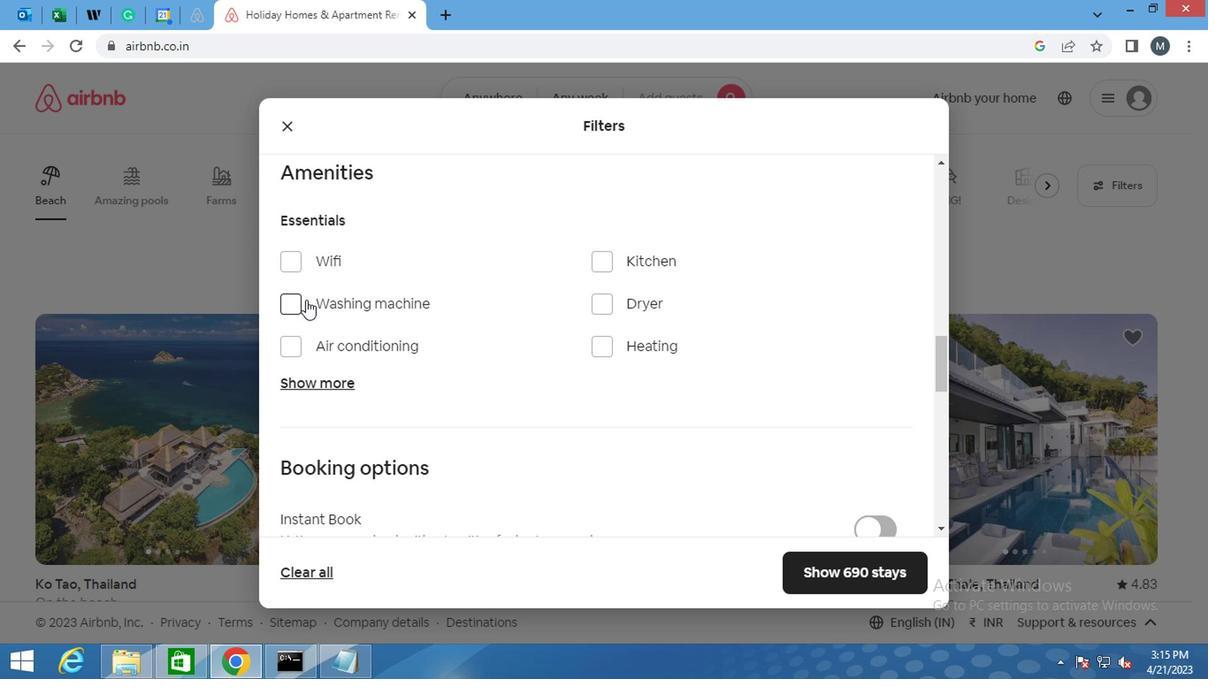 
Action: Mouse moved to (595, 260)
Screenshot: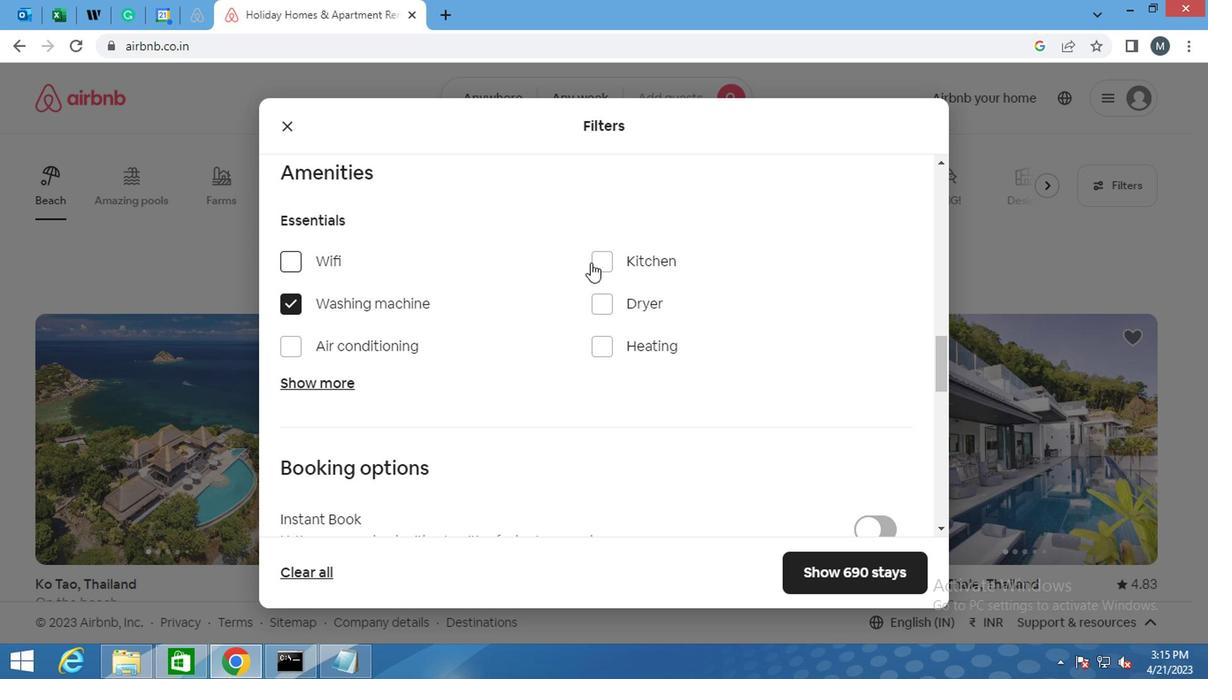
Action: Mouse pressed left at (595, 260)
Screenshot: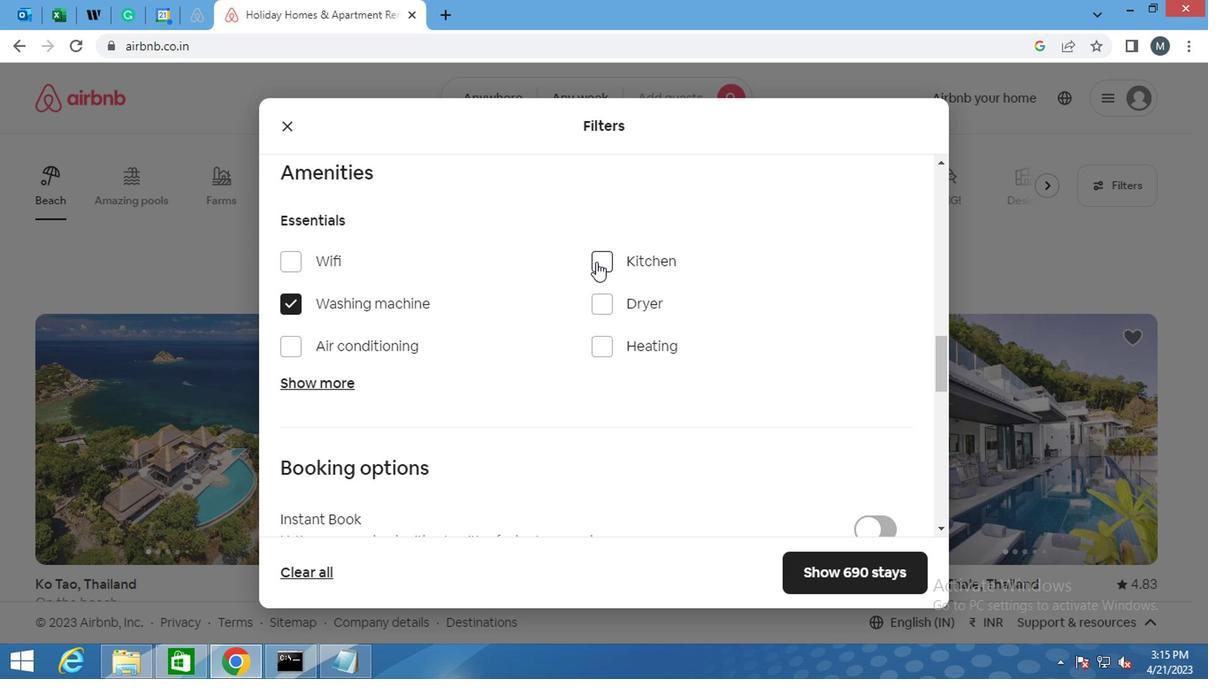 
Action: Mouse moved to (513, 267)
Screenshot: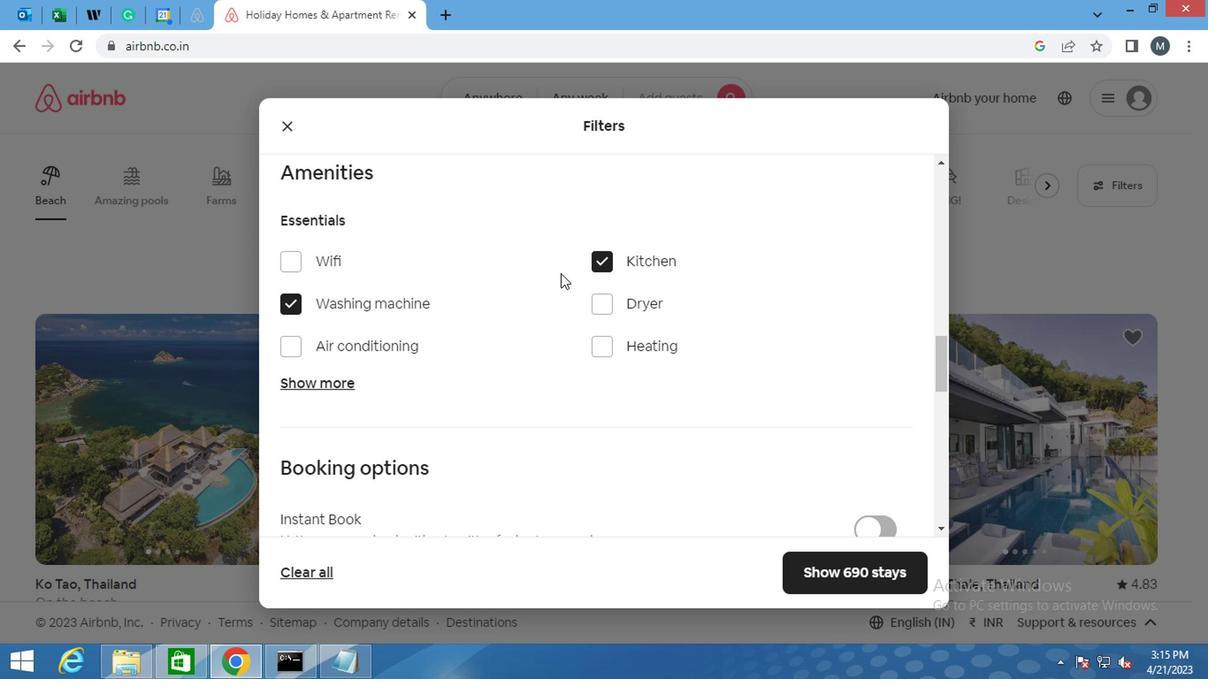 
Action: Mouse scrolled (513, 266) with delta (0, -1)
Screenshot: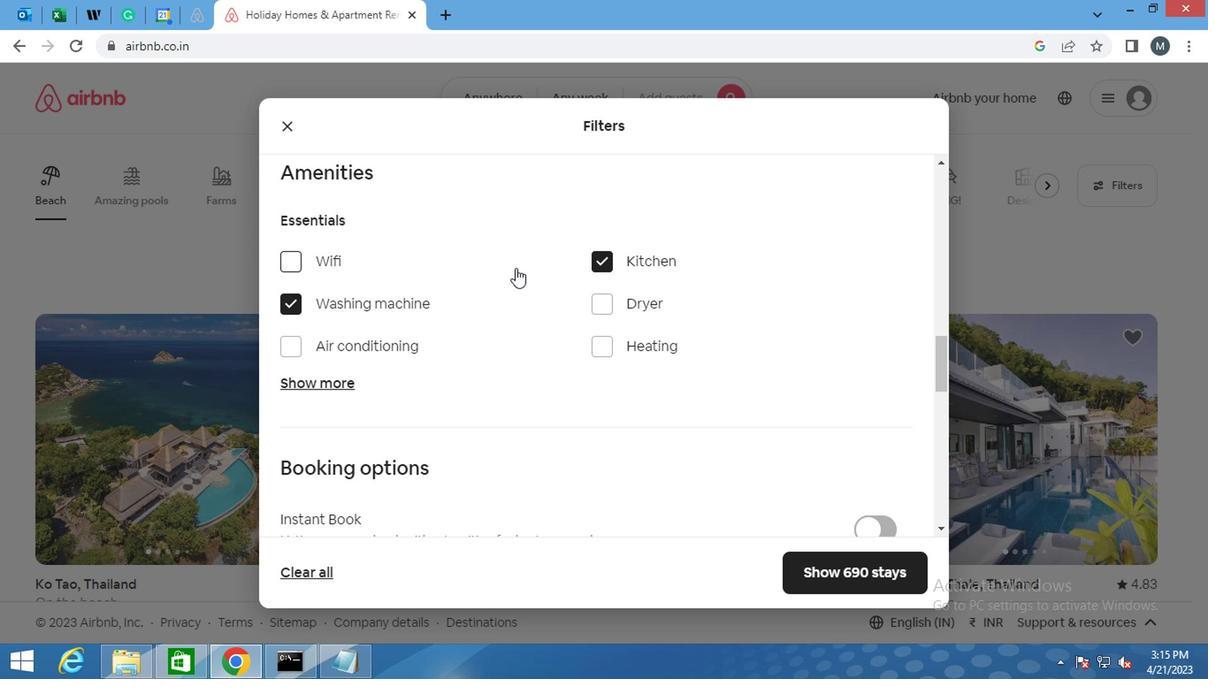 
Action: Mouse scrolled (513, 266) with delta (0, -1)
Screenshot: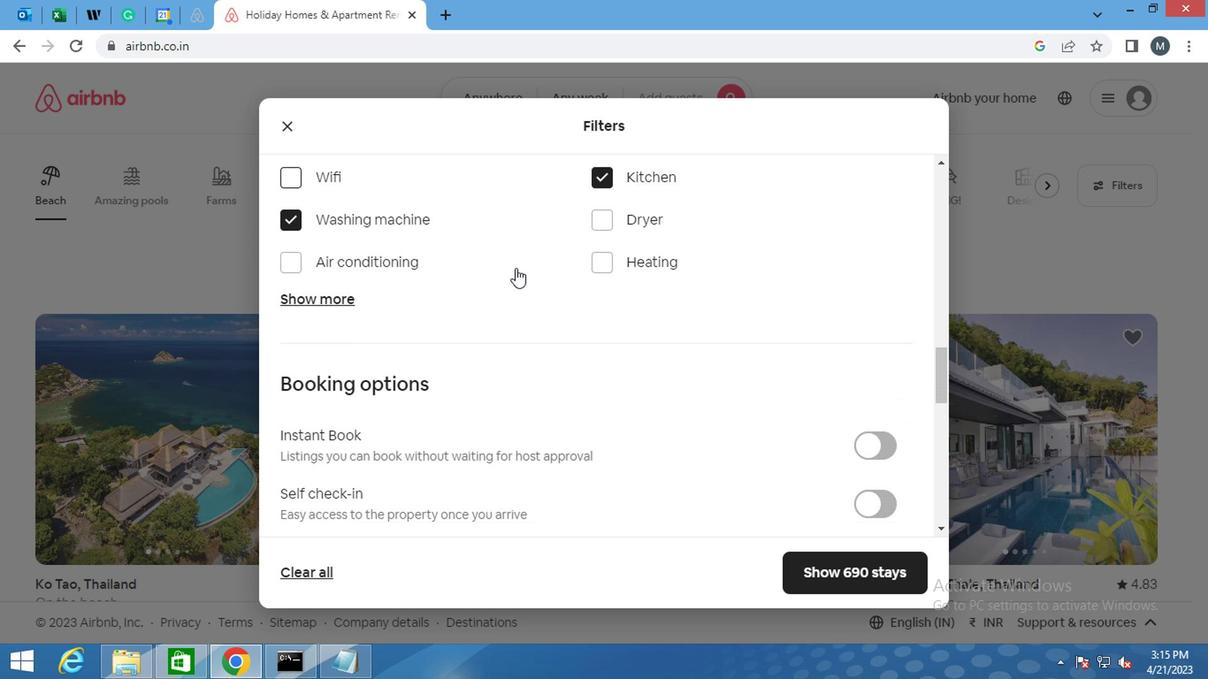 
Action: Mouse moved to (432, 304)
Screenshot: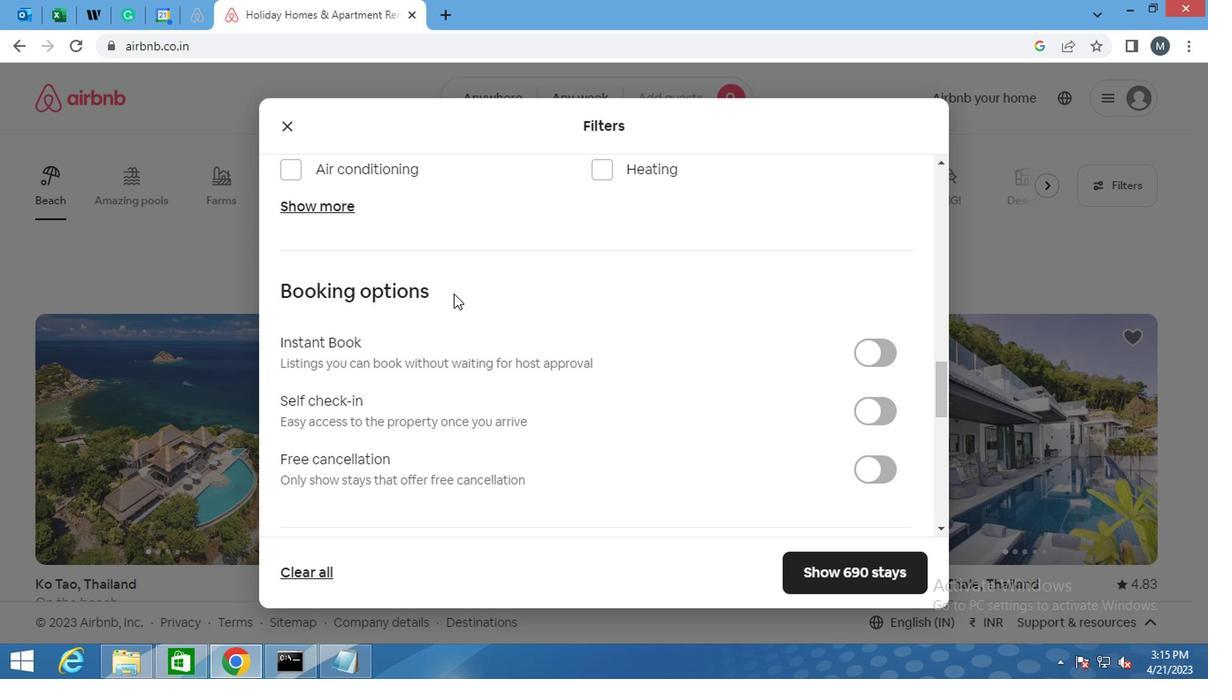 
Action: Mouse scrolled (432, 303) with delta (0, 0)
Screenshot: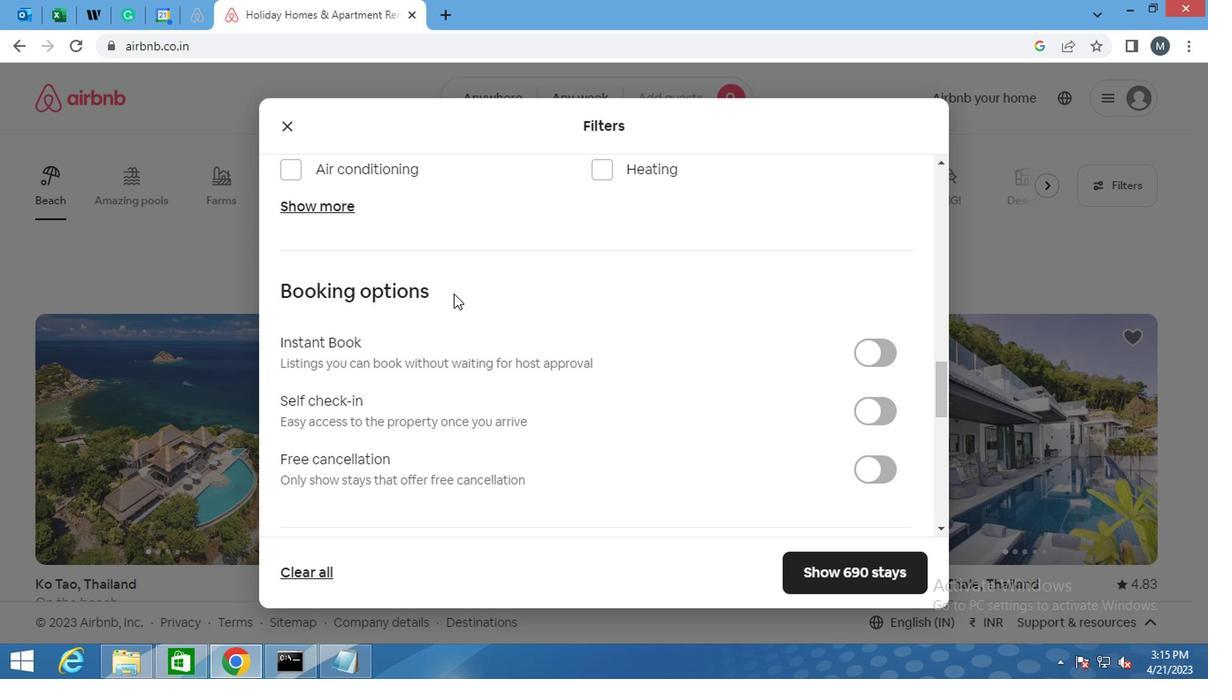 
Action: Mouse moved to (862, 312)
Screenshot: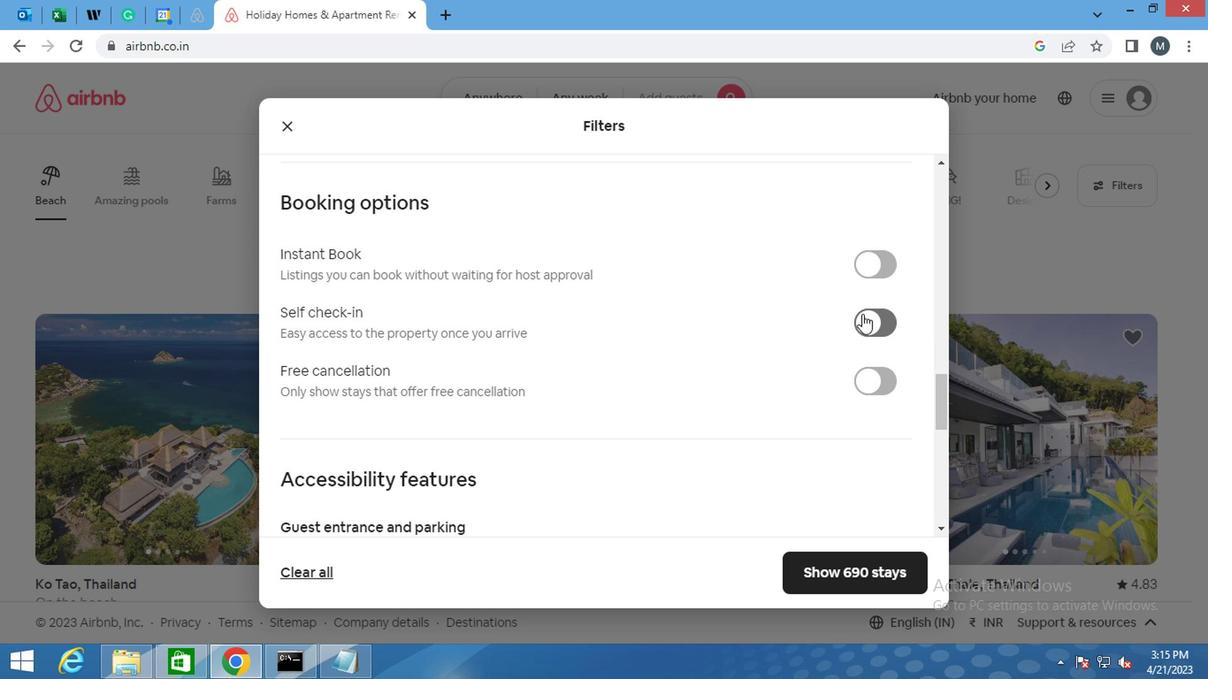 
Action: Mouse pressed left at (862, 312)
Screenshot: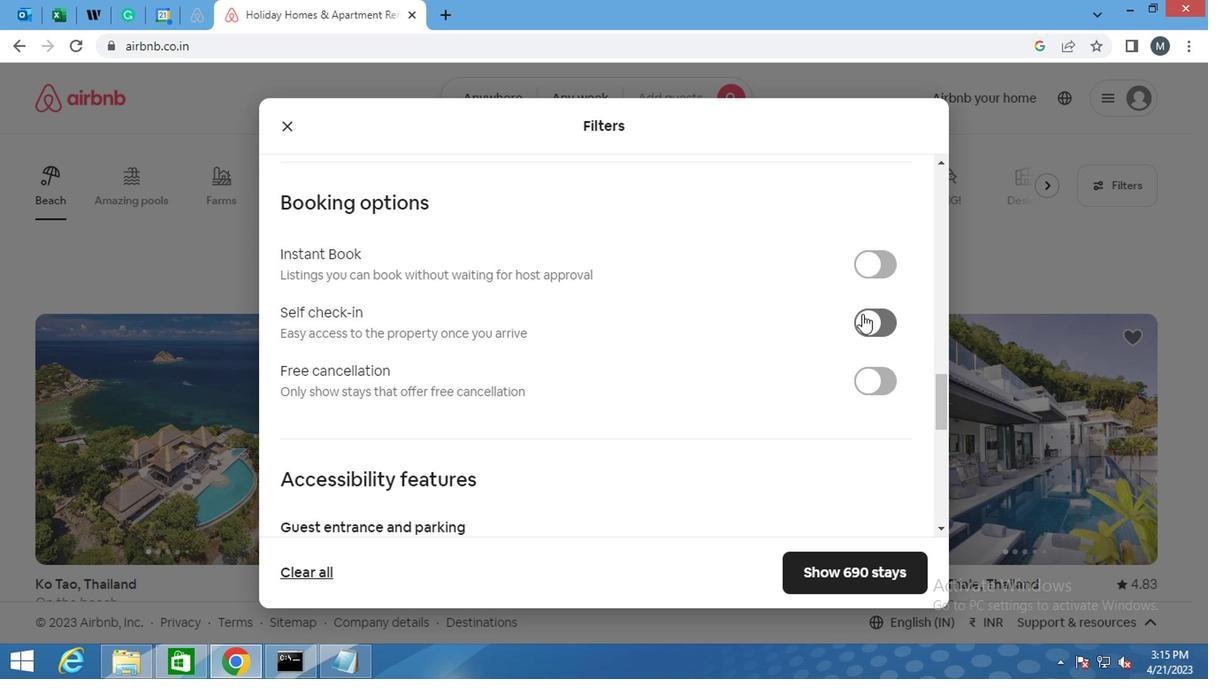 
Action: Mouse moved to (564, 290)
Screenshot: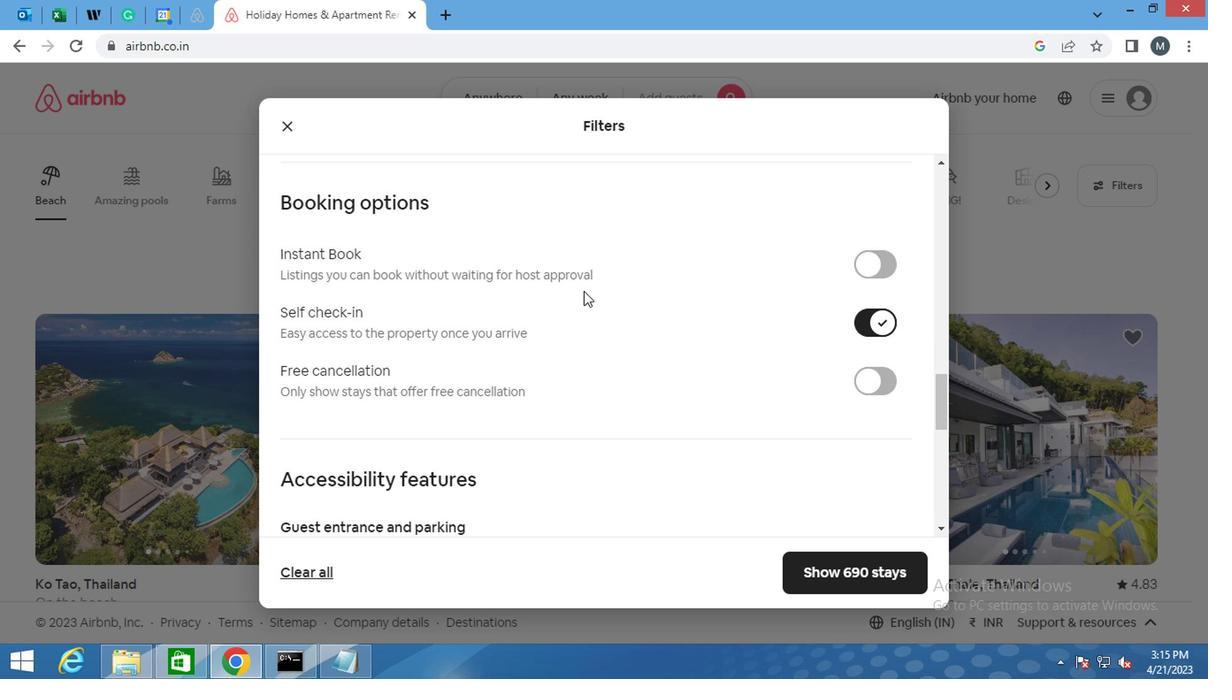 
Action: Mouse scrolled (564, 289) with delta (0, 0)
Screenshot: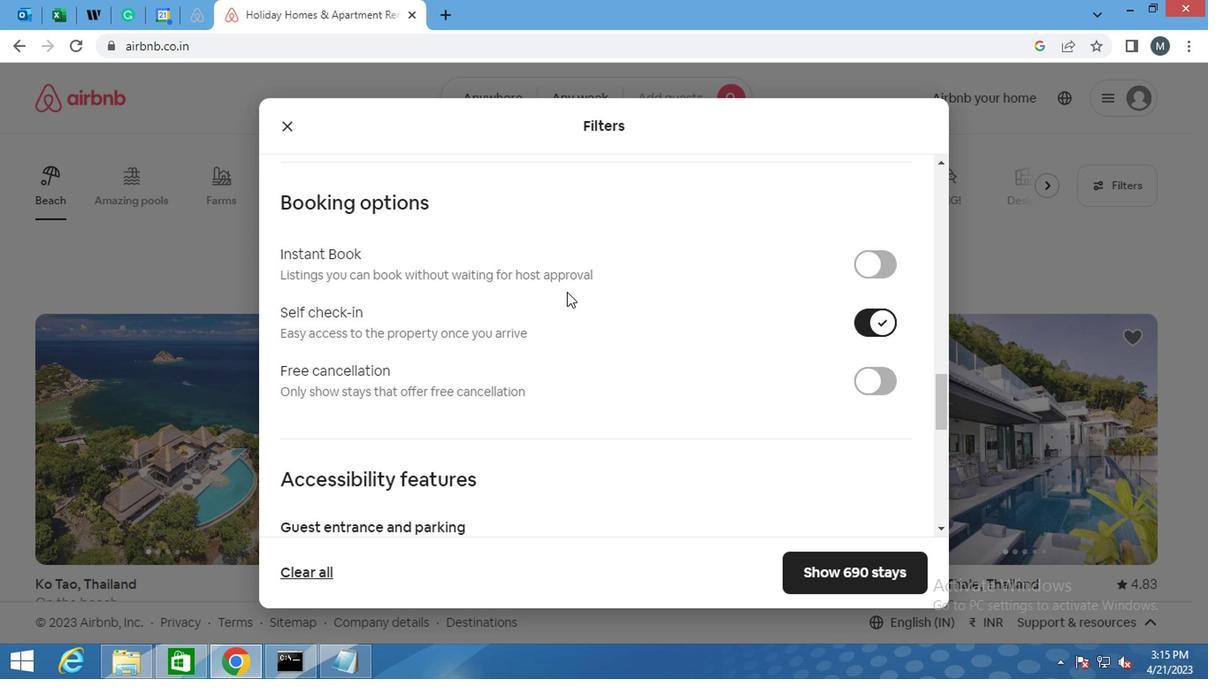 
Action: Mouse scrolled (564, 289) with delta (0, 0)
Screenshot: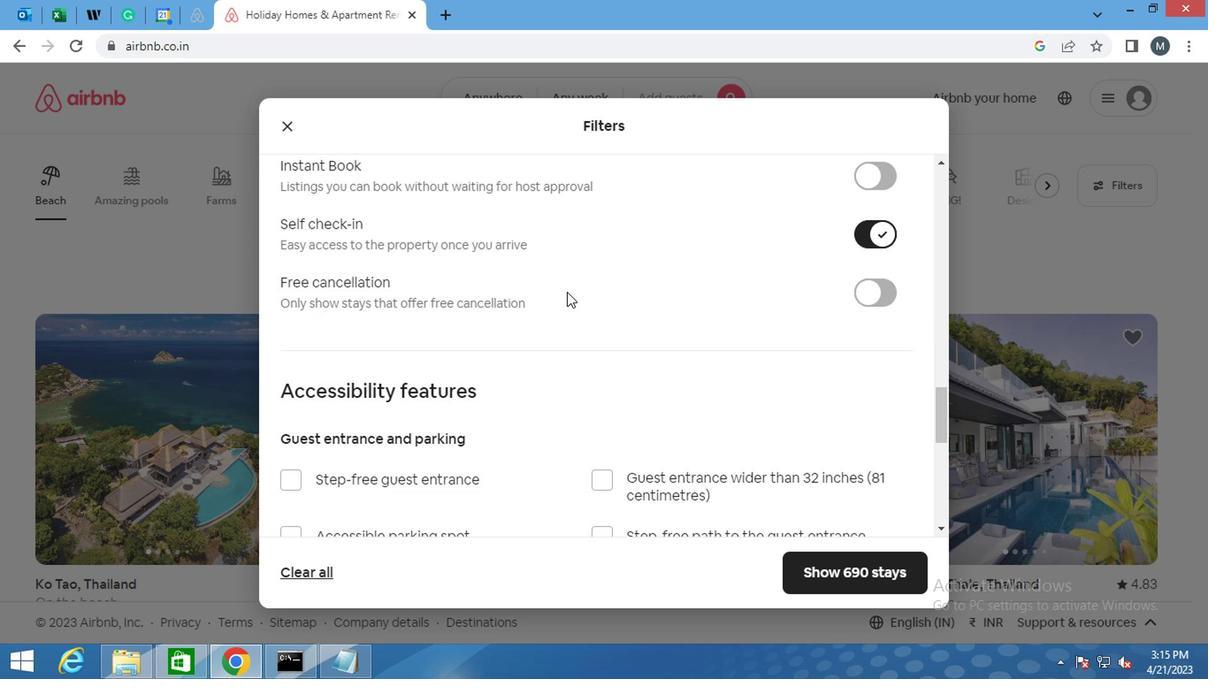 
Action: Mouse moved to (330, 464)
Screenshot: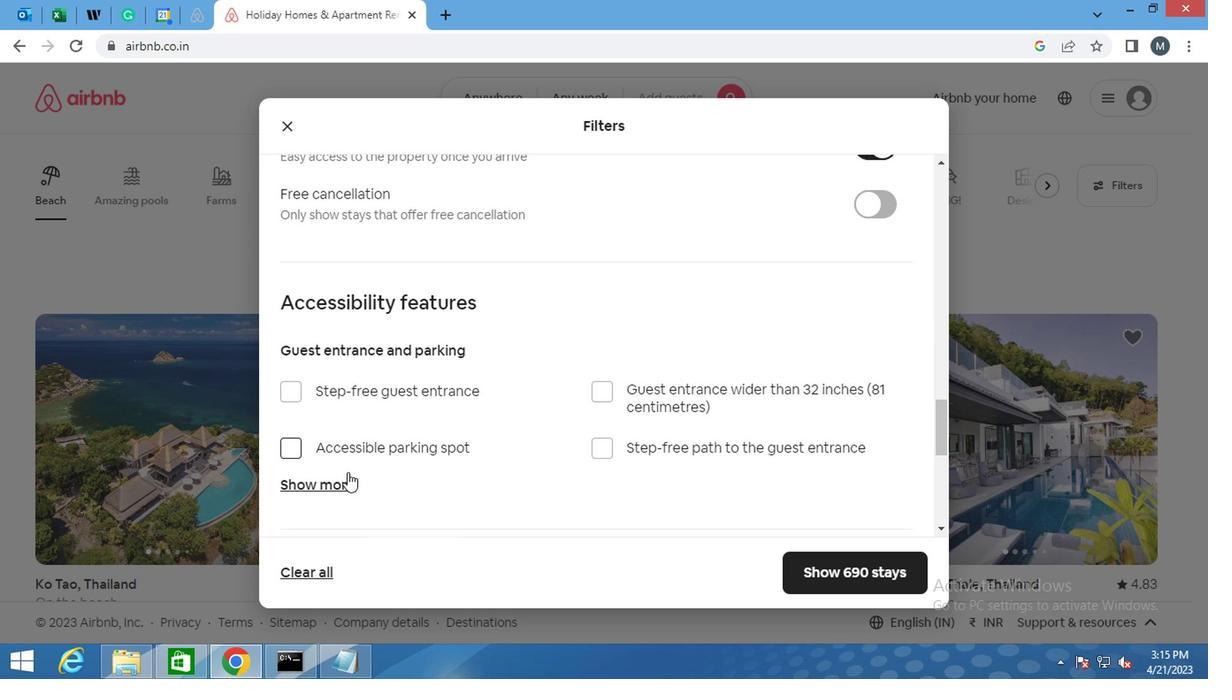 
Action: Mouse scrolled (330, 463) with delta (0, -1)
Screenshot: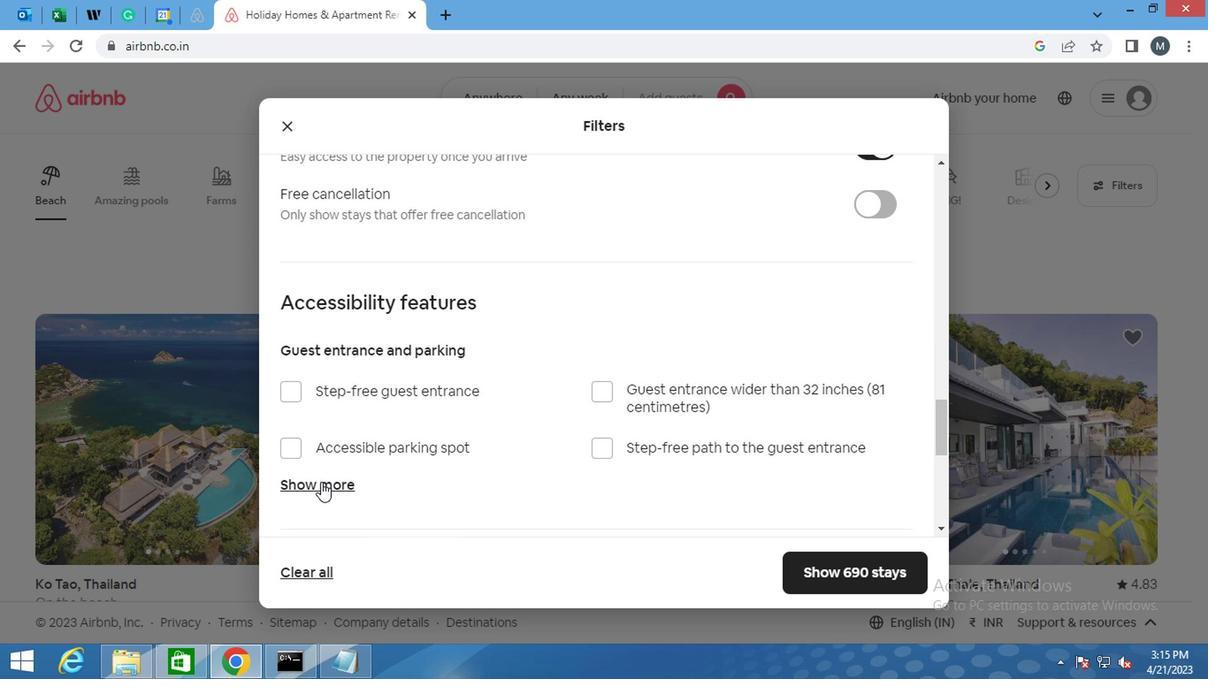 
Action: Mouse moved to (331, 464)
Screenshot: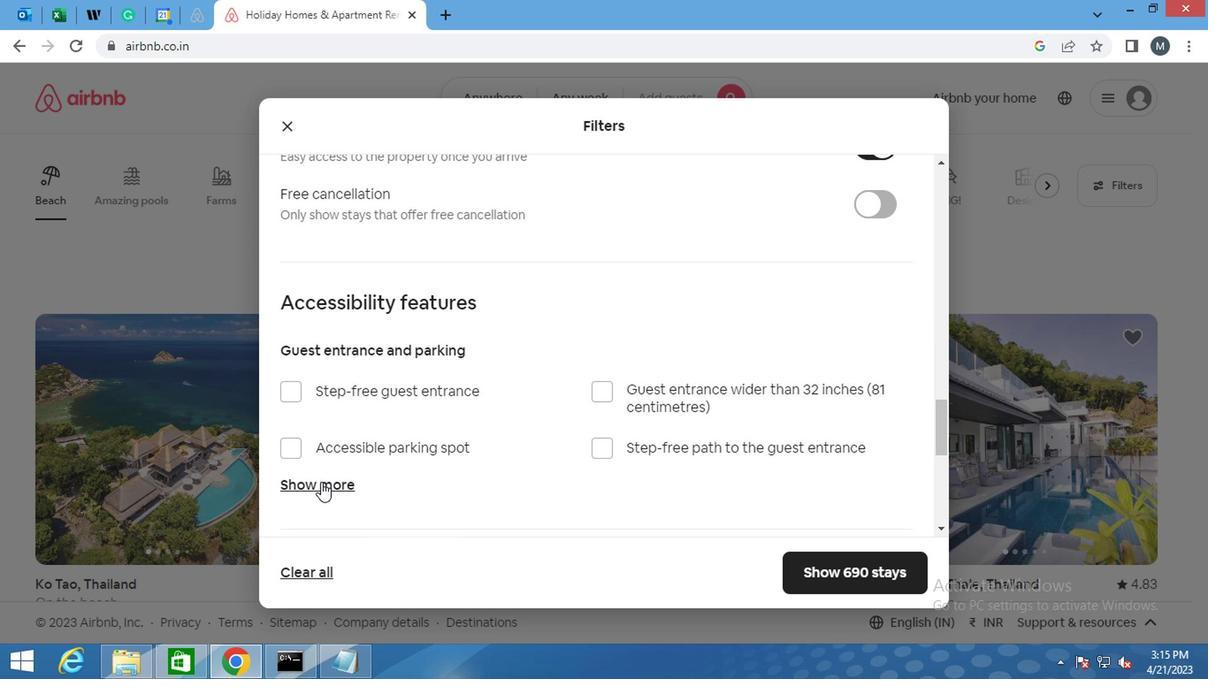 
Action: Mouse scrolled (331, 463) with delta (0, -1)
Screenshot: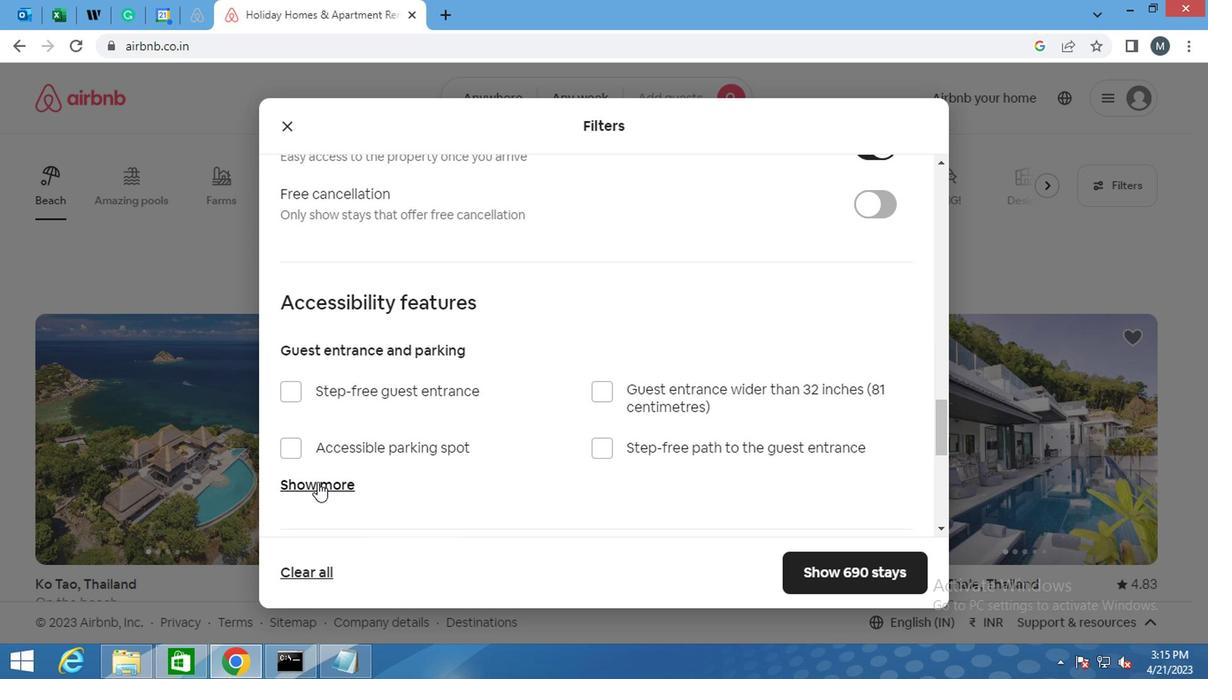 
Action: Mouse moved to (332, 464)
Screenshot: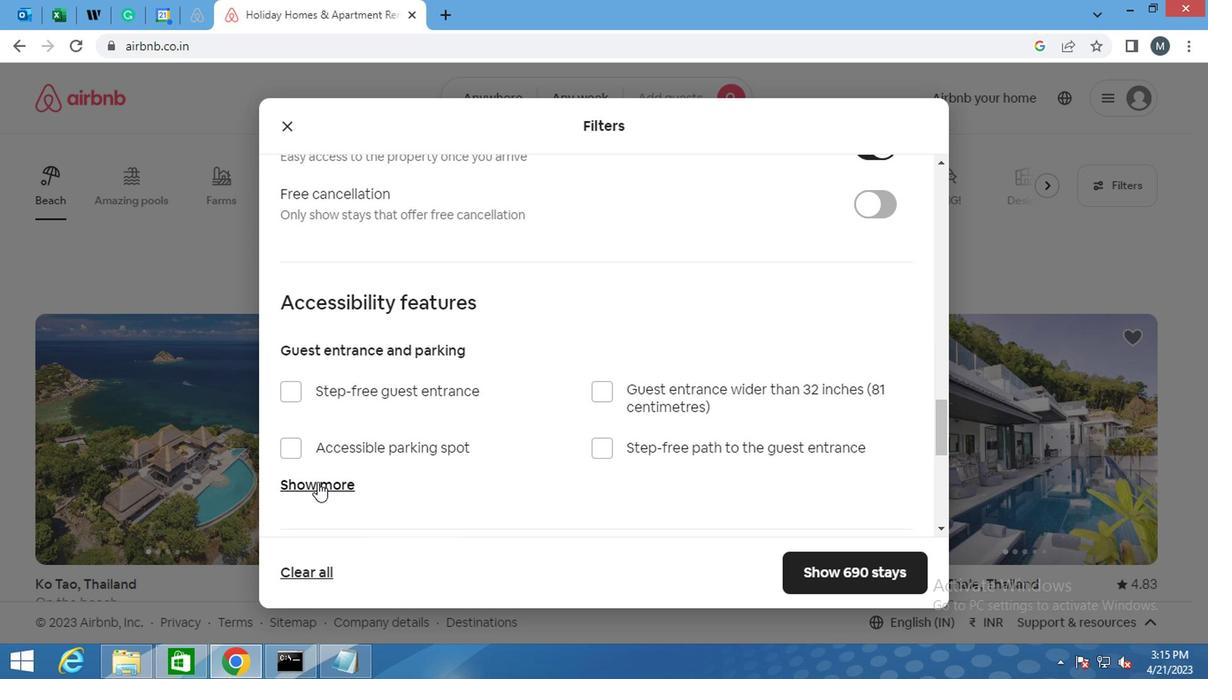 
Action: Mouse scrolled (332, 463) with delta (0, -1)
Screenshot: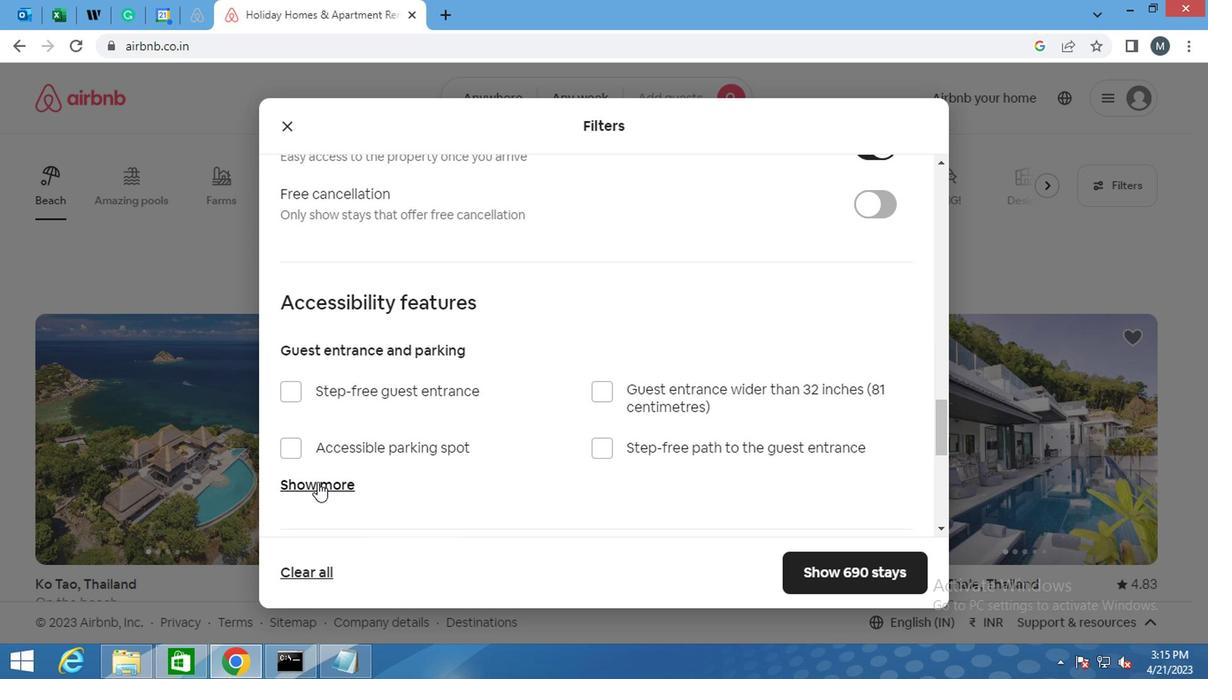 
Action: Mouse scrolled (332, 463) with delta (0, -1)
Screenshot: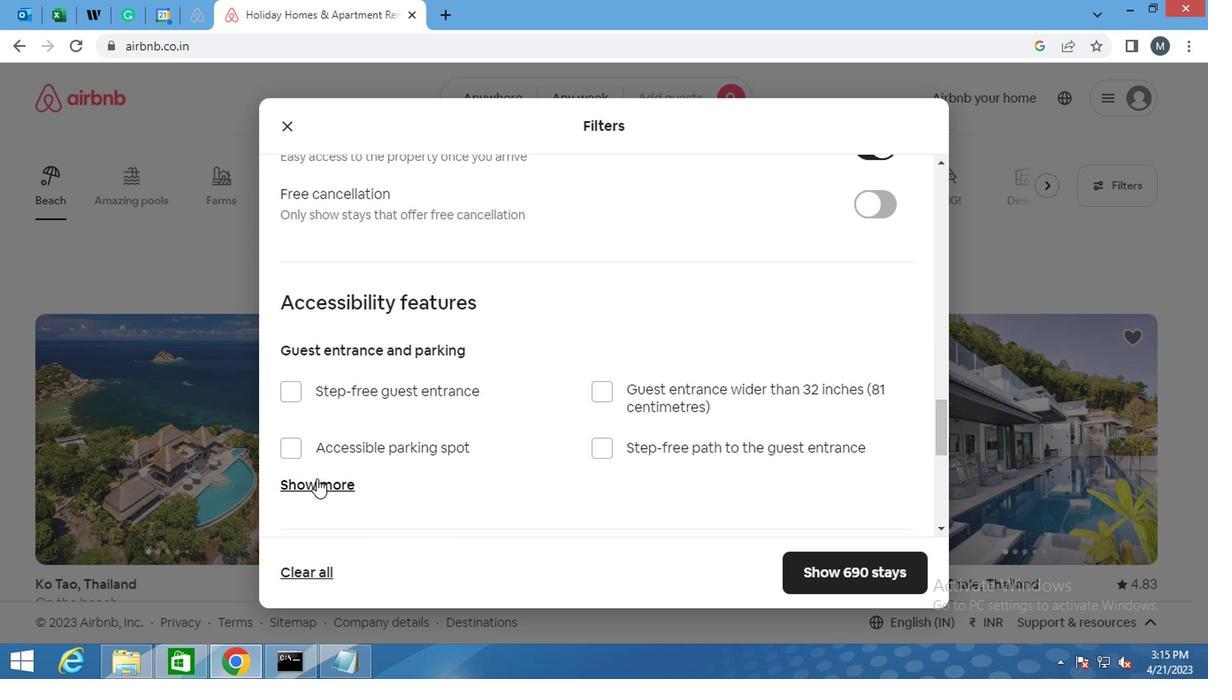 
Action: Mouse moved to (350, 461)
Screenshot: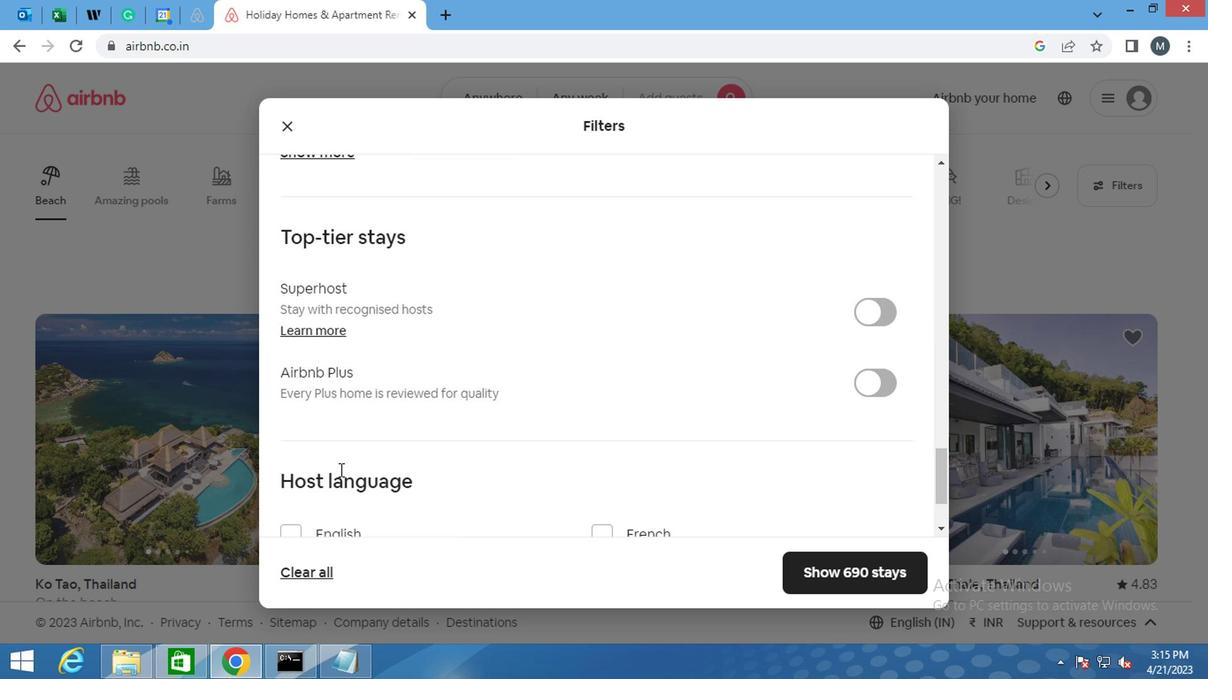 
Action: Mouse scrolled (350, 460) with delta (0, 0)
Screenshot: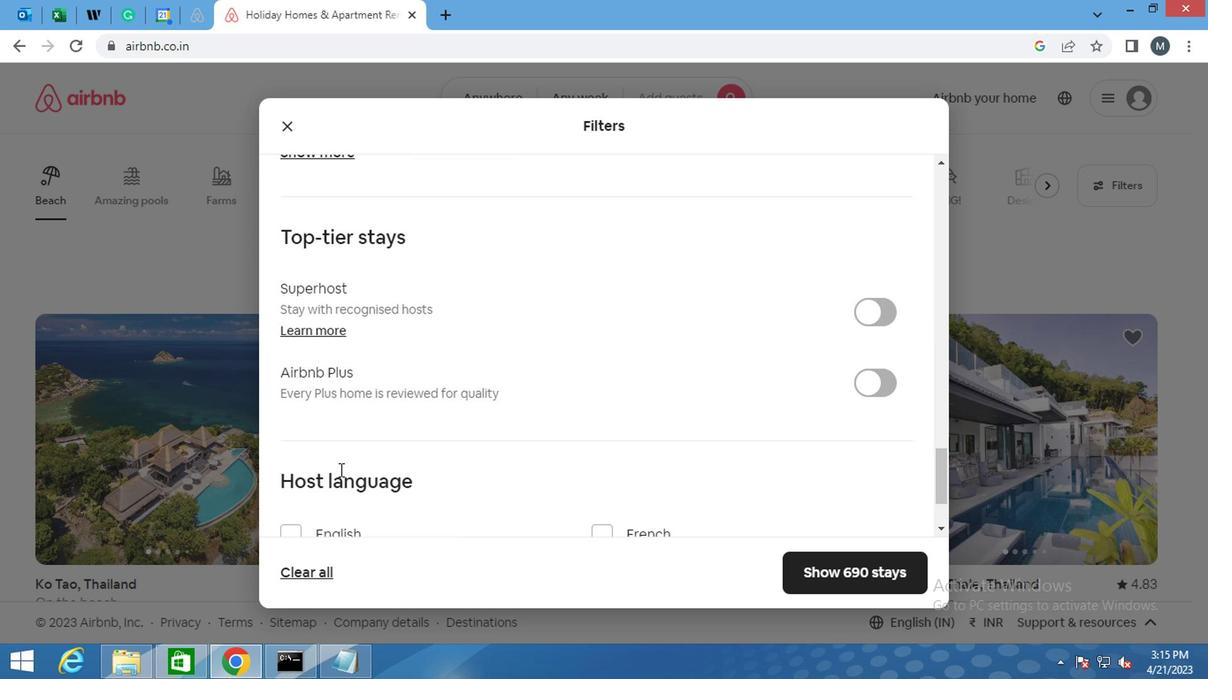 
Action: Mouse moved to (351, 461)
Screenshot: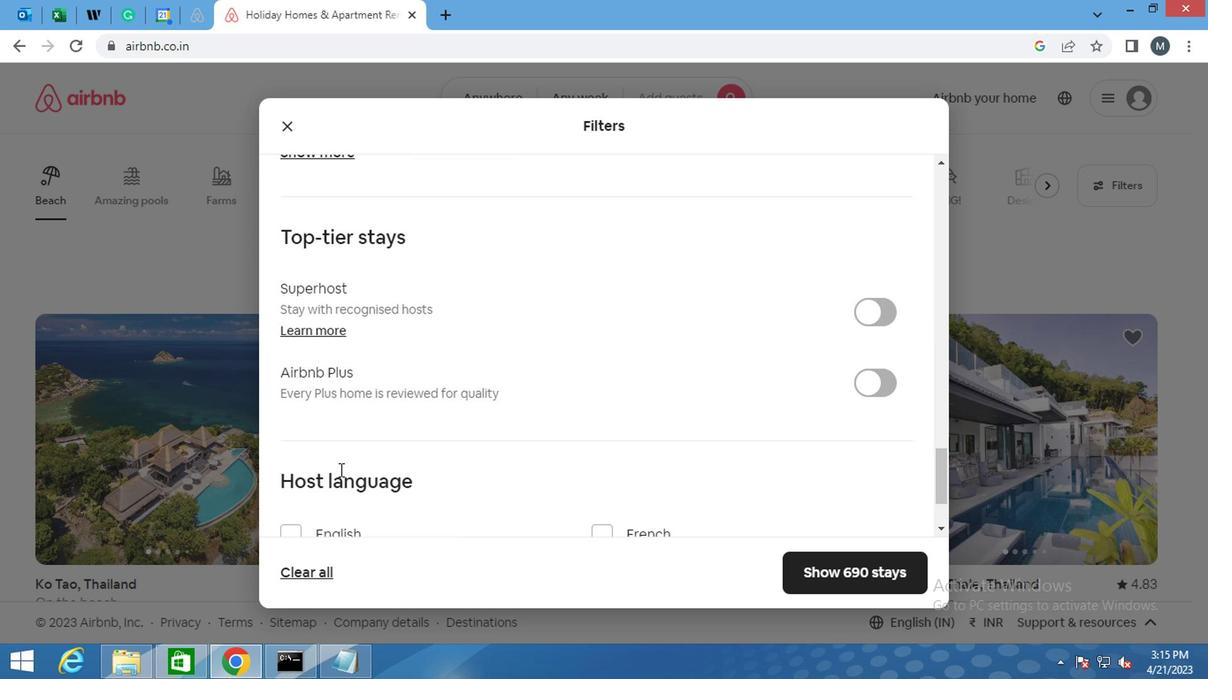 
Action: Mouse scrolled (351, 460) with delta (0, 0)
Screenshot: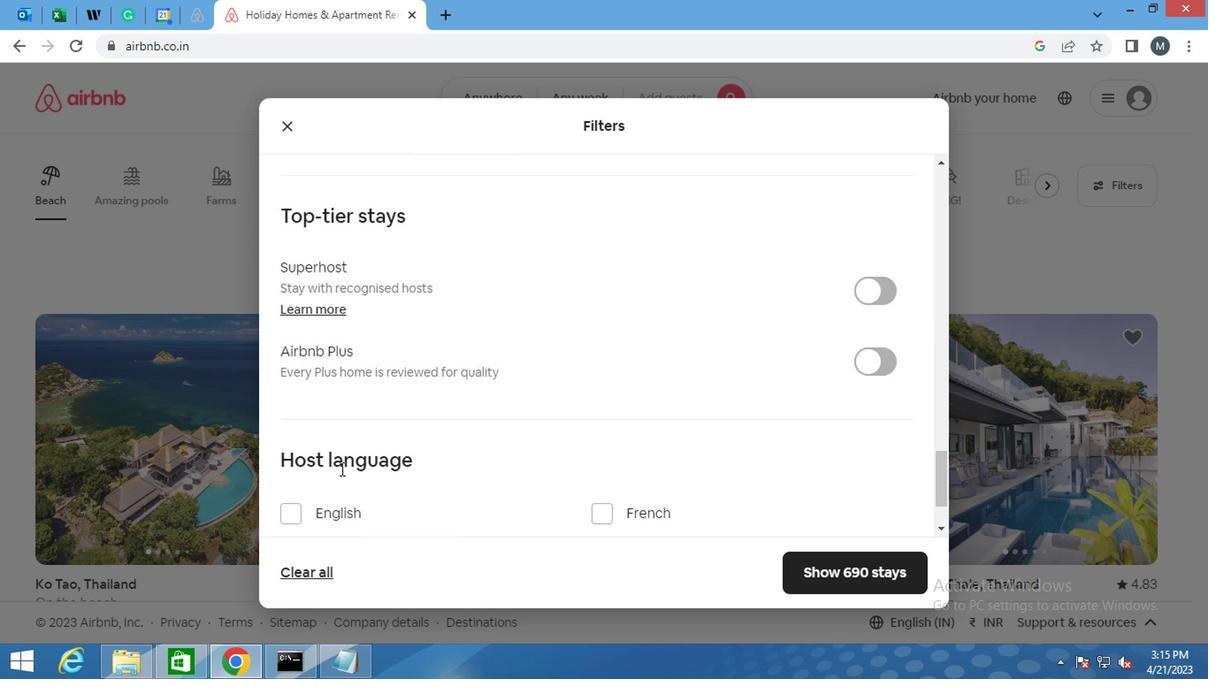 
Action: Mouse moved to (299, 408)
Screenshot: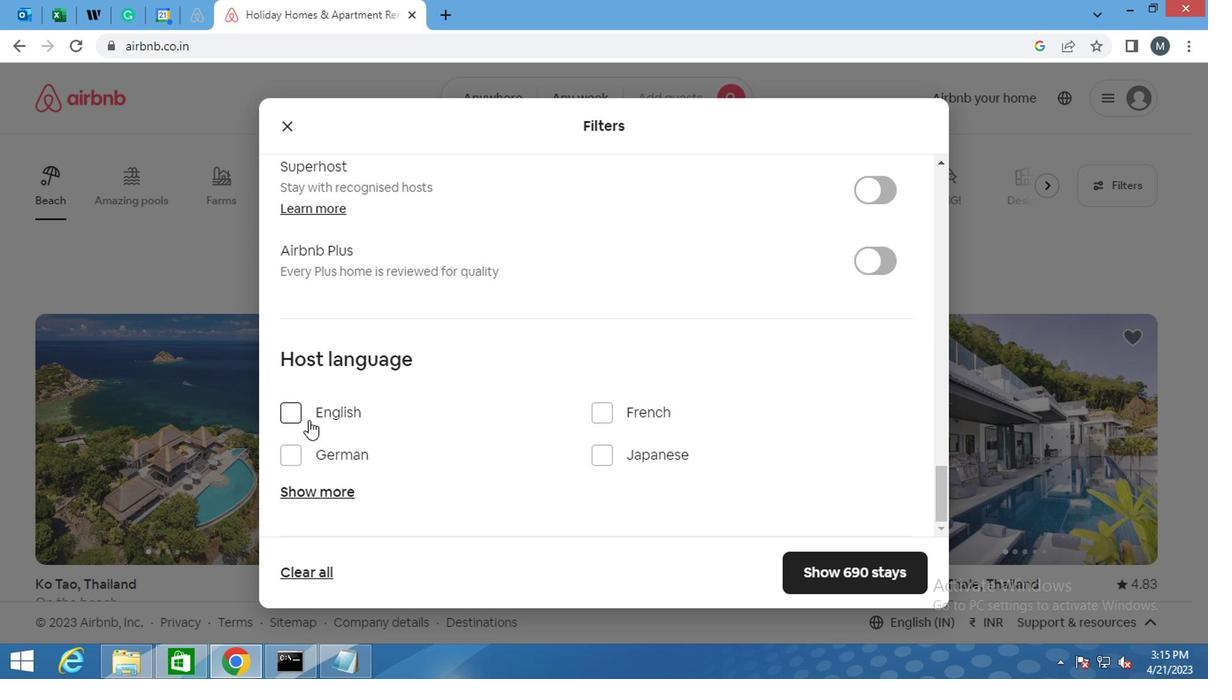 
Action: Mouse pressed left at (299, 408)
Screenshot: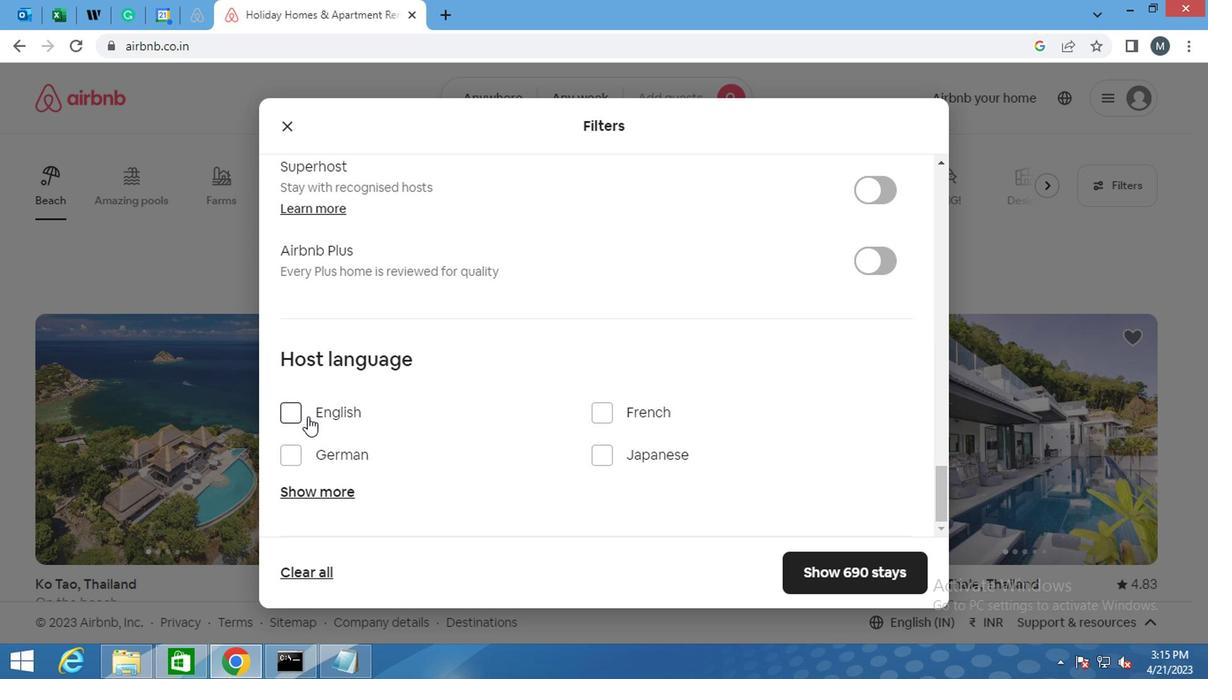 
Action: Mouse moved to (688, 376)
Screenshot: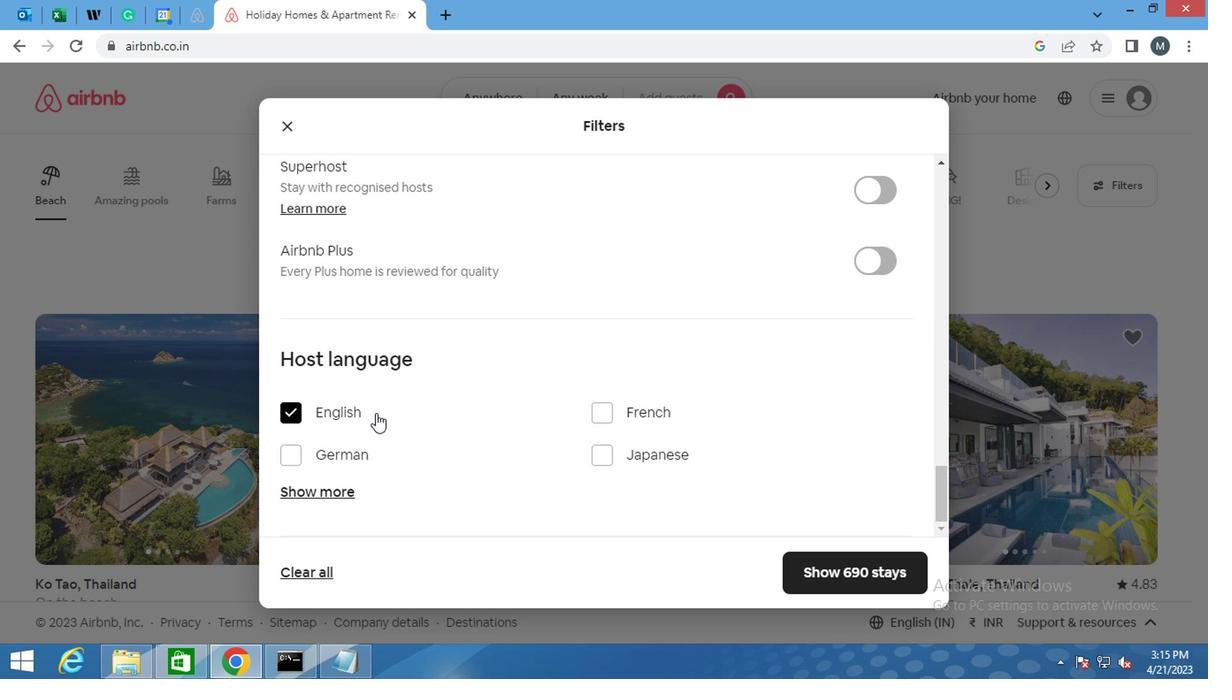 
Action: Mouse scrolled (688, 375) with delta (0, 0)
Screenshot: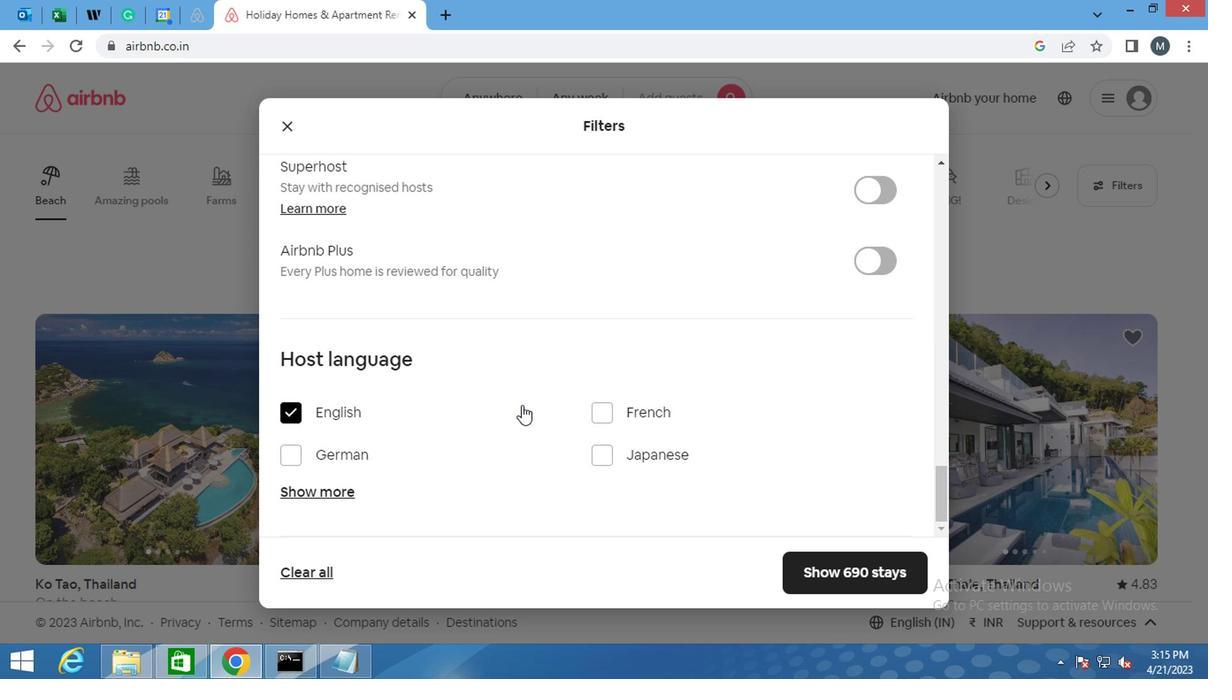 
Action: Mouse moved to (687, 382)
Screenshot: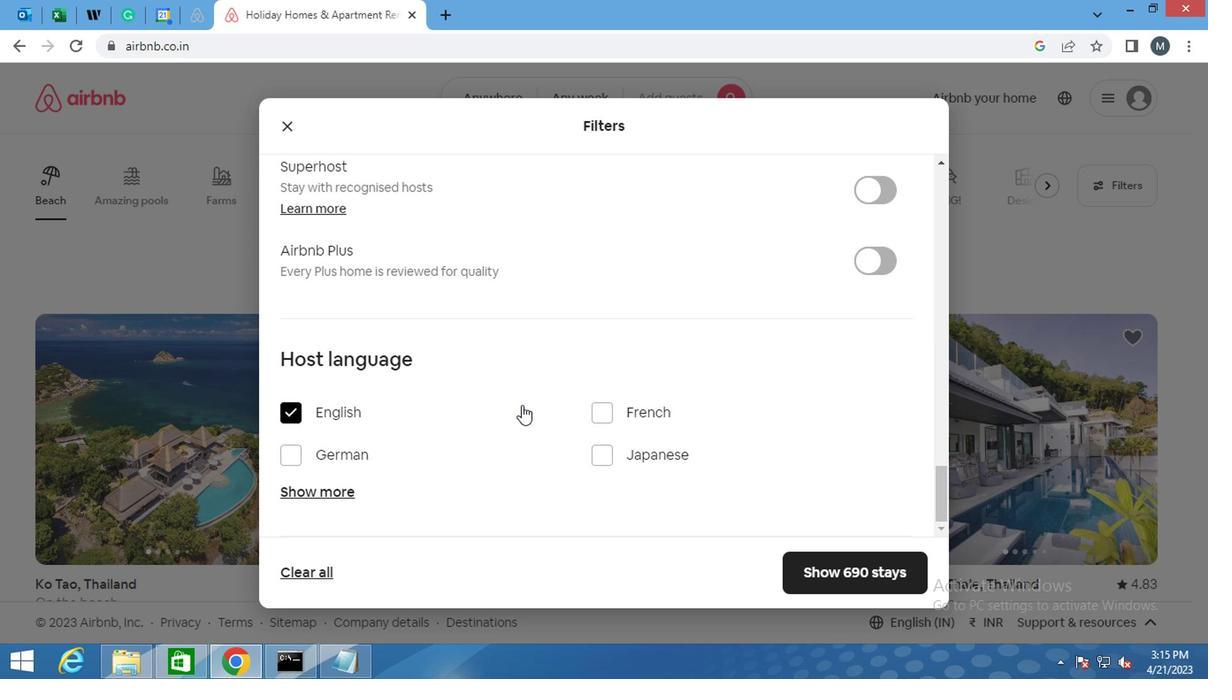 
Action: Mouse scrolled (687, 381) with delta (0, 0)
Screenshot: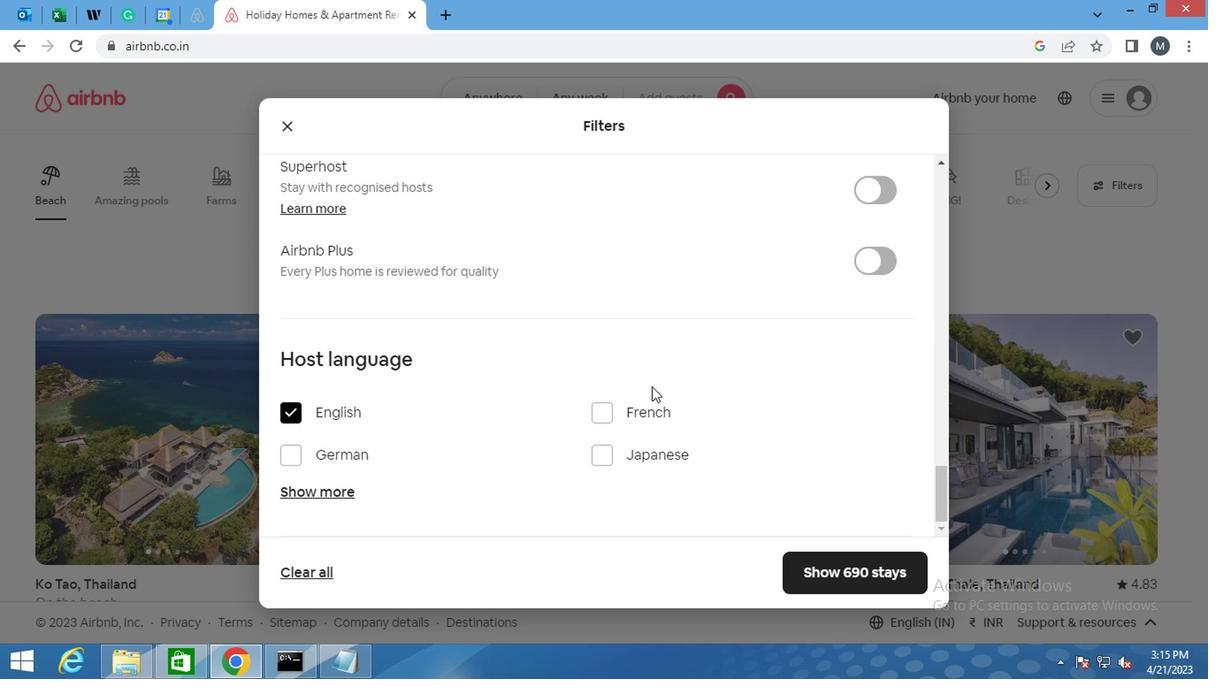 
Action: Mouse moved to (687, 386)
Screenshot: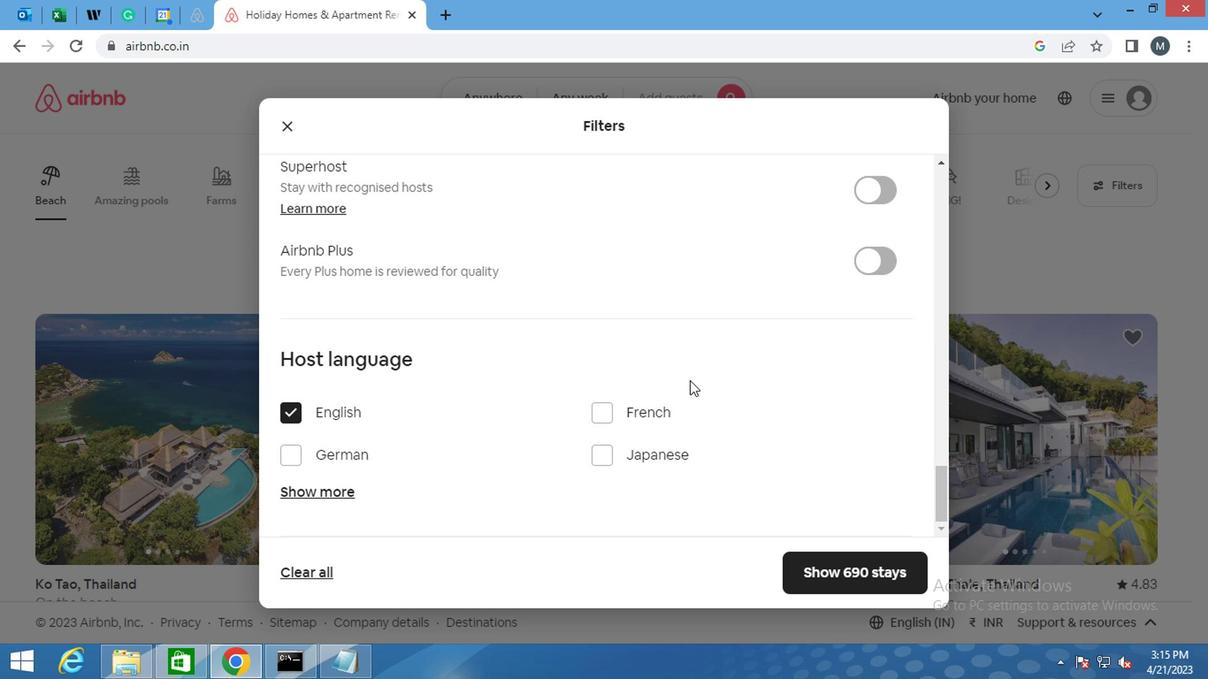 
Action: Mouse scrolled (687, 385) with delta (0, 0)
Screenshot: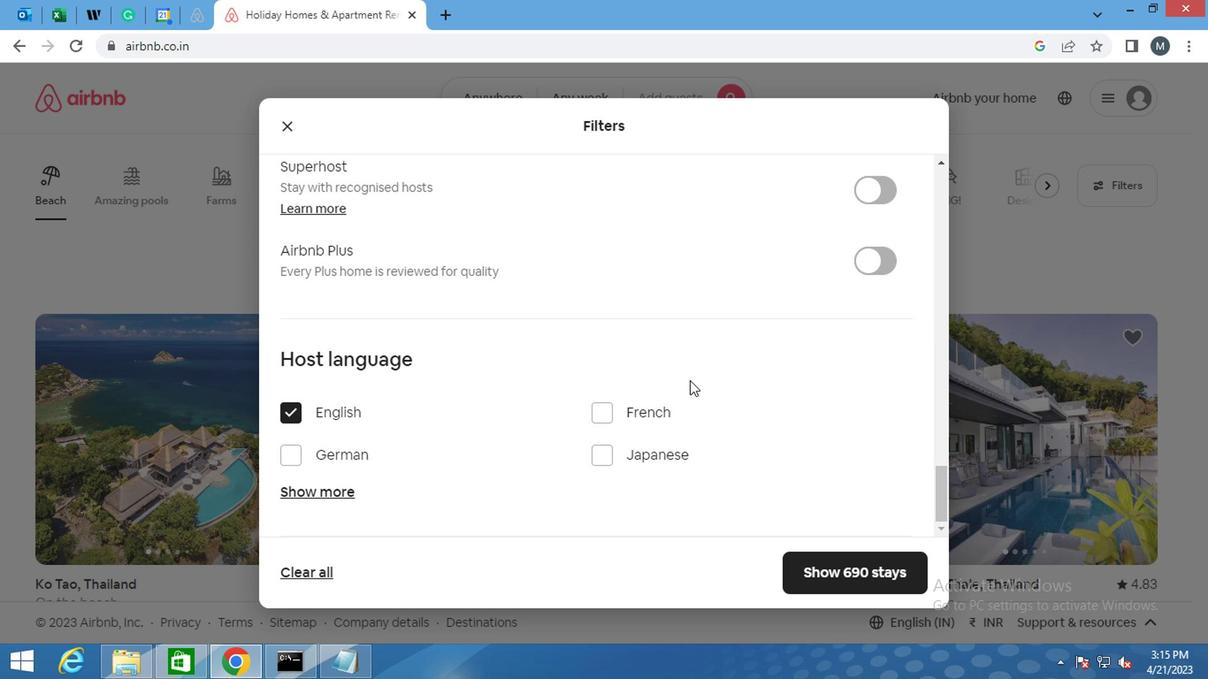 
Action: Mouse moved to (688, 391)
Screenshot: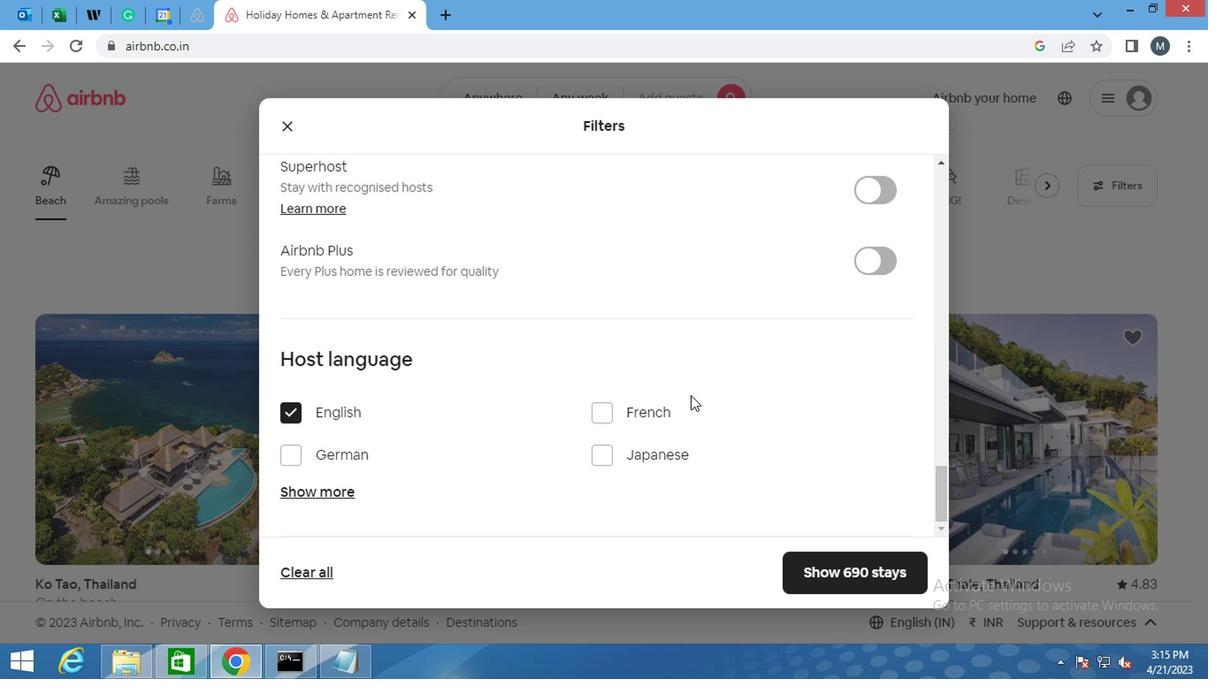 
Action: Mouse scrolled (688, 390) with delta (0, 0)
Screenshot: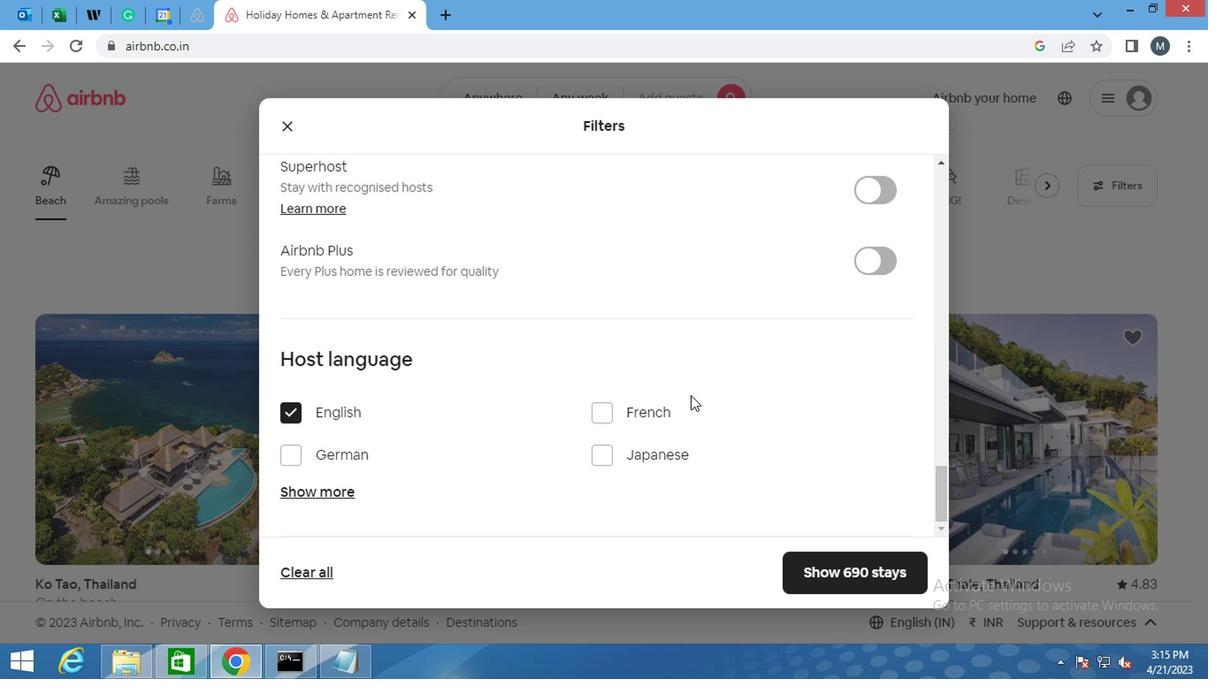
Action: Mouse moved to (688, 393)
Screenshot: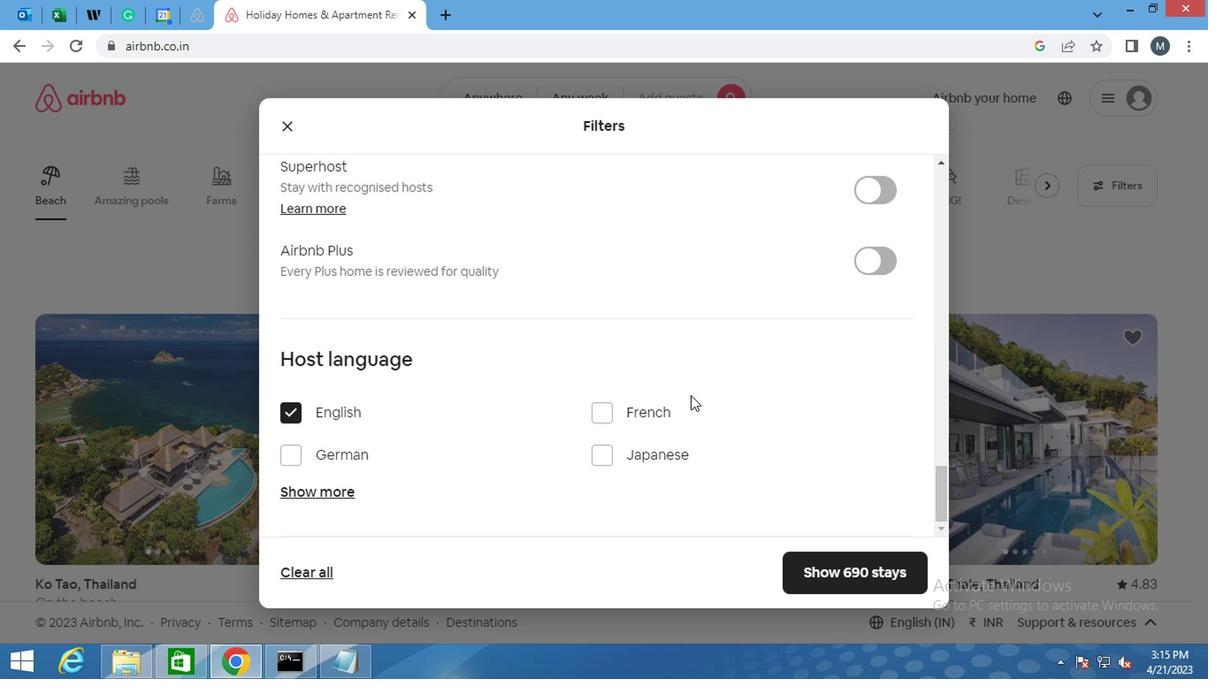
Action: Mouse scrolled (688, 392) with delta (0, 0)
Screenshot: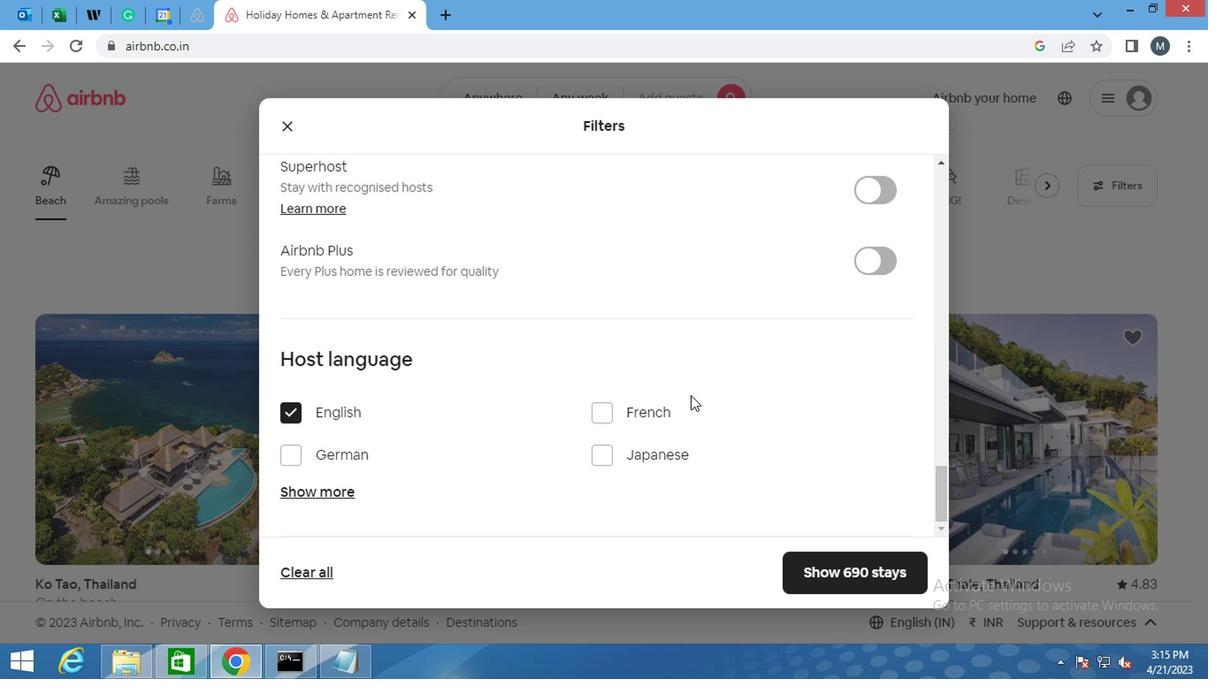 
Action: Mouse moved to (847, 554)
Screenshot: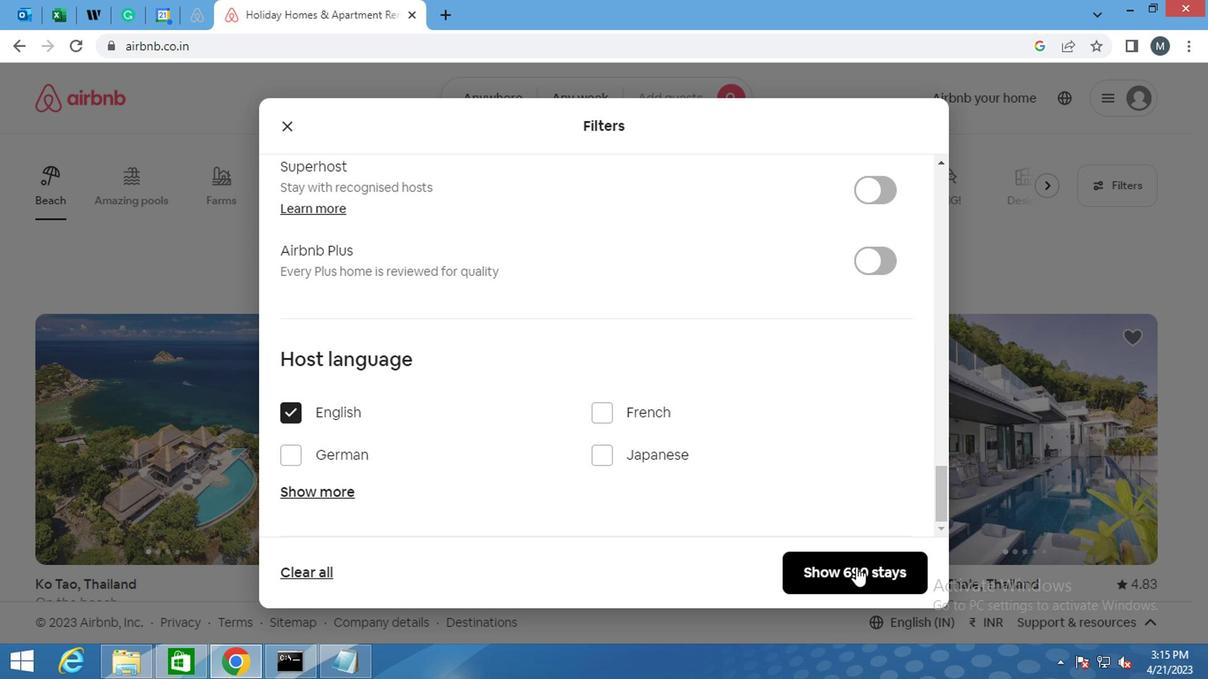 
Action: Mouse pressed left at (847, 554)
Screenshot: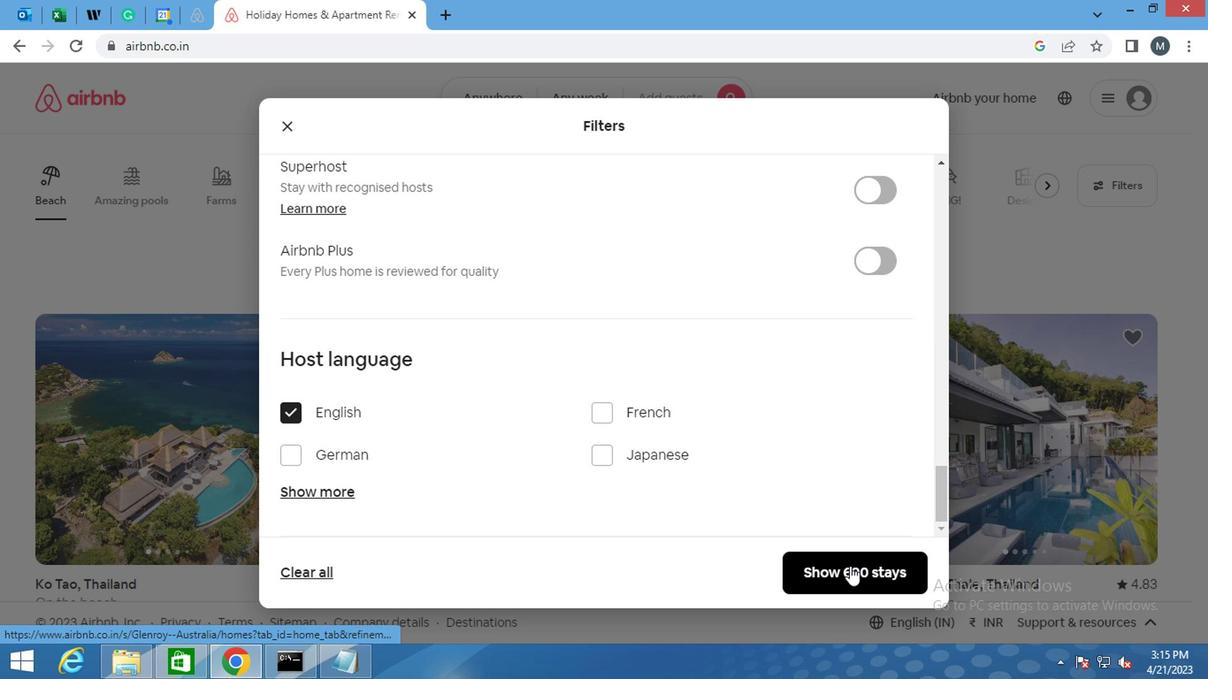 
Action: Mouse moved to (625, 556)
Screenshot: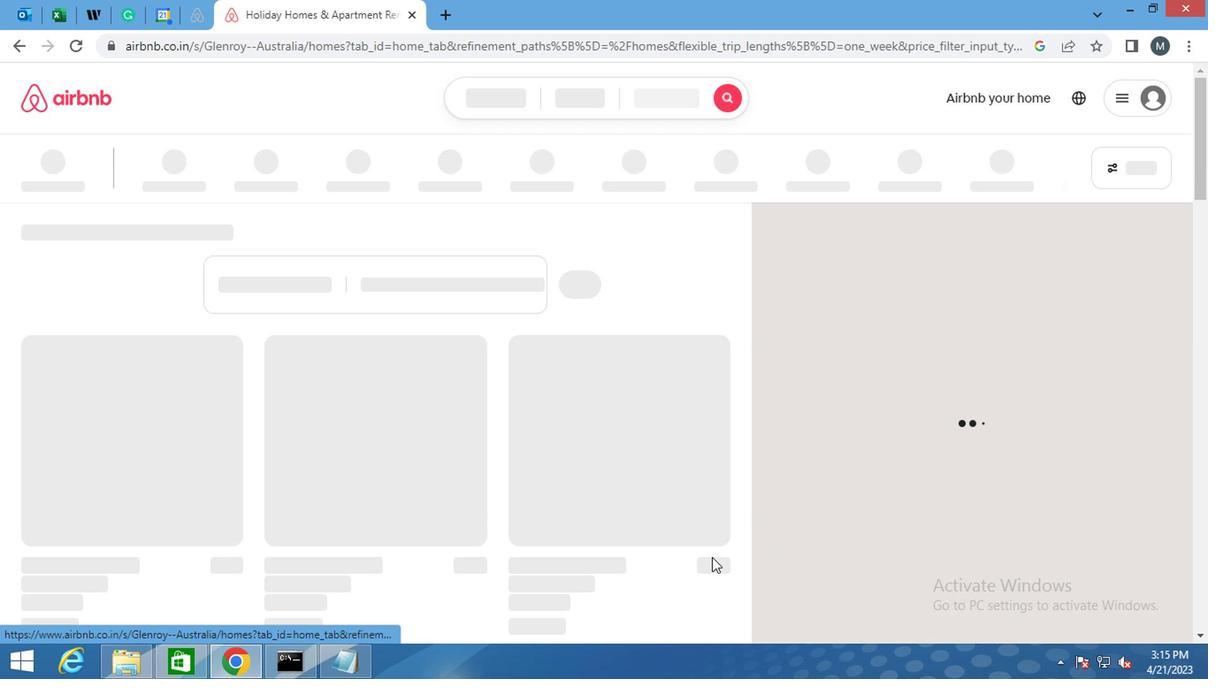 
